 Task:  Click on Hockey In the Cross-Check Hockey League click on  Pick Sheet Your name Elizabeth Johnson Team name Texas Stars and  Email softage.8@softage.net Period 1 - 3 Point Game New Jersey Devils Period 1 - 2 Point Game Montreal Canadiens Period 1 - 1 Point Game Minnesota Wild Period 2 - 3 Point Game Los Angeles Kings Period 2 - 2 Point Game Florida Panthers Period 2 - 1 Point Game Edmonton Oilers Period 3 - 3 Point Game Detroit Red Wings Period 3 - 2 Point Game Dallas Stars Period 3 - 1 Point Game Columbus Blue Jackets Submit pick sheet
Action: Mouse moved to (766, 293)
Screenshot: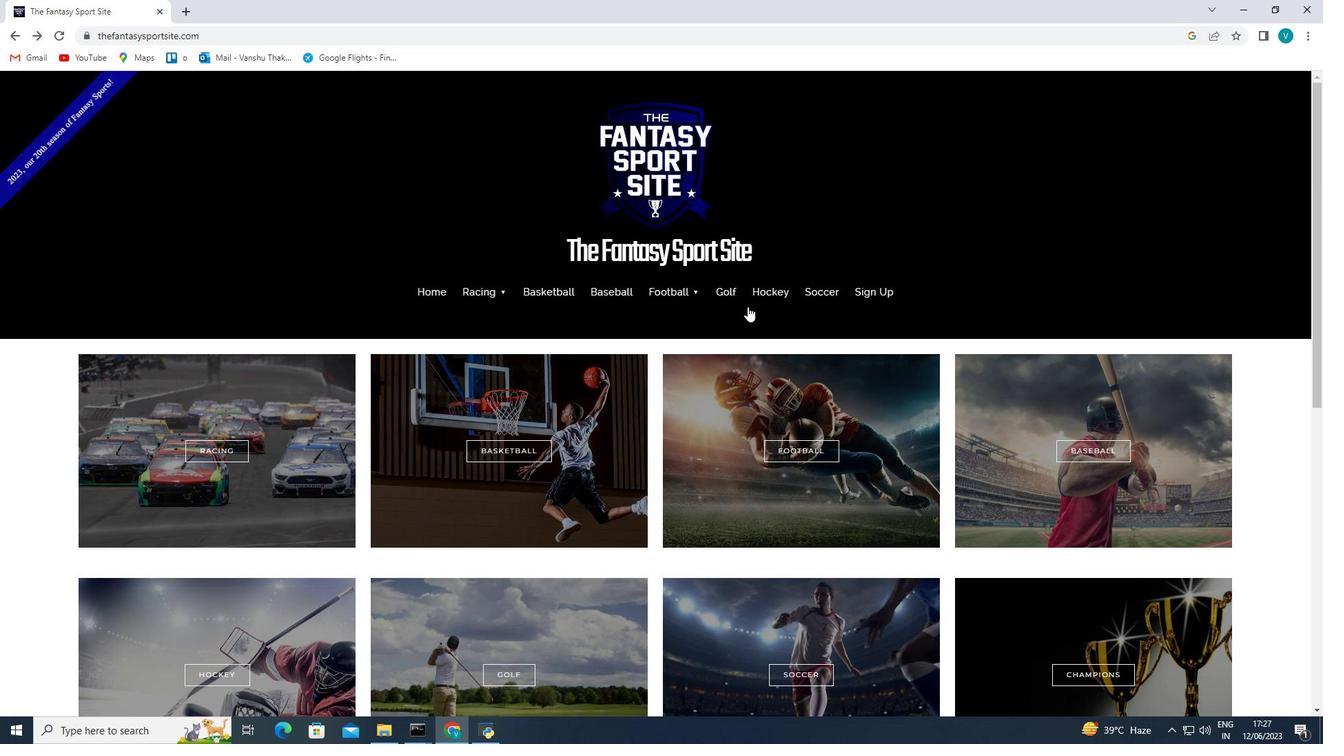 
Action: Mouse pressed left at (766, 293)
Screenshot: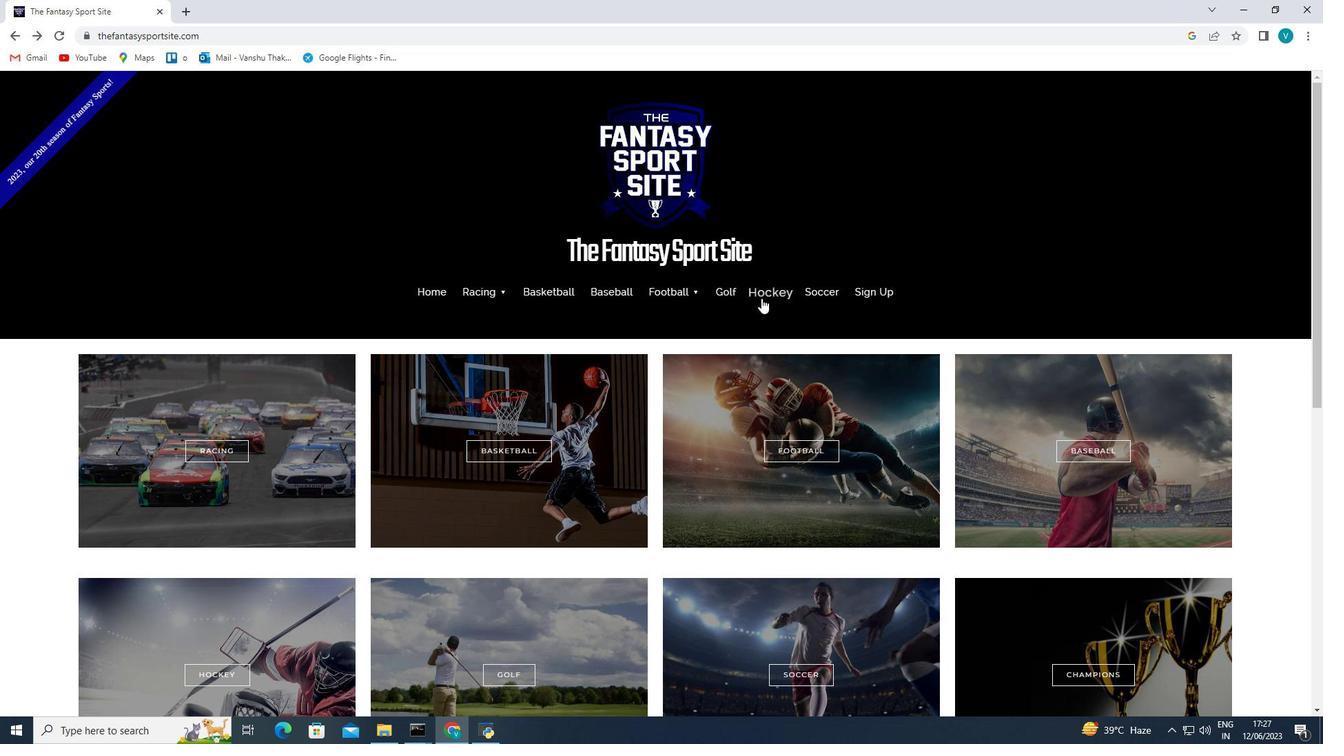 
Action: Mouse moved to (750, 374)
Screenshot: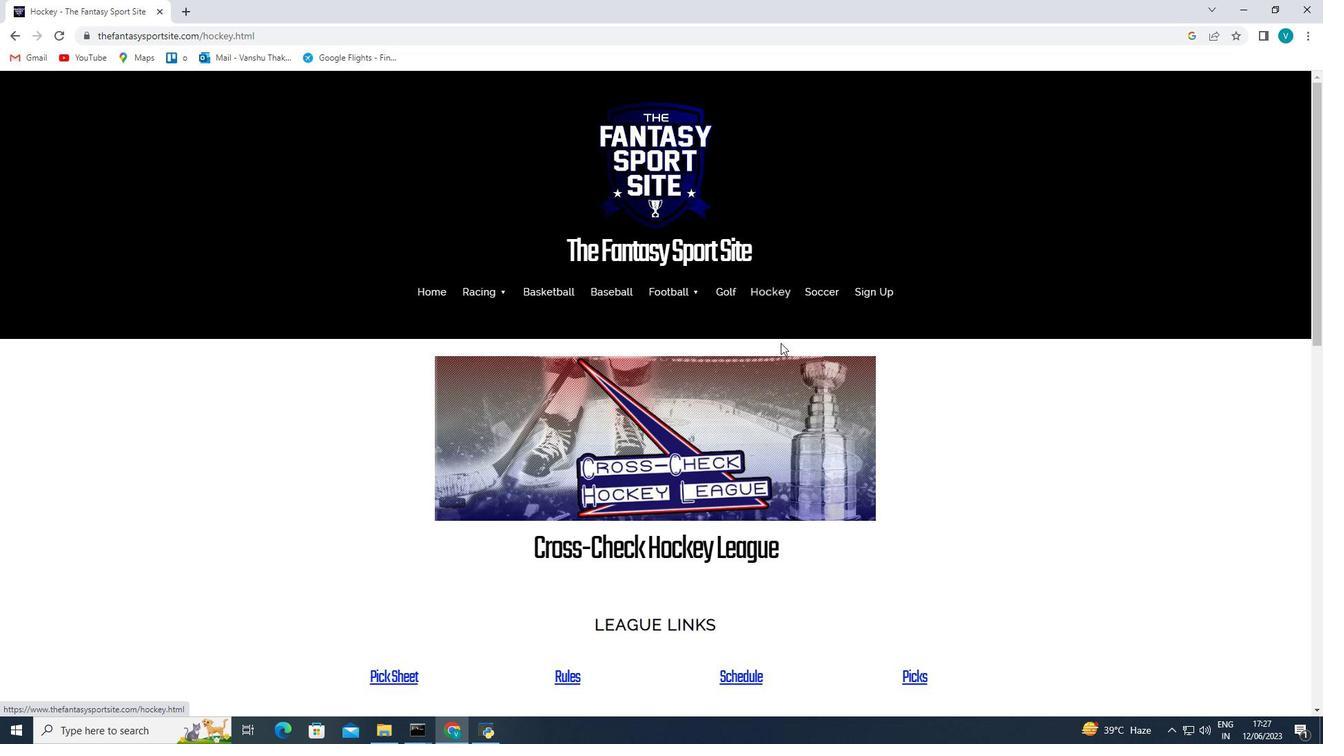 
Action: Mouse scrolled (750, 373) with delta (0, 0)
Screenshot: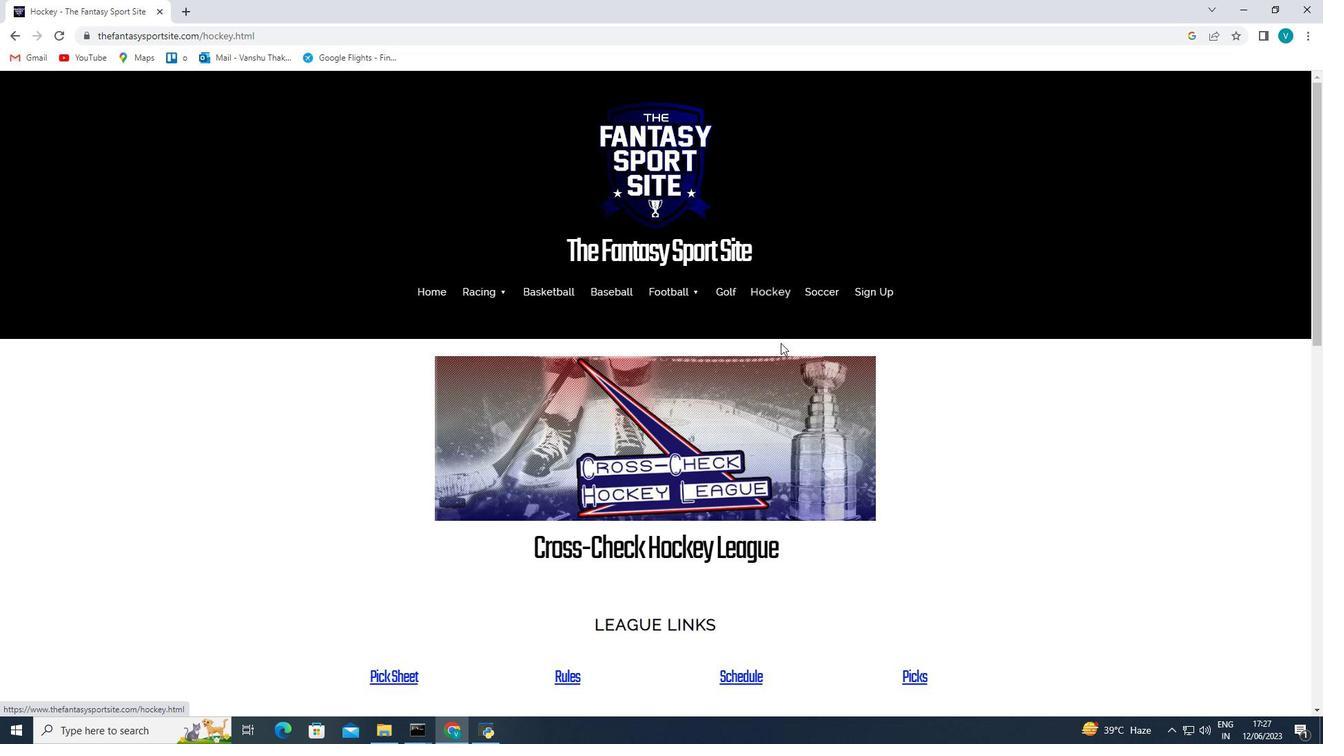 
Action: Mouse moved to (382, 606)
Screenshot: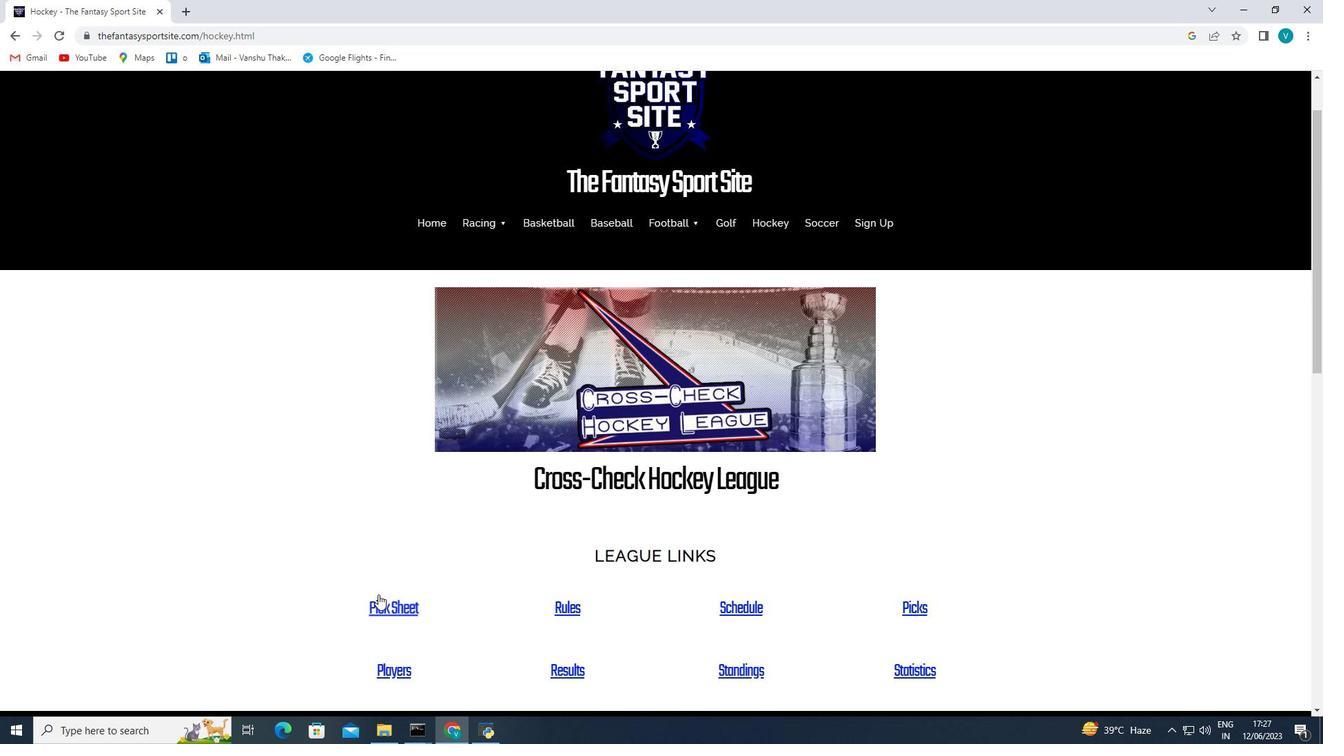 
Action: Mouse pressed left at (382, 606)
Screenshot: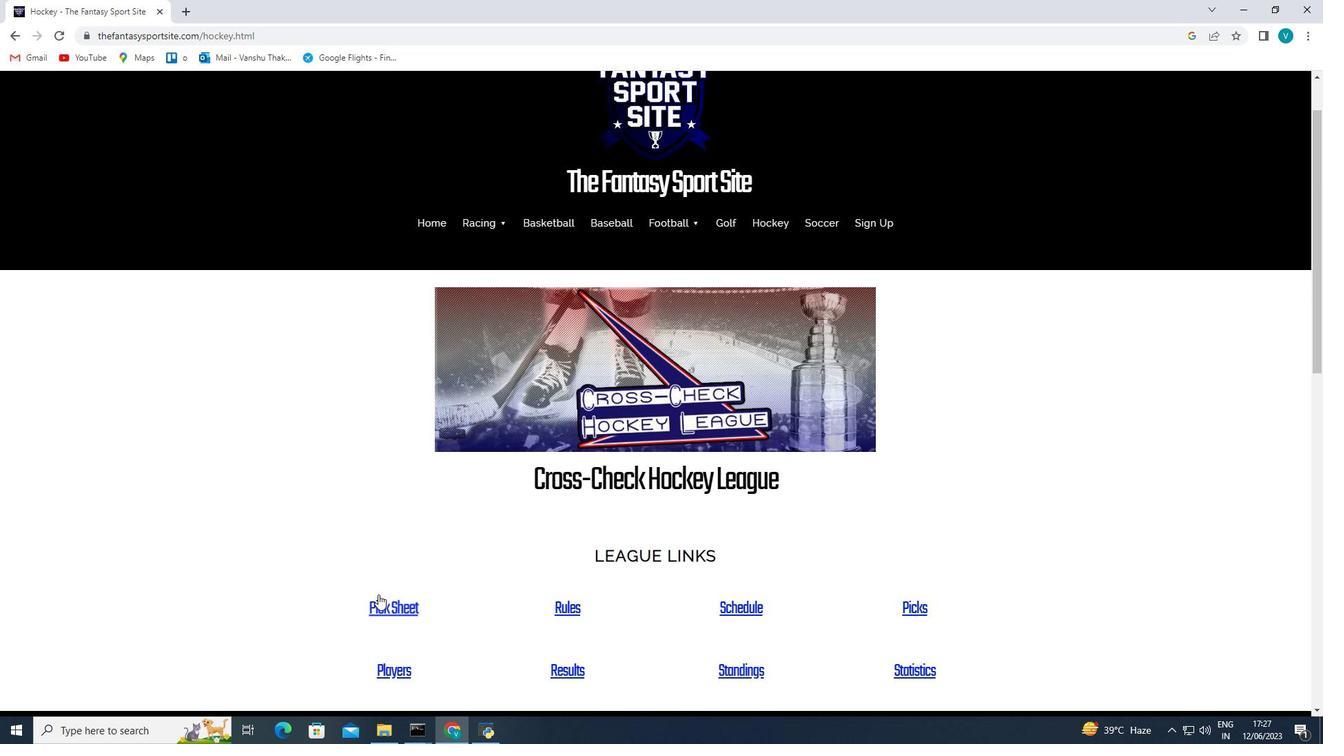 
Action: Mouse moved to (815, 400)
Screenshot: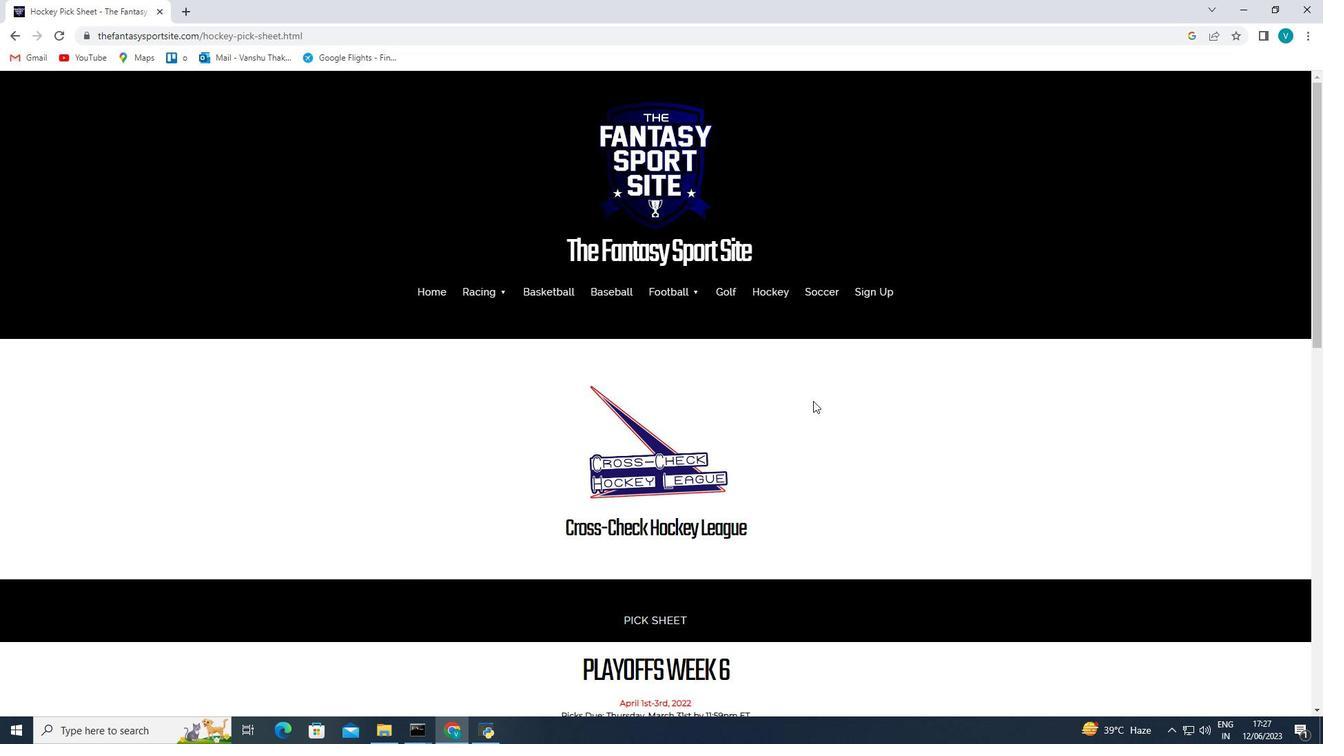 
Action: Mouse scrolled (815, 399) with delta (0, 0)
Screenshot: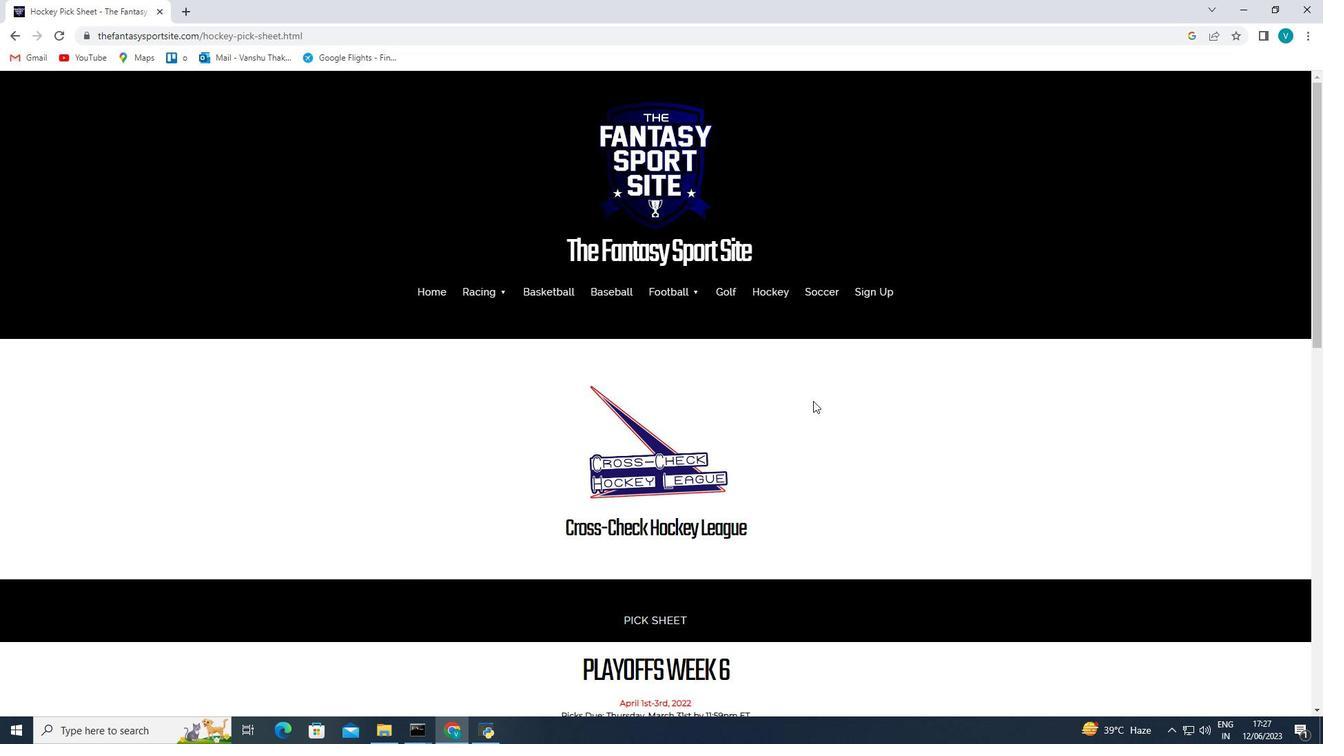 
Action: Mouse moved to (817, 399)
Screenshot: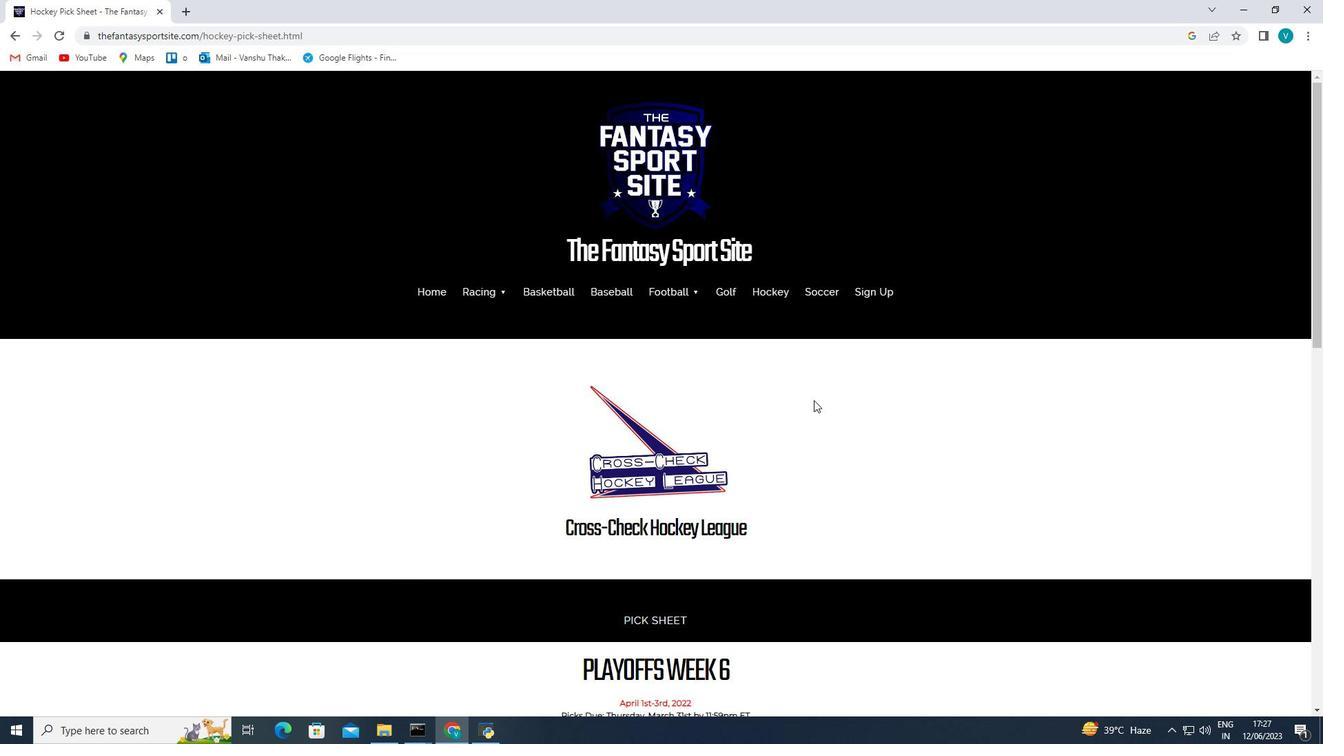 
Action: Mouse scrolled (817, 399) with delta (0, 0)
Screenshot: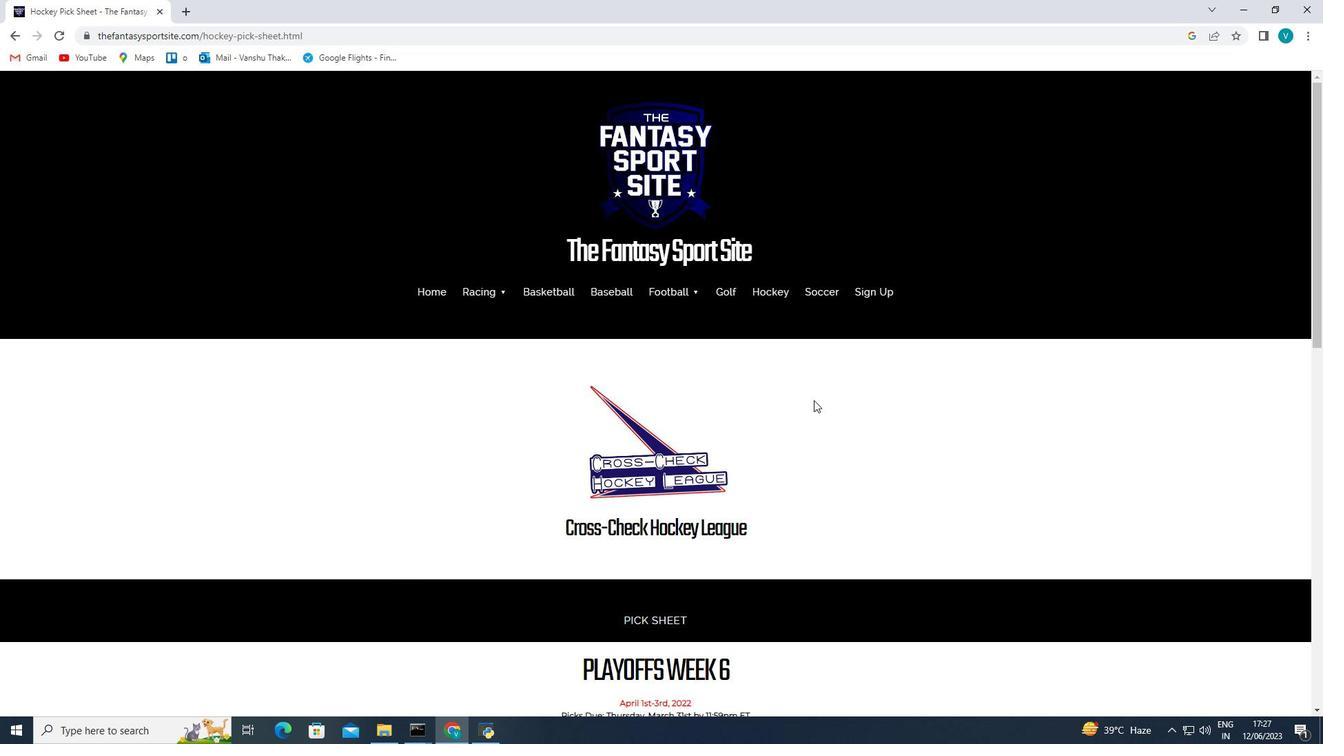 
Action: Mouse moved to (819, 399)
Screenshot: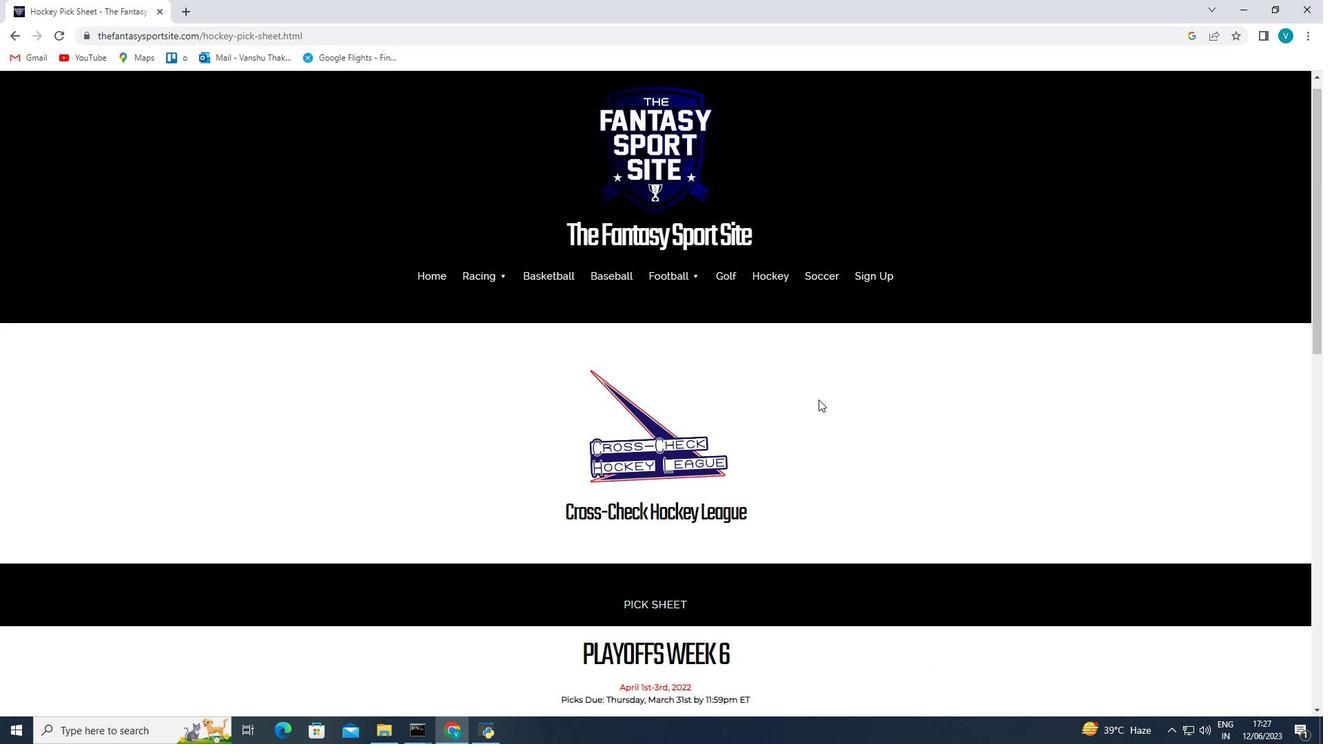 
Action: Mouse scrolled (819, 398) with delta (0, 0)
Screenshot: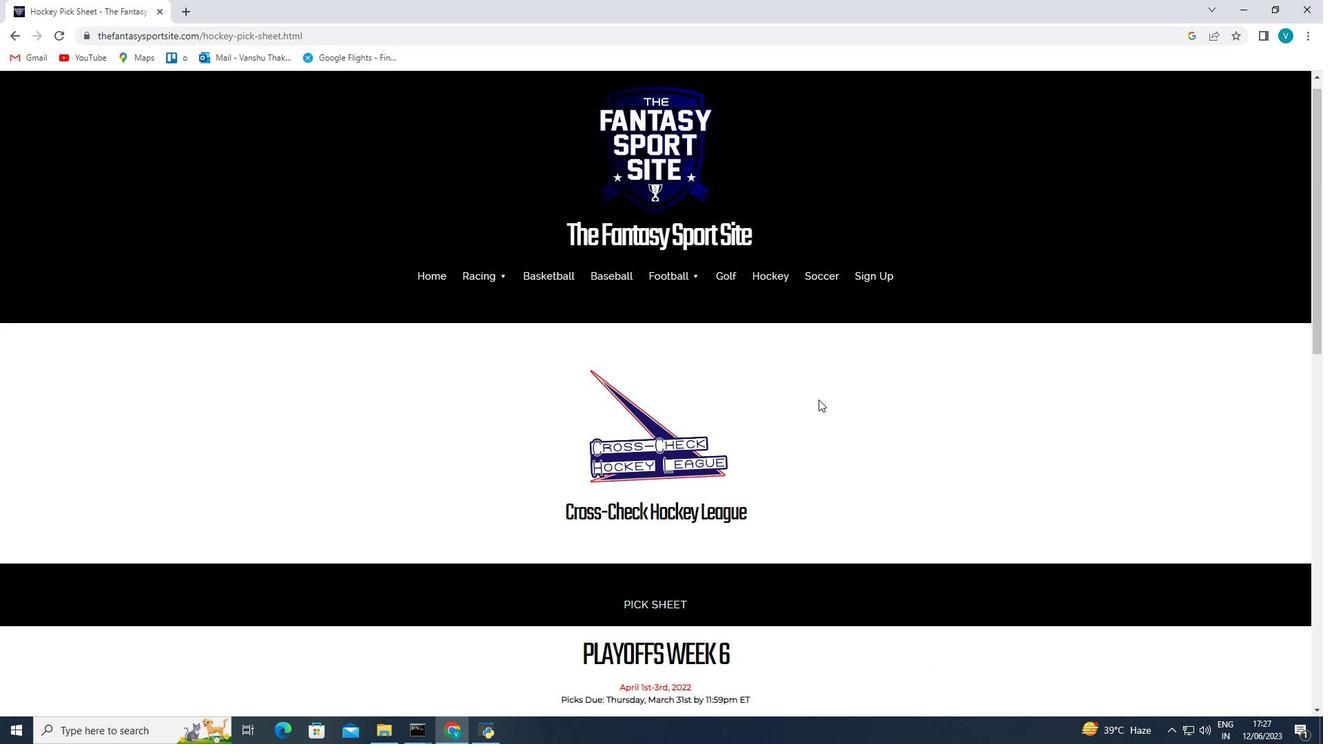 
Action: Mouse moved to (821, 399)
Screenshot: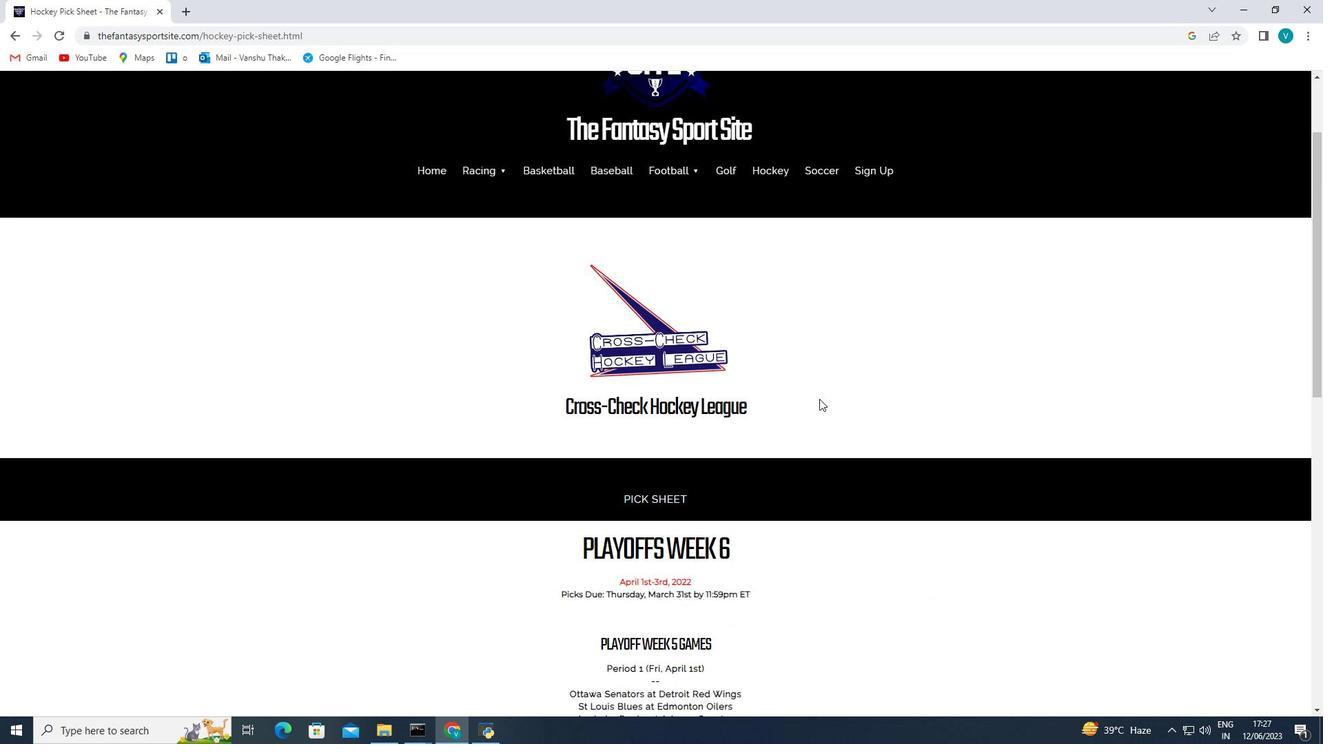 
Action: Mouse scrolled (821, 398) with delta (0, 0)
Screenshot: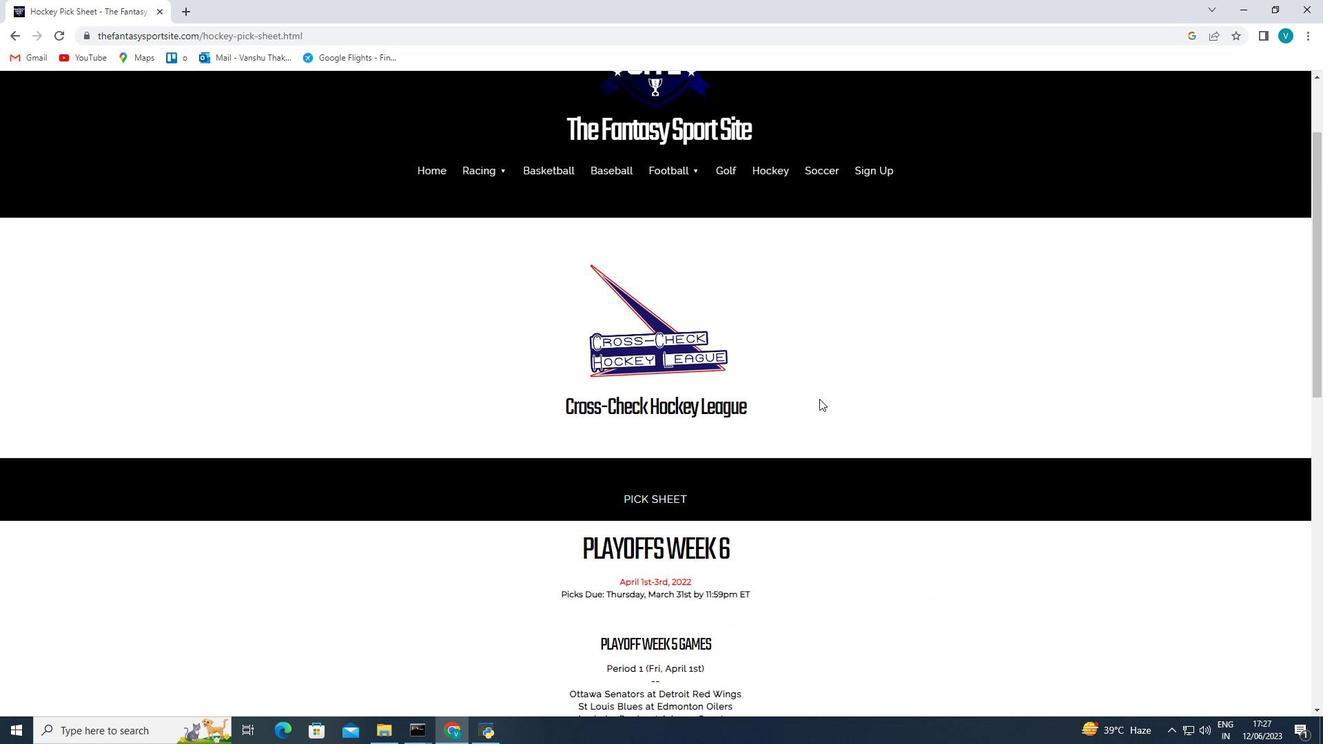 
Action: Mouse moved to (821, 399)
Screenshot: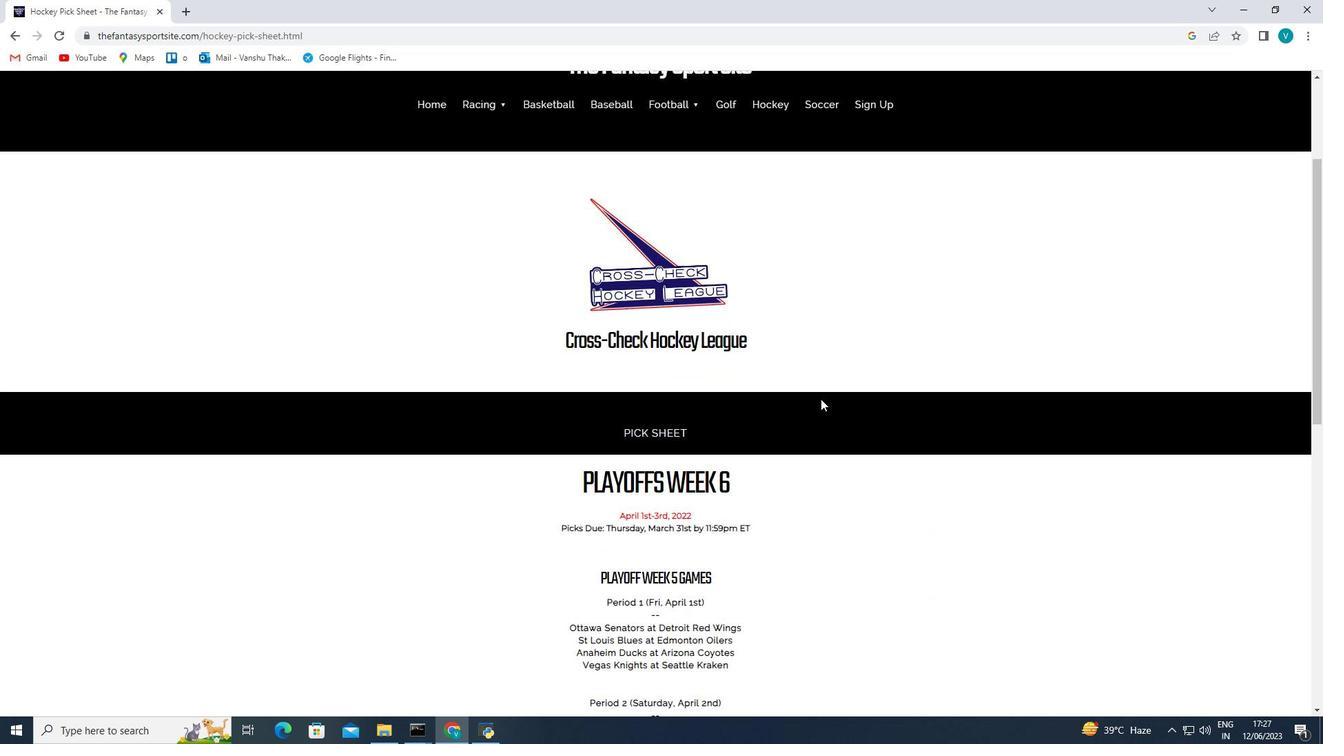 
Action: Mouse scrolled (821, 398) with delta (0, 0)
Screenshot: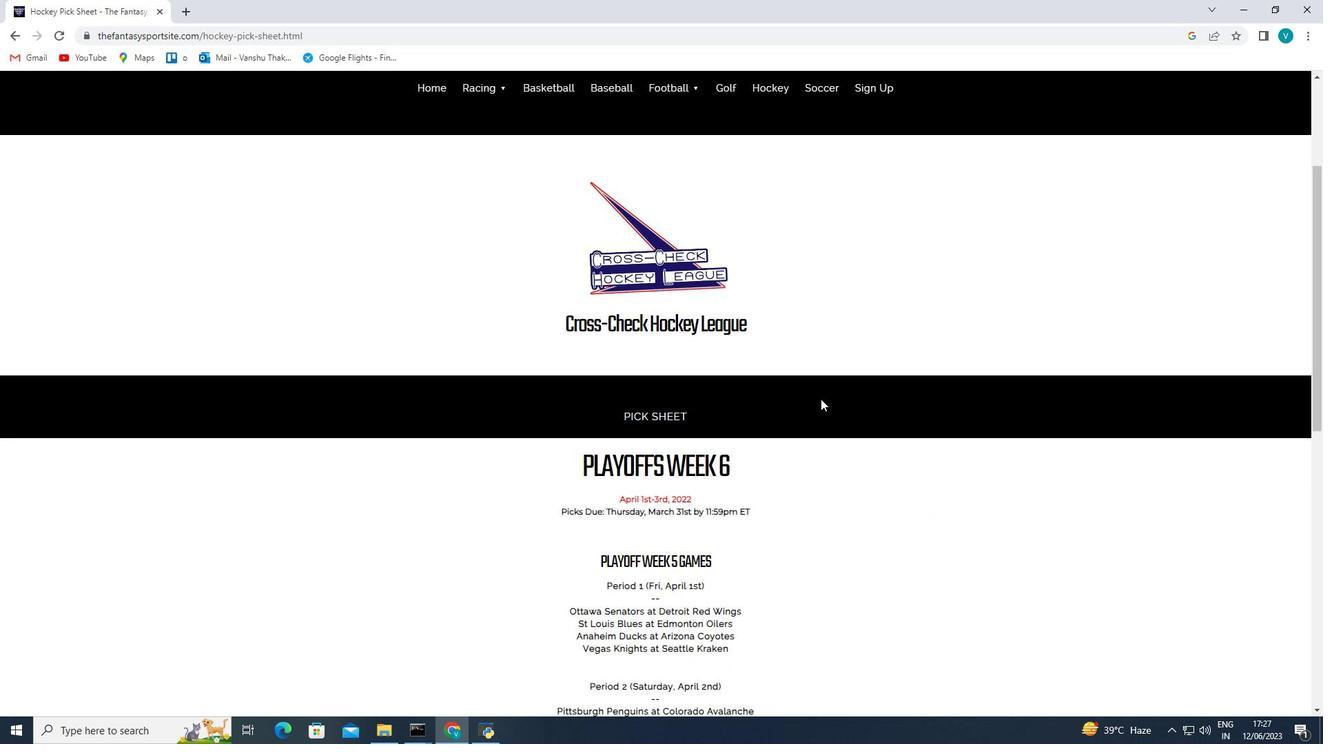 
Action: Mouse moved to (823, 399)
Screenshot: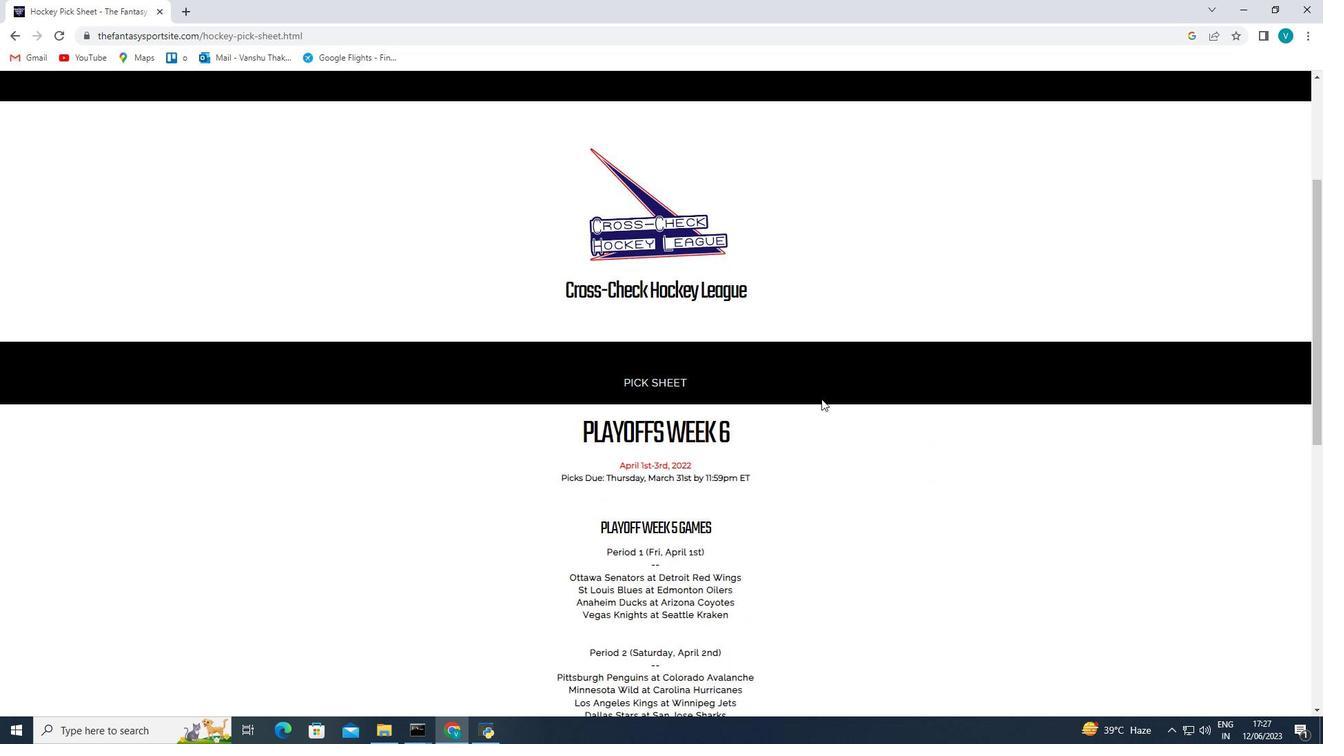 
Action: Mouse scrolled (823, 398) with delta (0, 0)
Screenshot: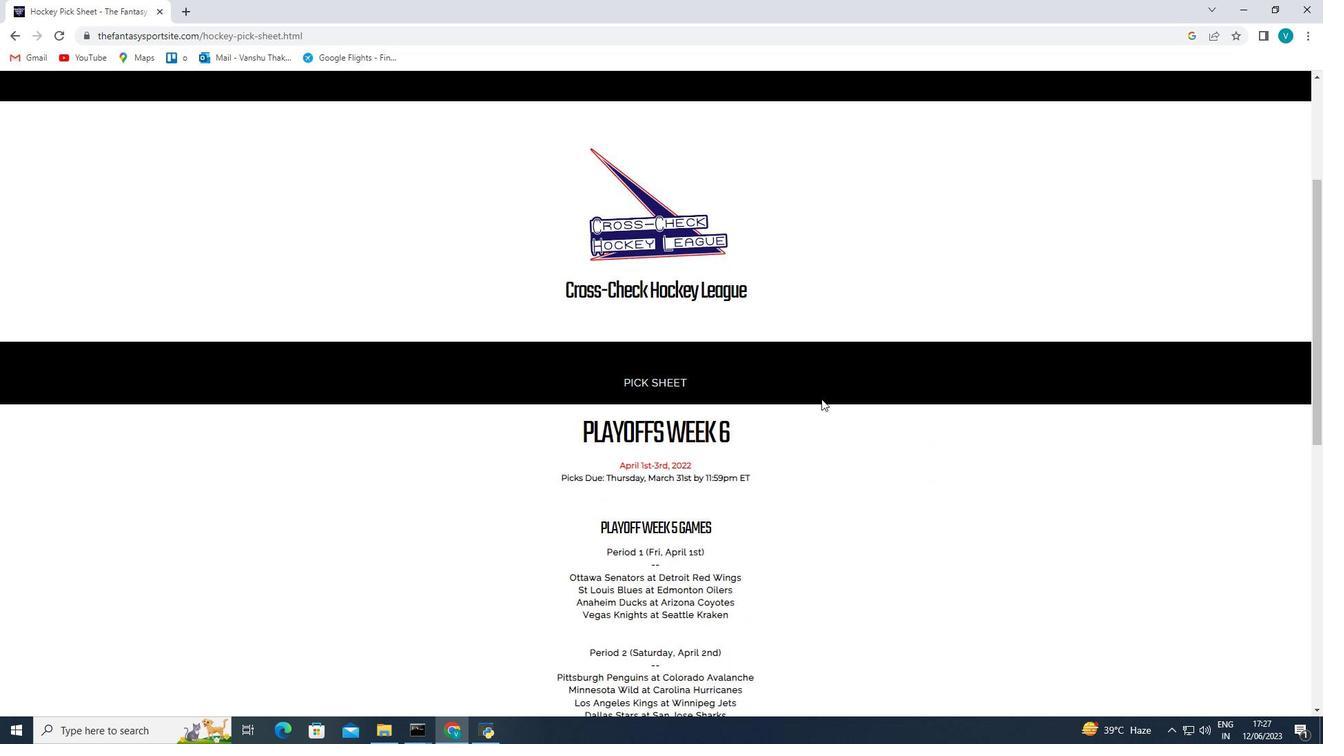 
Action: Mouse moved to (824, 399)
Screenshot: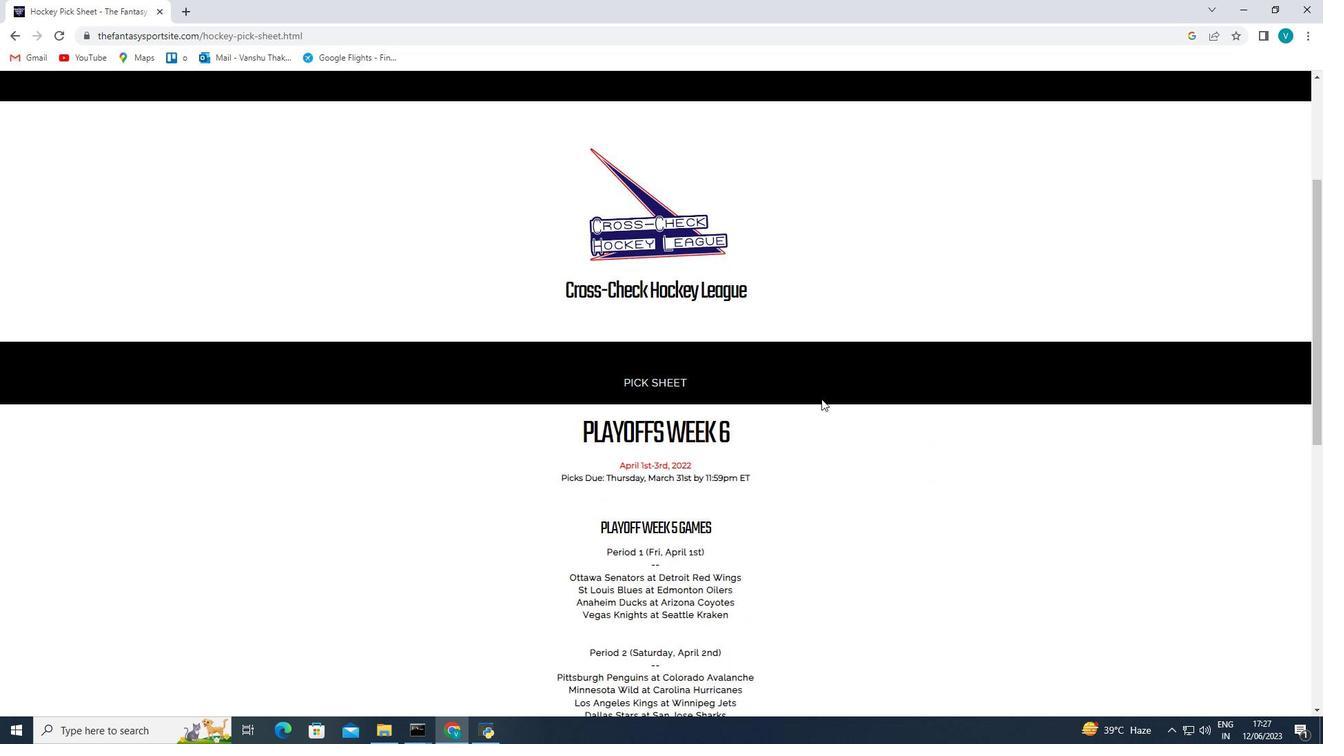 
Action: Mouse scrolled (824, 399) with delta (0, 0)
Screenshot: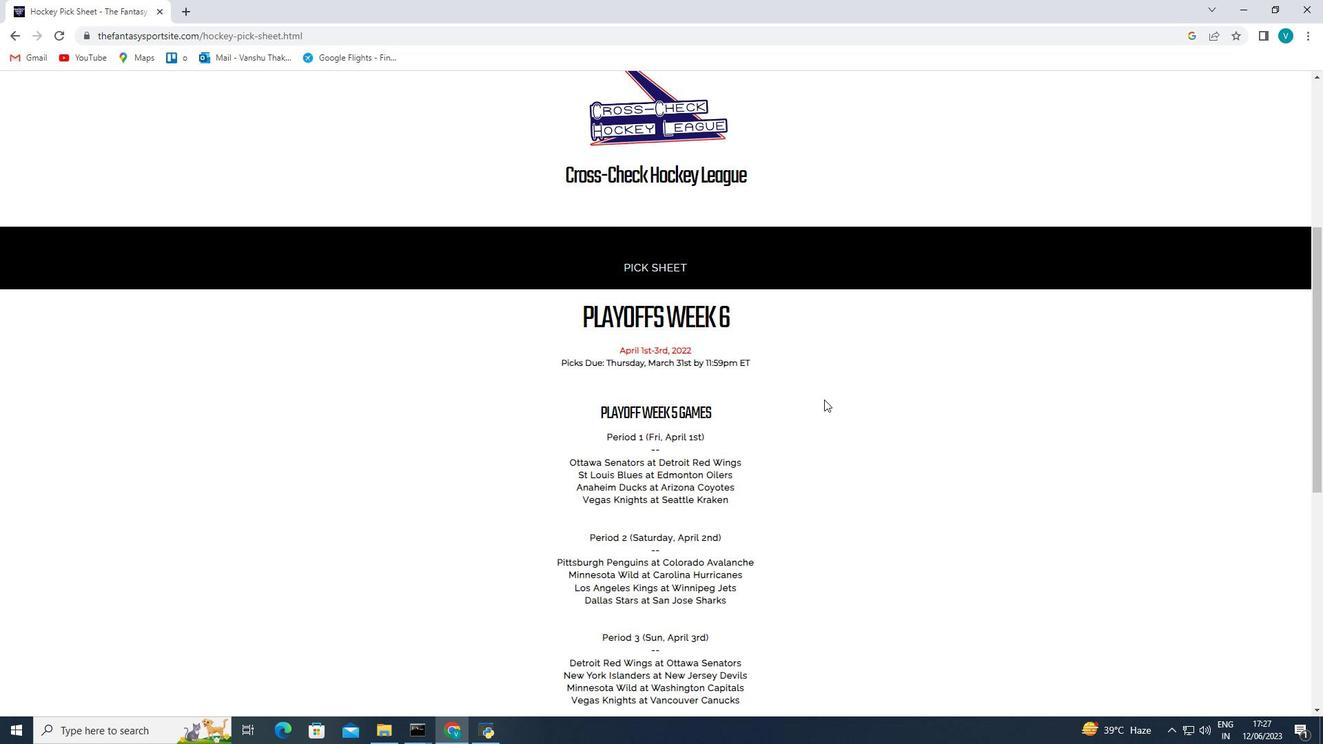 
Action: Mouse scrolled (824, 399) with delta (0, 0)
Screenshot: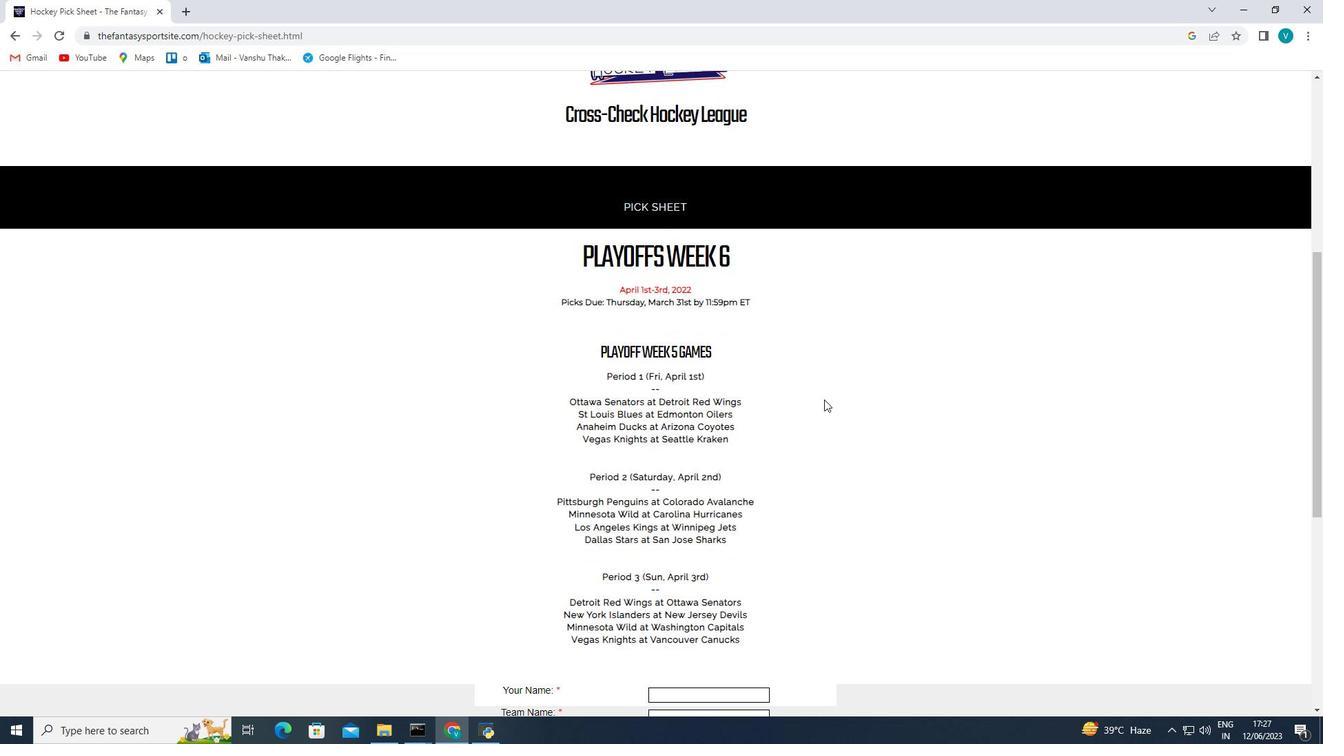 
Action: Mouse scrolled (824, 399) with delta (0, 0)
Screenshot: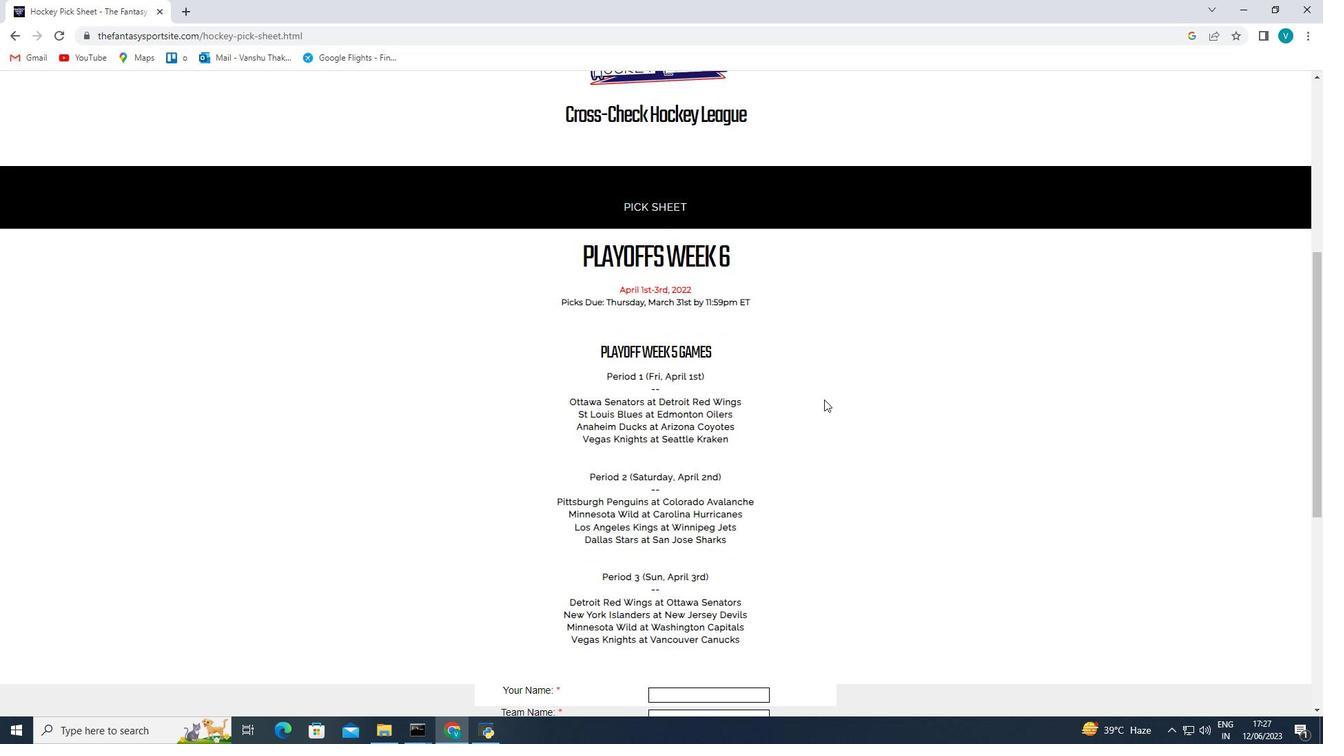 
Action: Mouse scrolled (824, 399) with delta (0, 0)
Screenshot: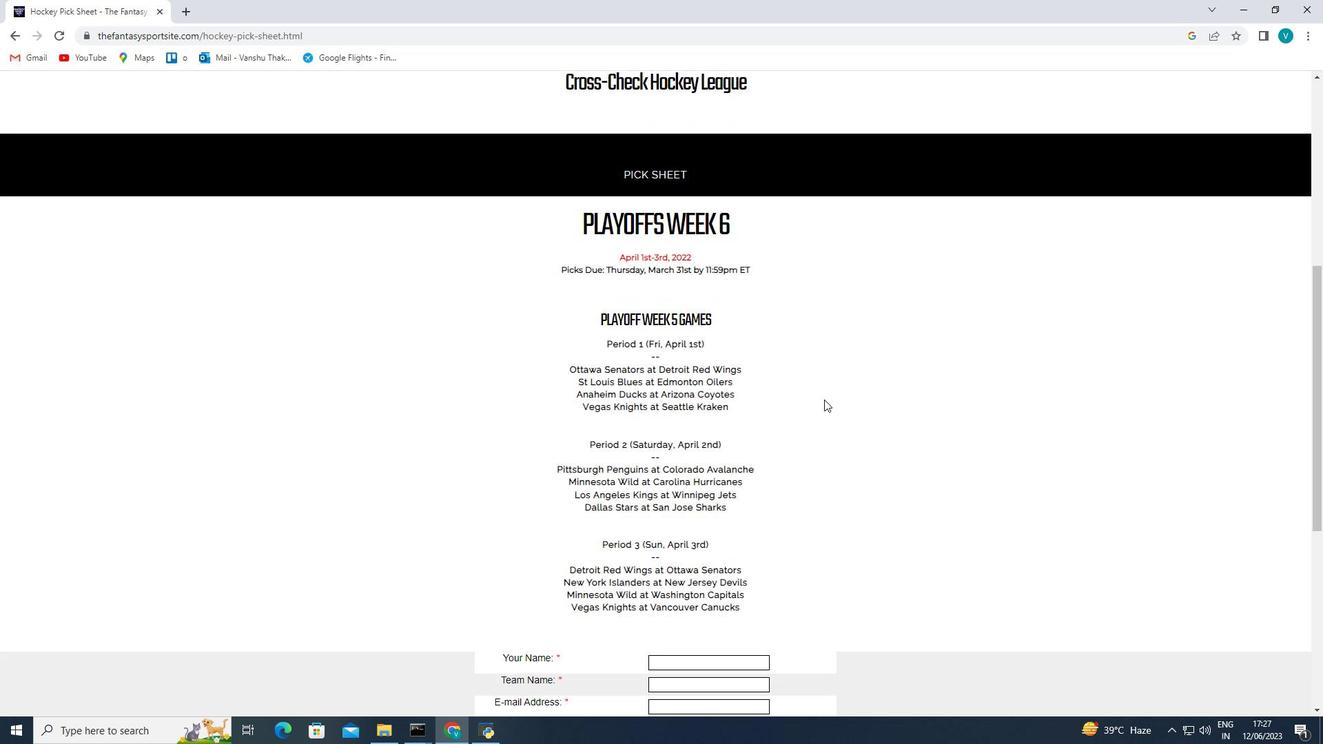 
Action: Mouse moved to (824, 399)
Screenshot: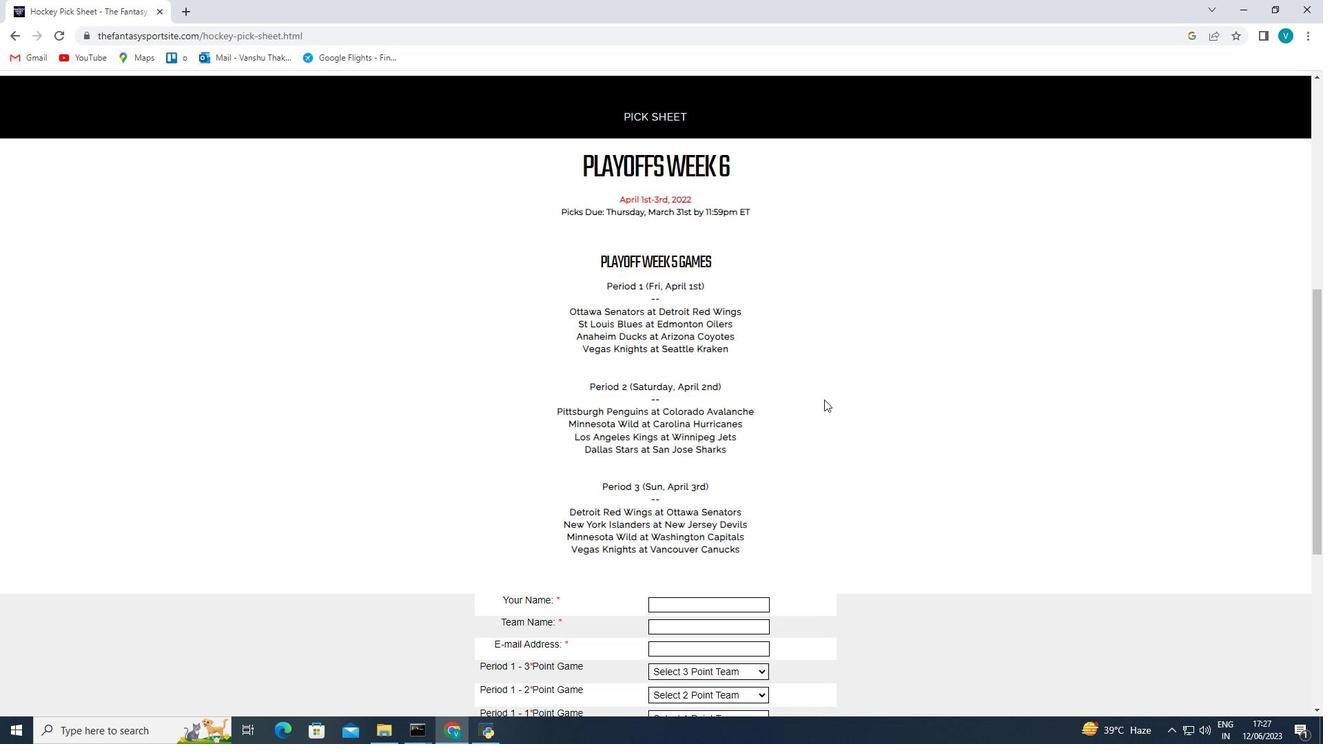 
Action: Mouse scrolled (824, 399) with delta (0, 0)
Screenshot: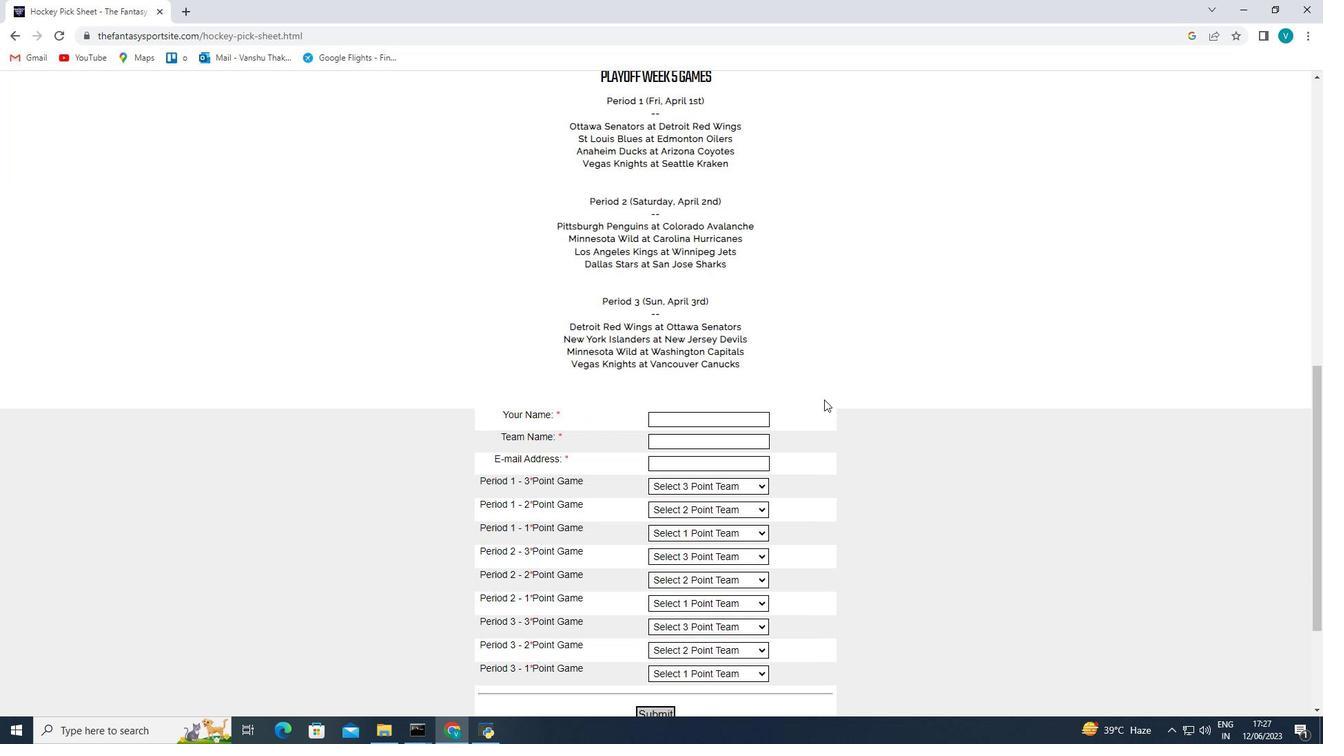
Action: Mouse moved to (696, 352)
Screenshot: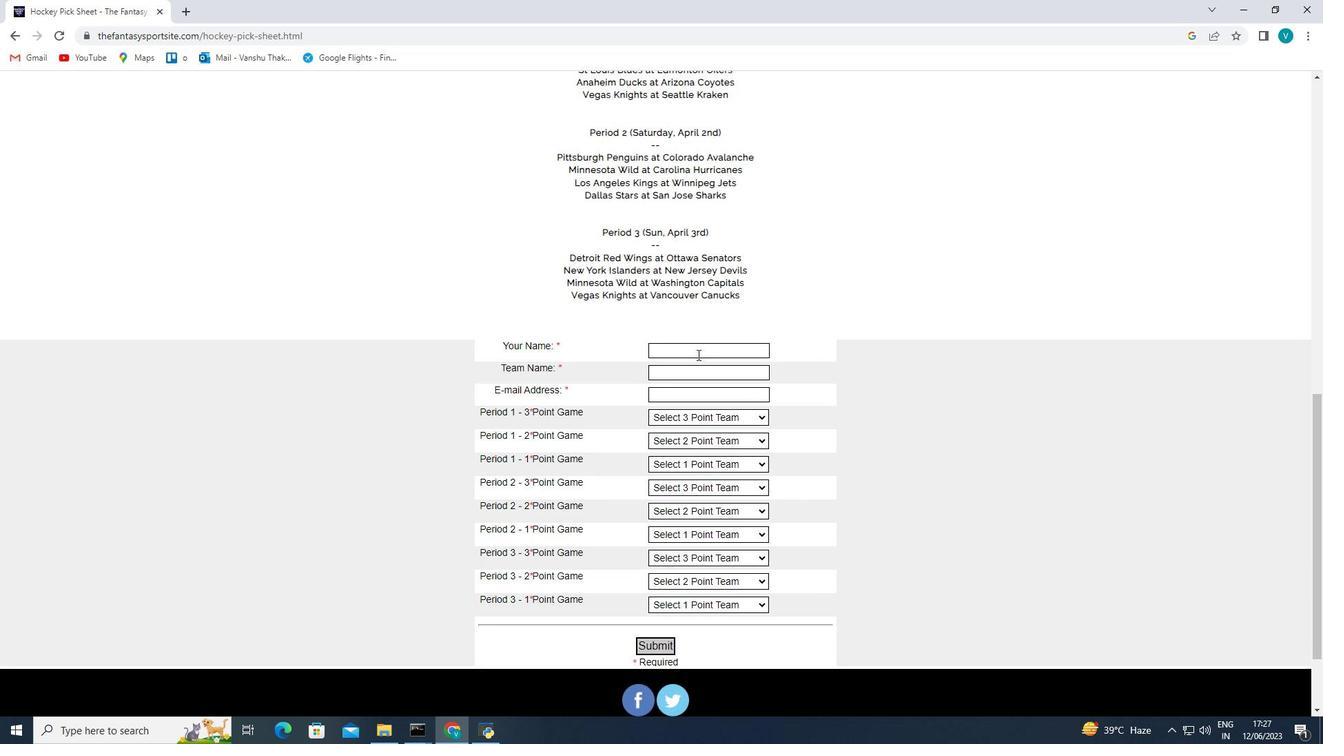 
Action: Mouse pressed left at (696, 352)
Screenshot: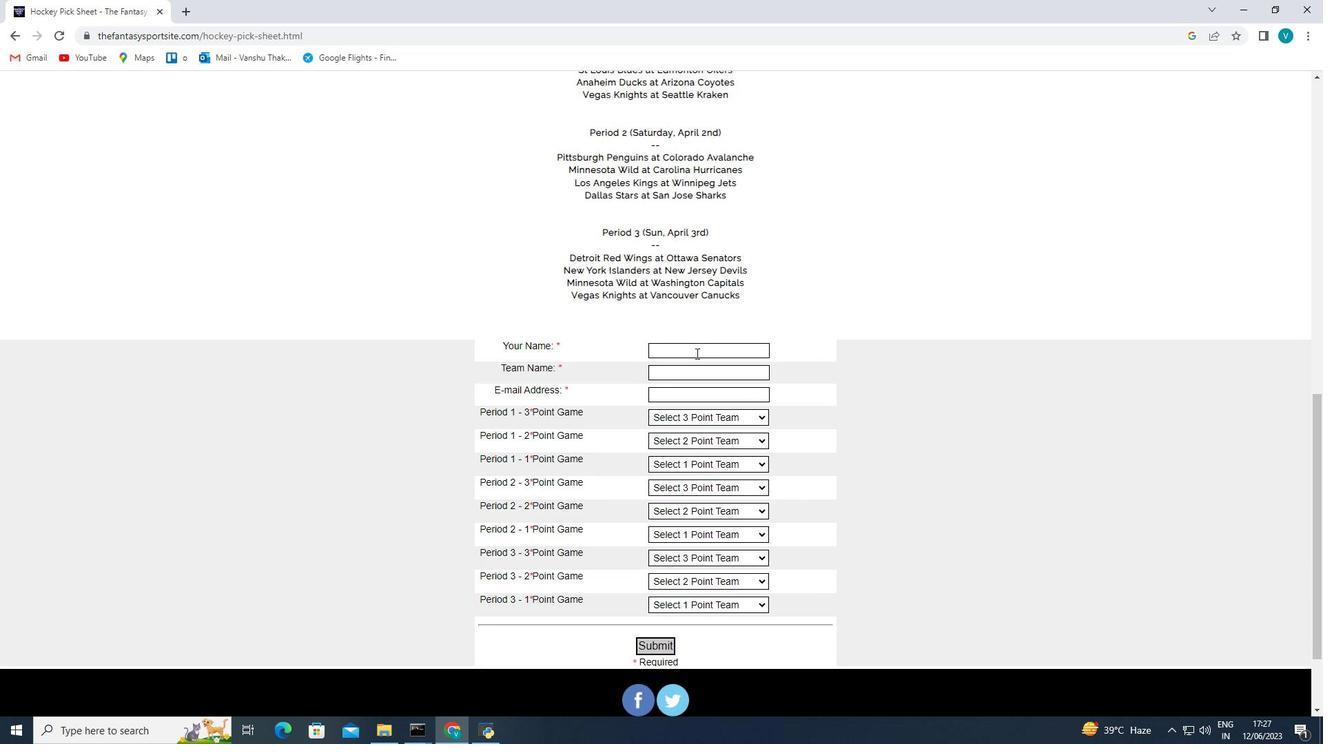 
Action: Key pressed <Key.shift>Elizabeth<Key.space><Key.shift>Johnson
Screenshot: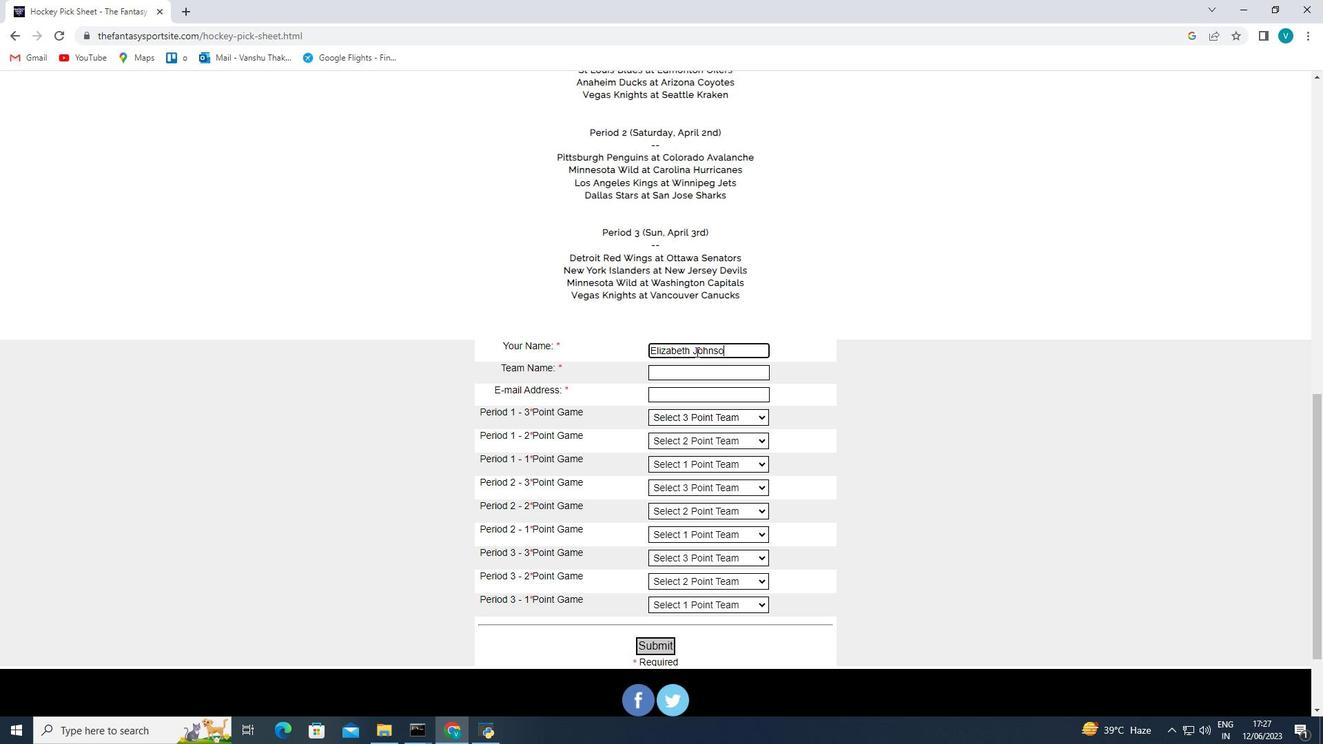 
Action: Mouse moved to (695, 367)
Screenshot: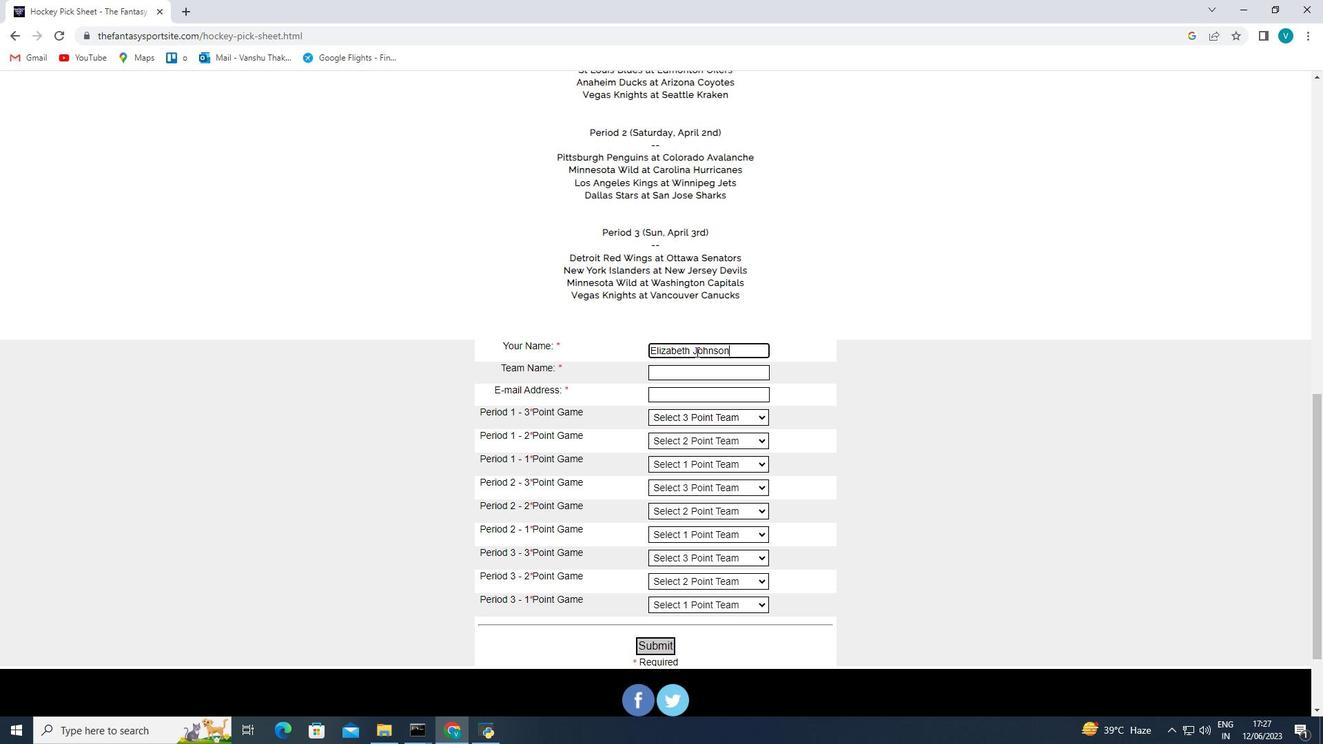 
Action: Mouse pressed left at (695, 367)
Screenshot: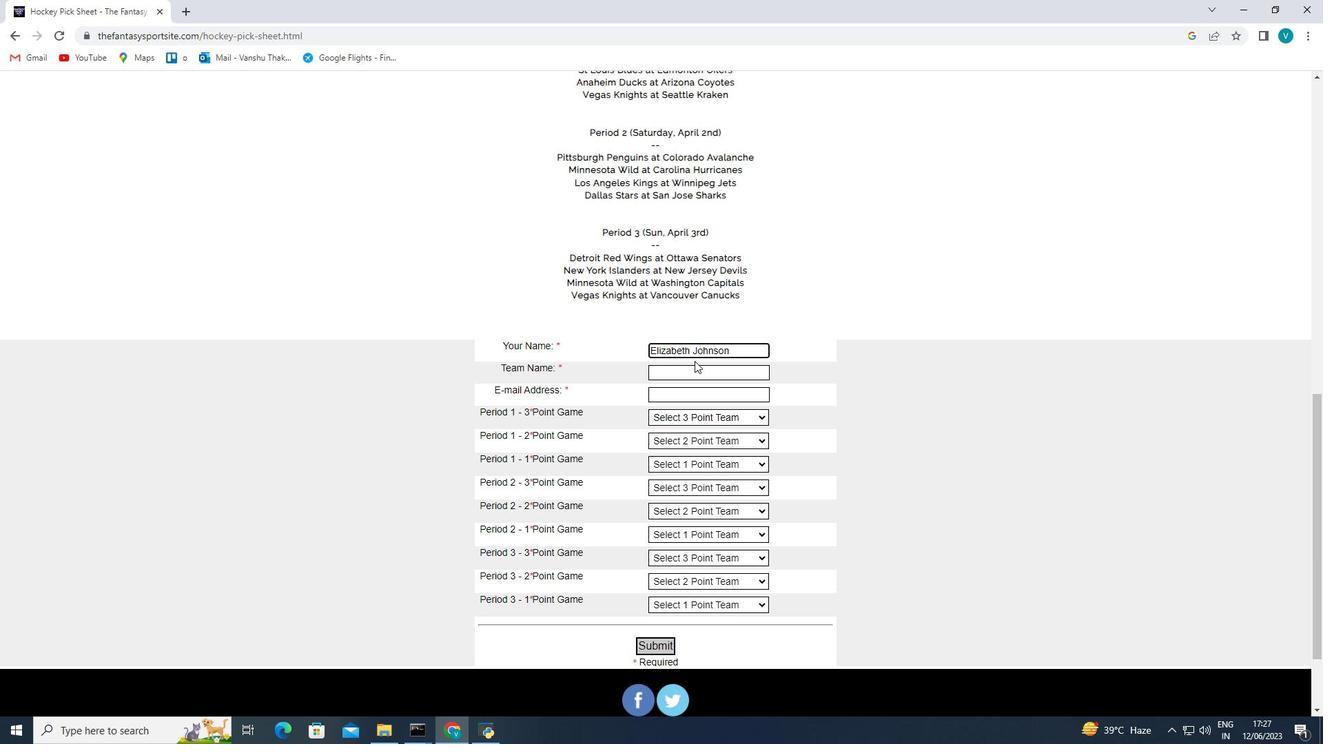 
Action: Key pressed <Key.shift>Texas<Key.space><Key.shift>Satrs
Screenshot: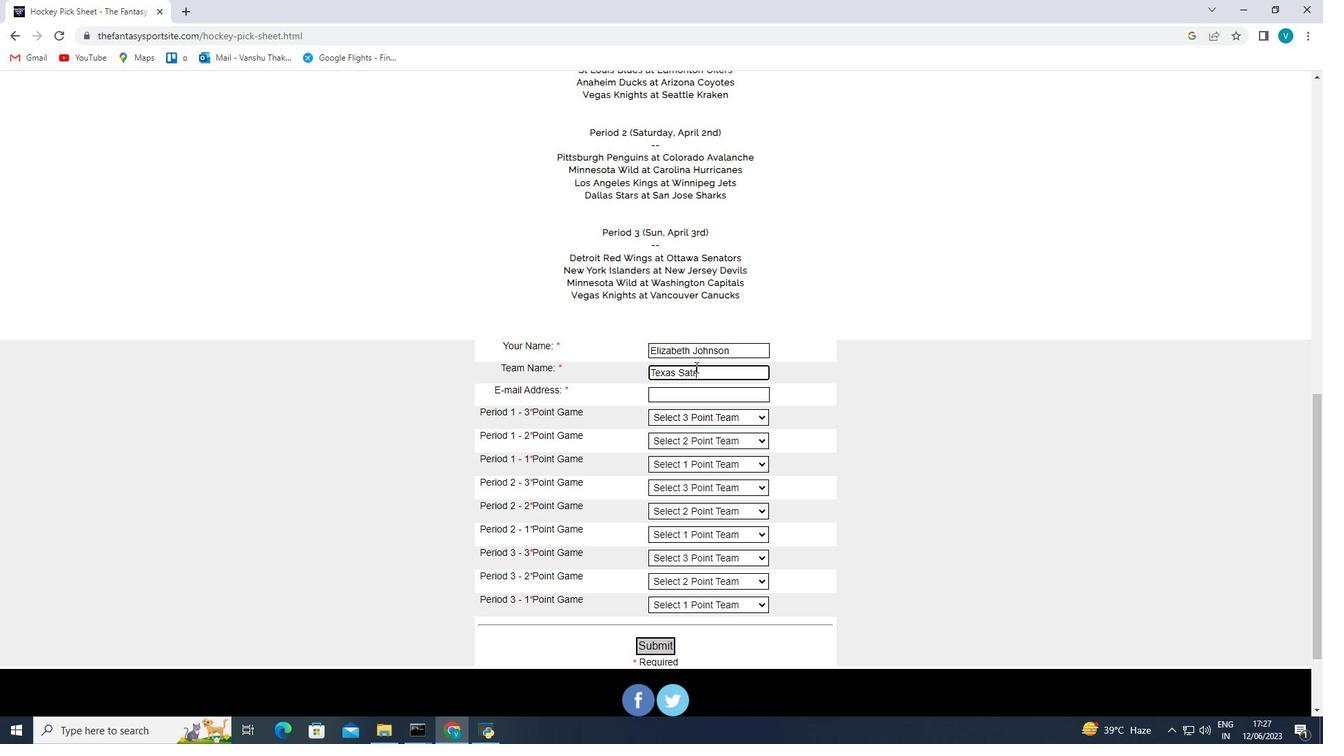 
Action: Mouse moved to (735, 386)
Screenshot: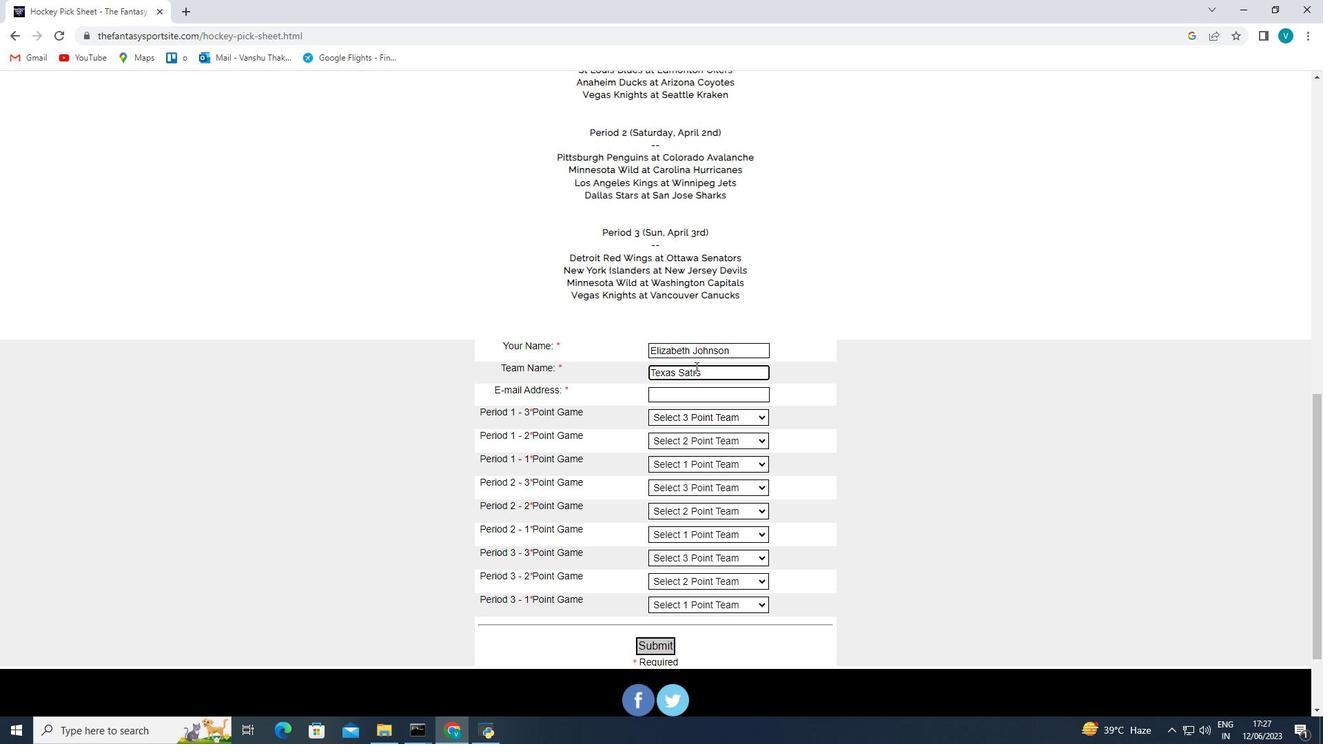 
Action: Key pressed <Key.backspace><Key.backspace><Key.backspace><Key.backspace>tars
Screenshot: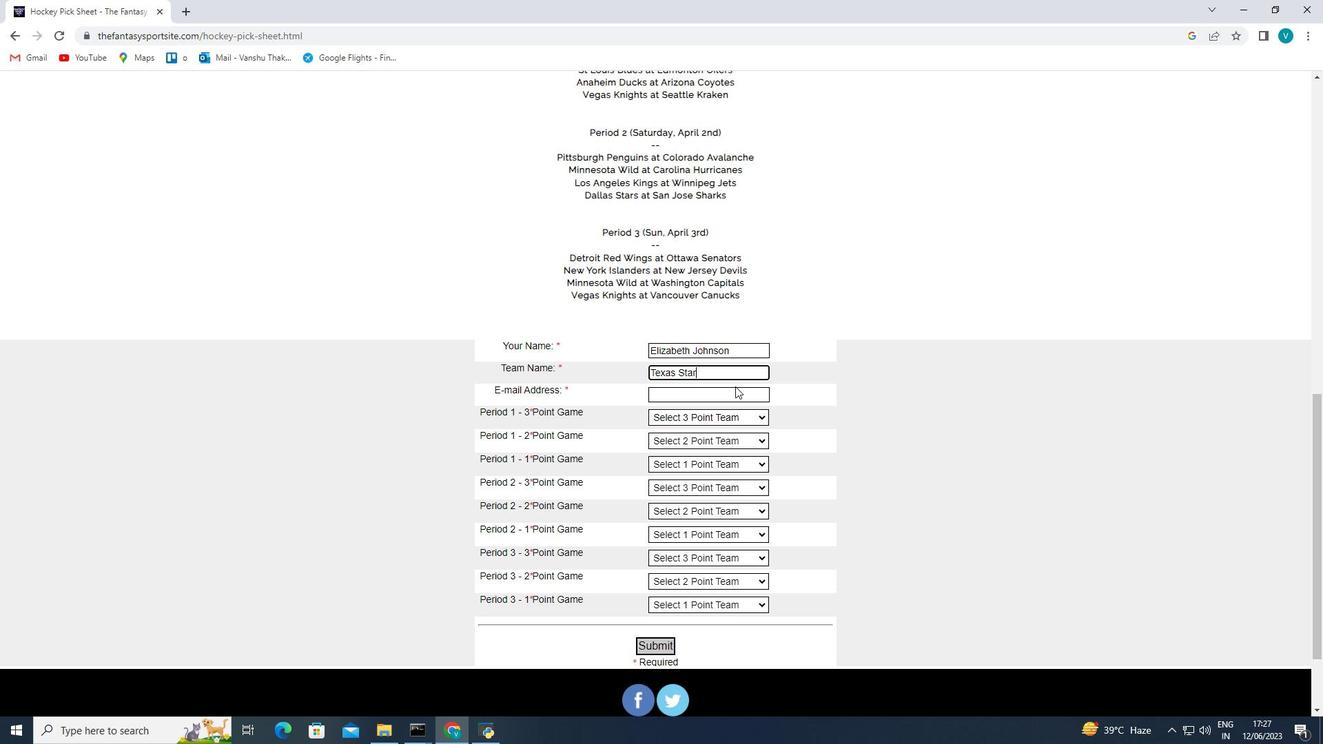 
Action: Mouse moved to (727, 394)
Screenshot: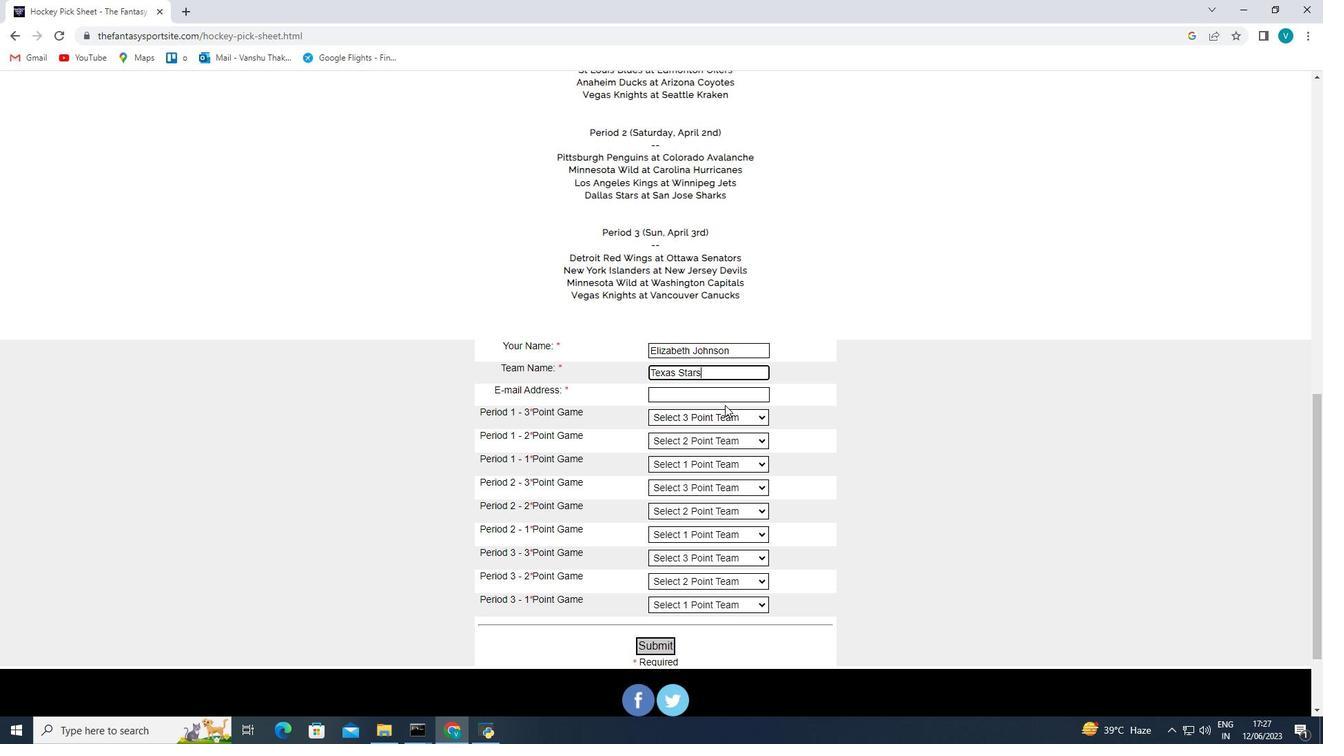 
Action: Mouse pressed left at (727, 394)
Screenshot: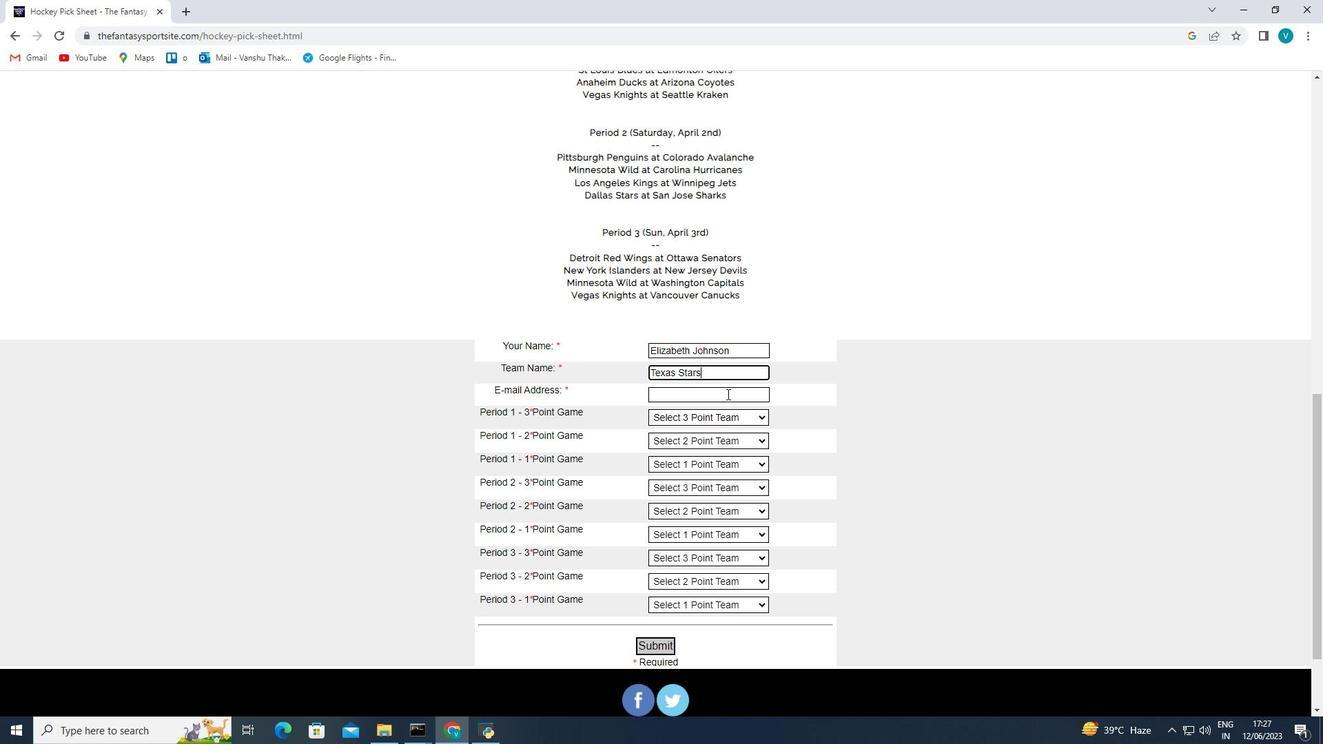 
Action: Key pressed softage.8<Key.shift>@softahe
Screenshot: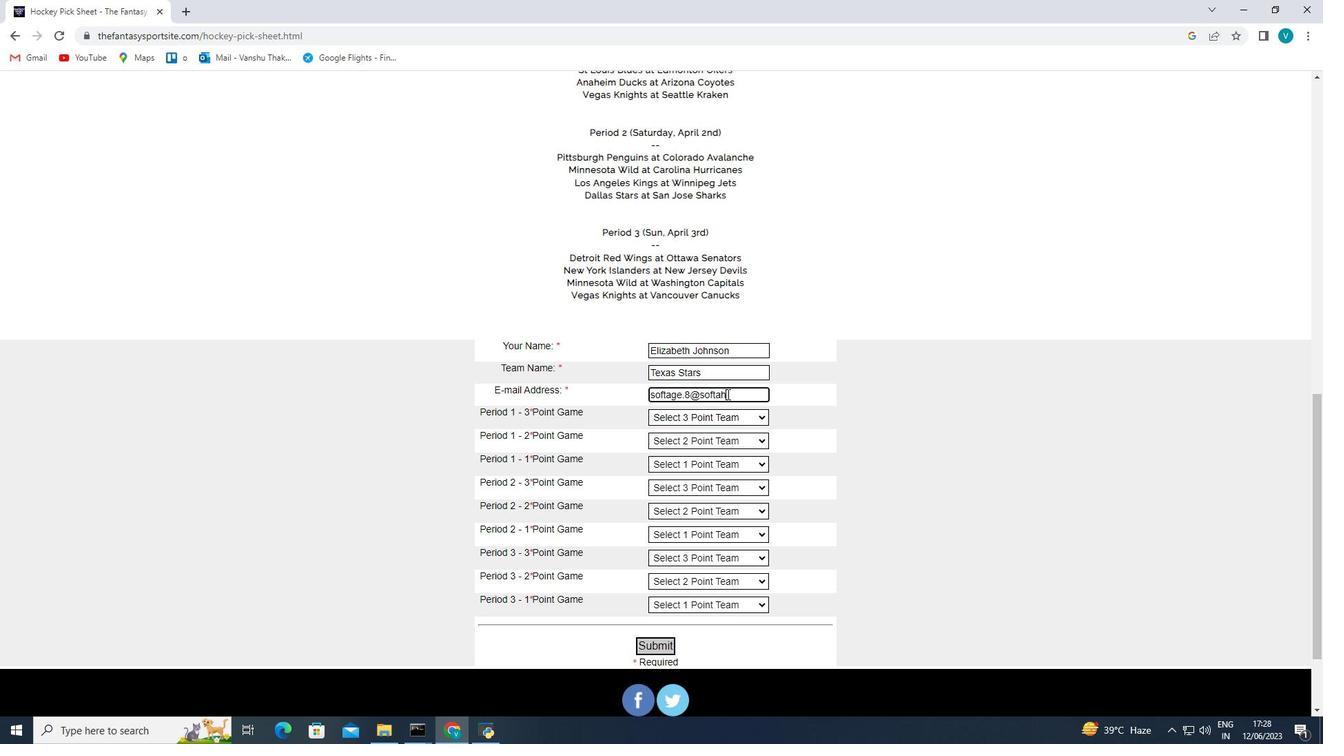 
Action: Mouse moved to (935, 275)
Screenshot: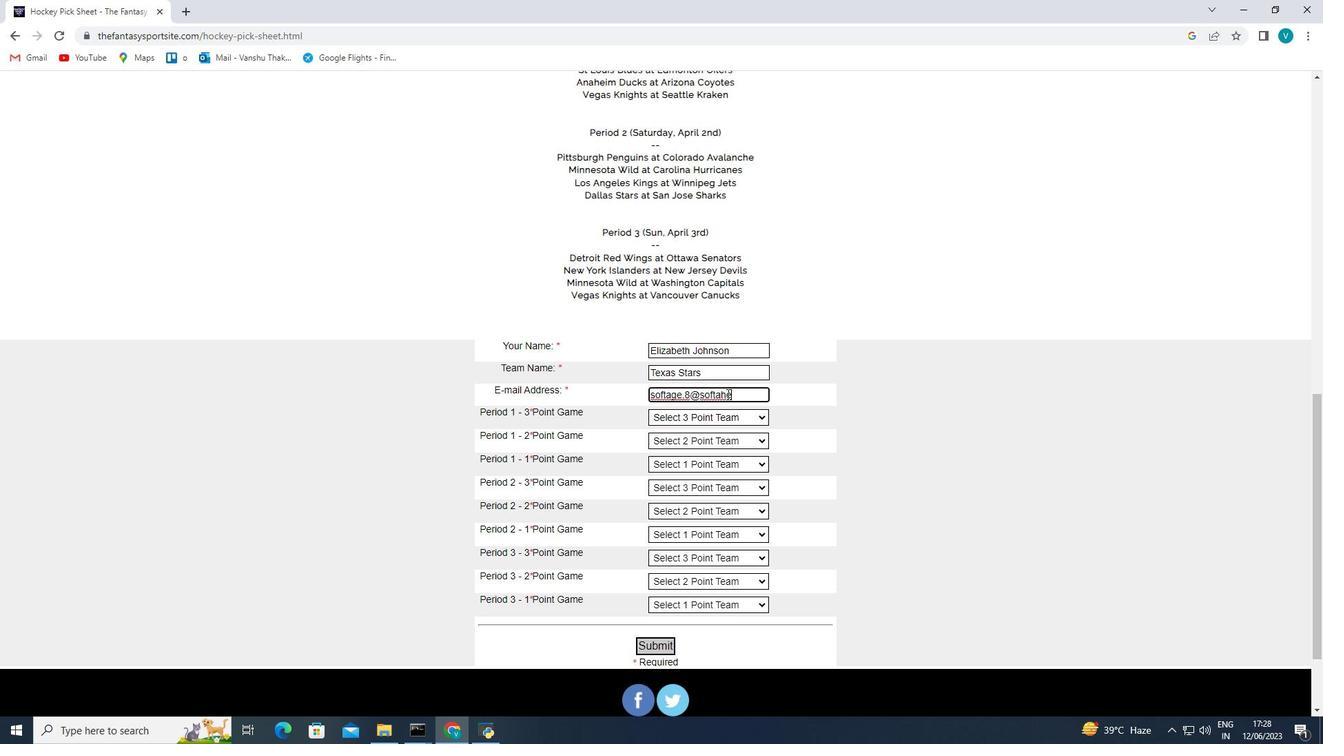 
Action: Key pressed <Key.backspace><Key.backspace>ge.net
Screenshot: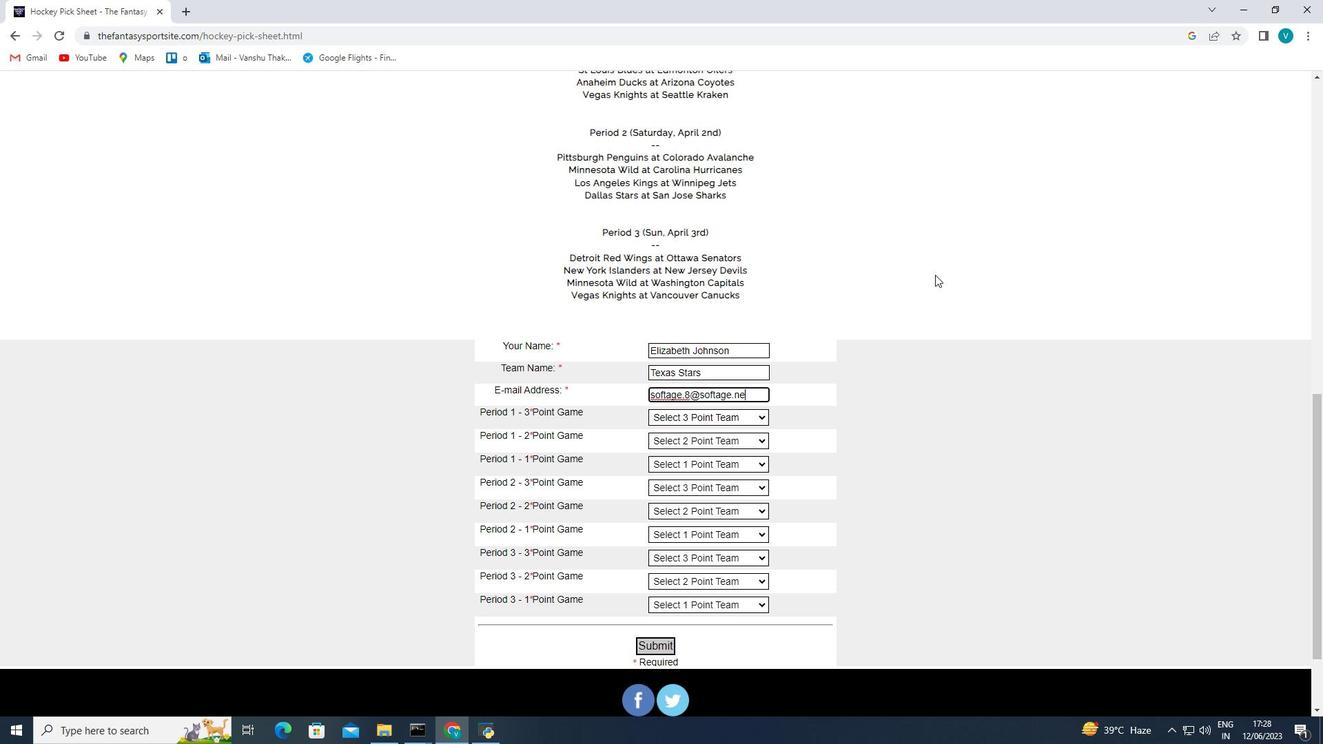 
Action: Mouse moved to (725, 419)
Screenshot: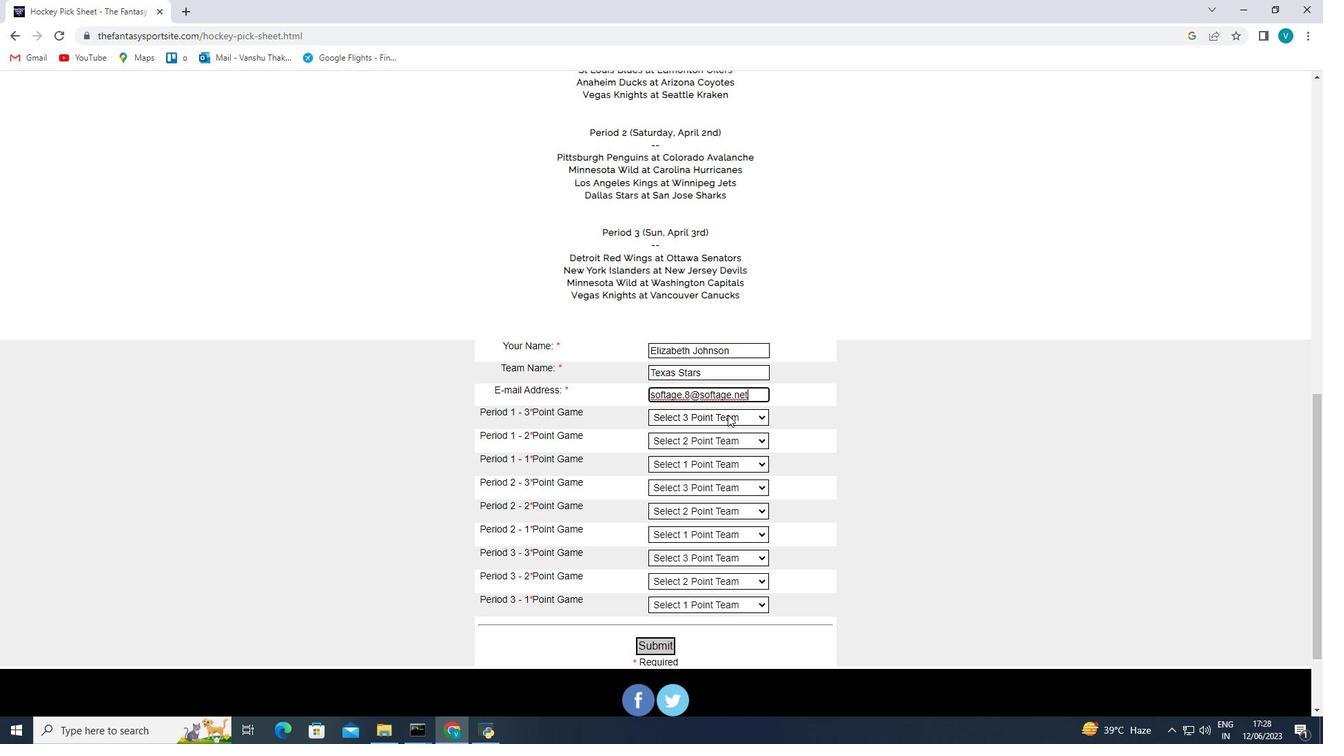 
Action: Mouse pressed left at (725, 419)
Screenshot: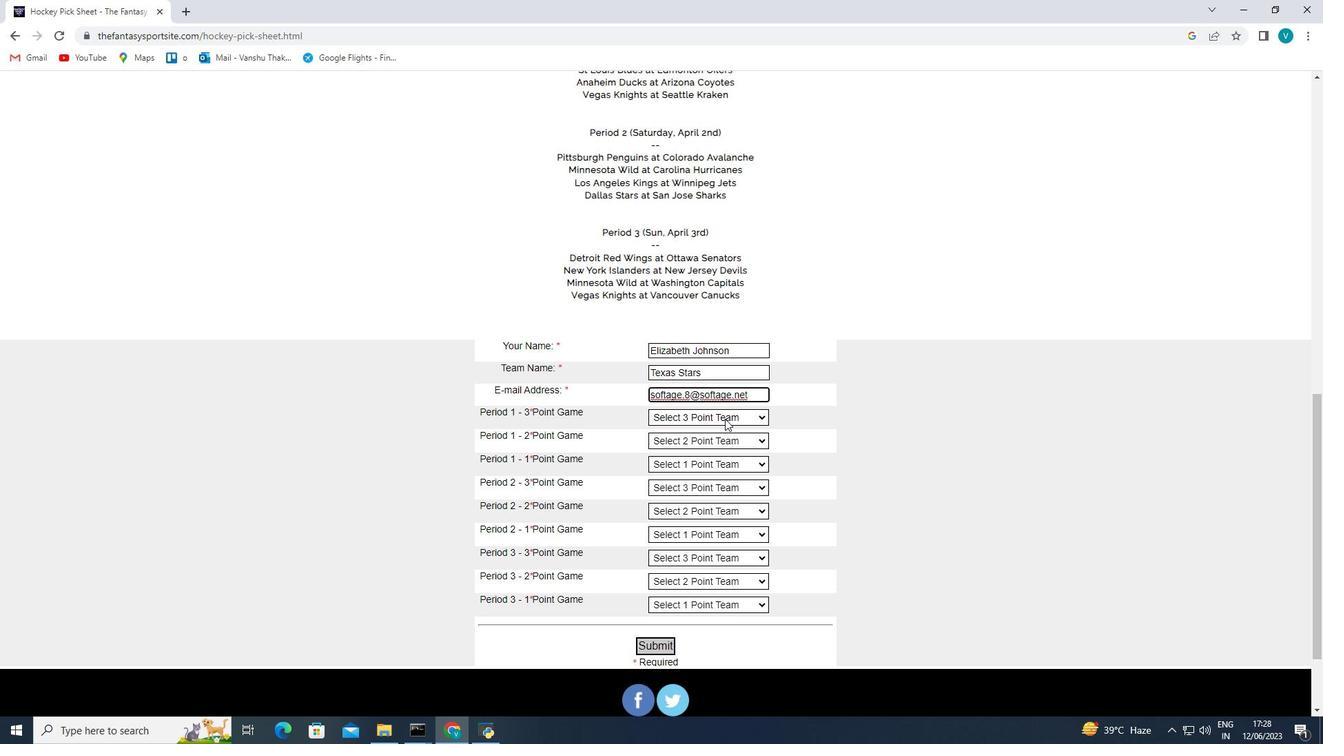 
Action: Mouse moved to (723, 646)
Screenshot: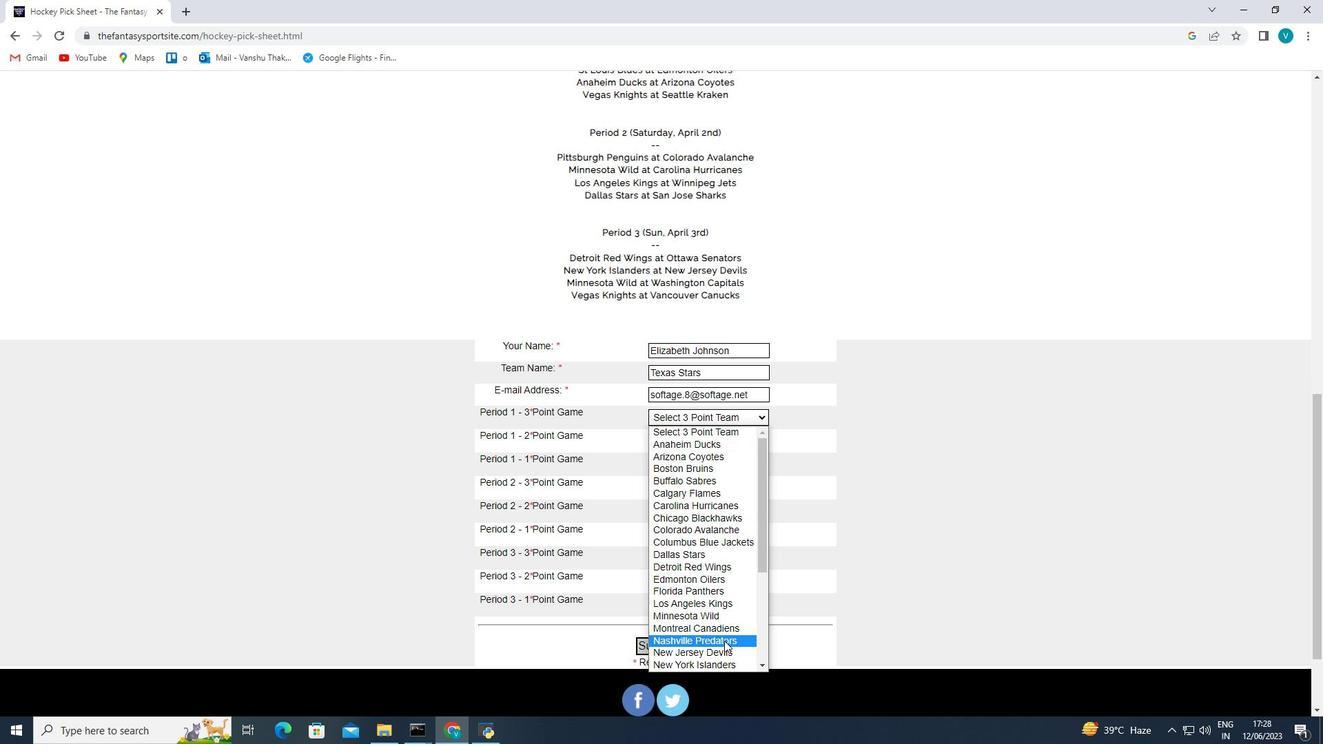 
Action: Mouse pressed left at (723, 646)
Screenshot: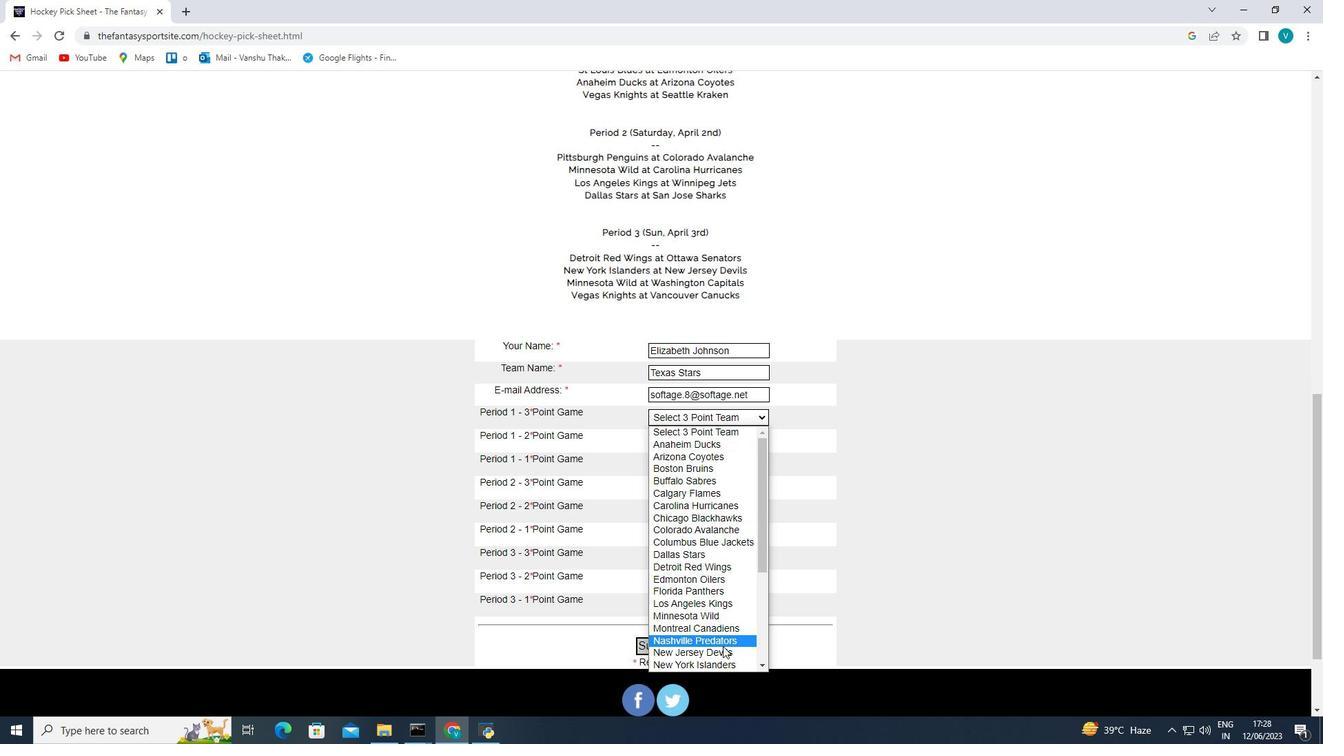 
Action: Mouse moved to (713, 444)
Screenshot: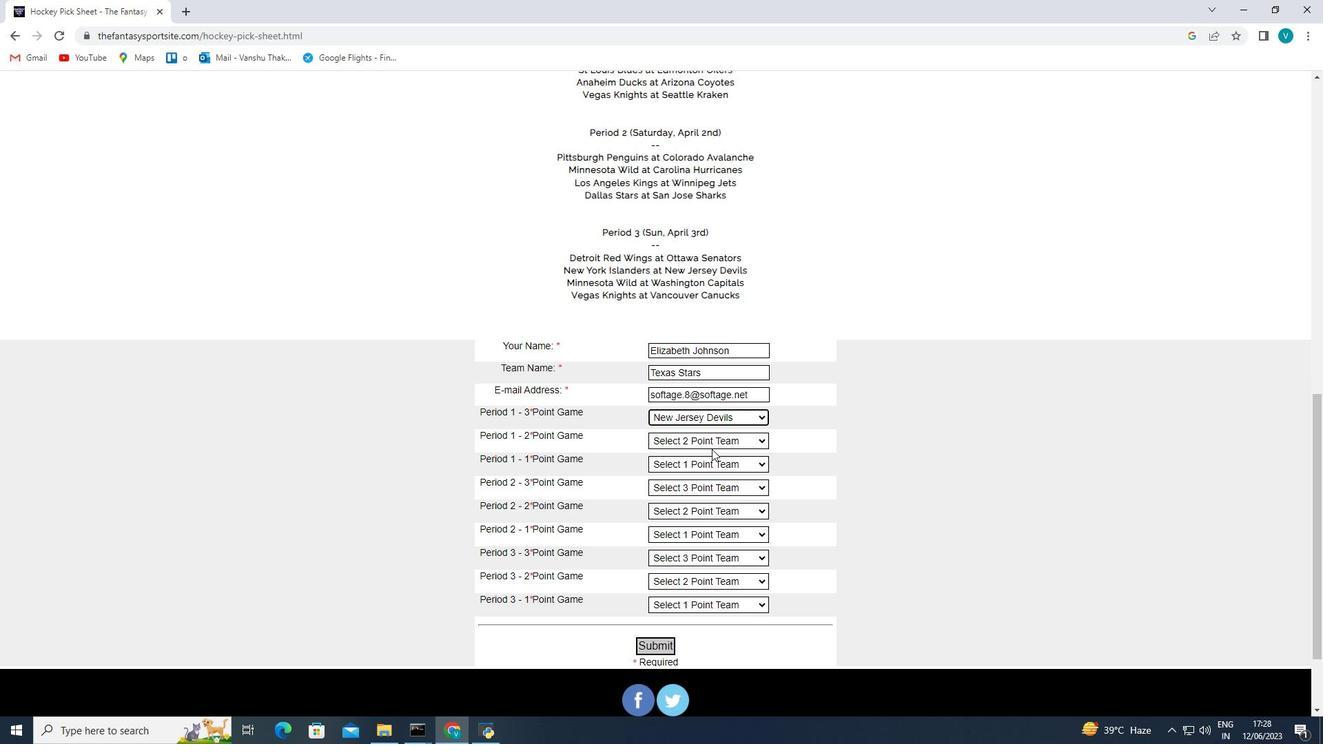 
Action: Mouse pressed left at (713, 444)
Screenshot: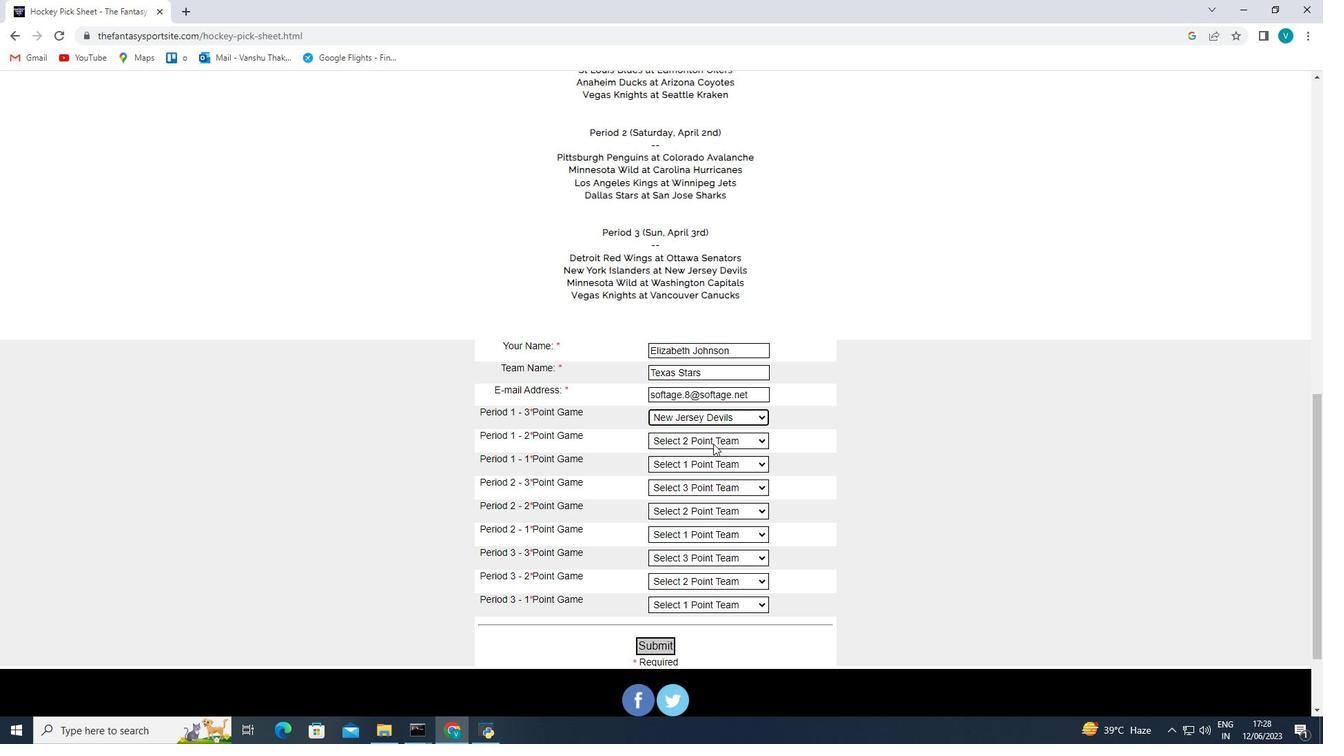 
Action: Mouse moved to (730, 648)
Screenshot: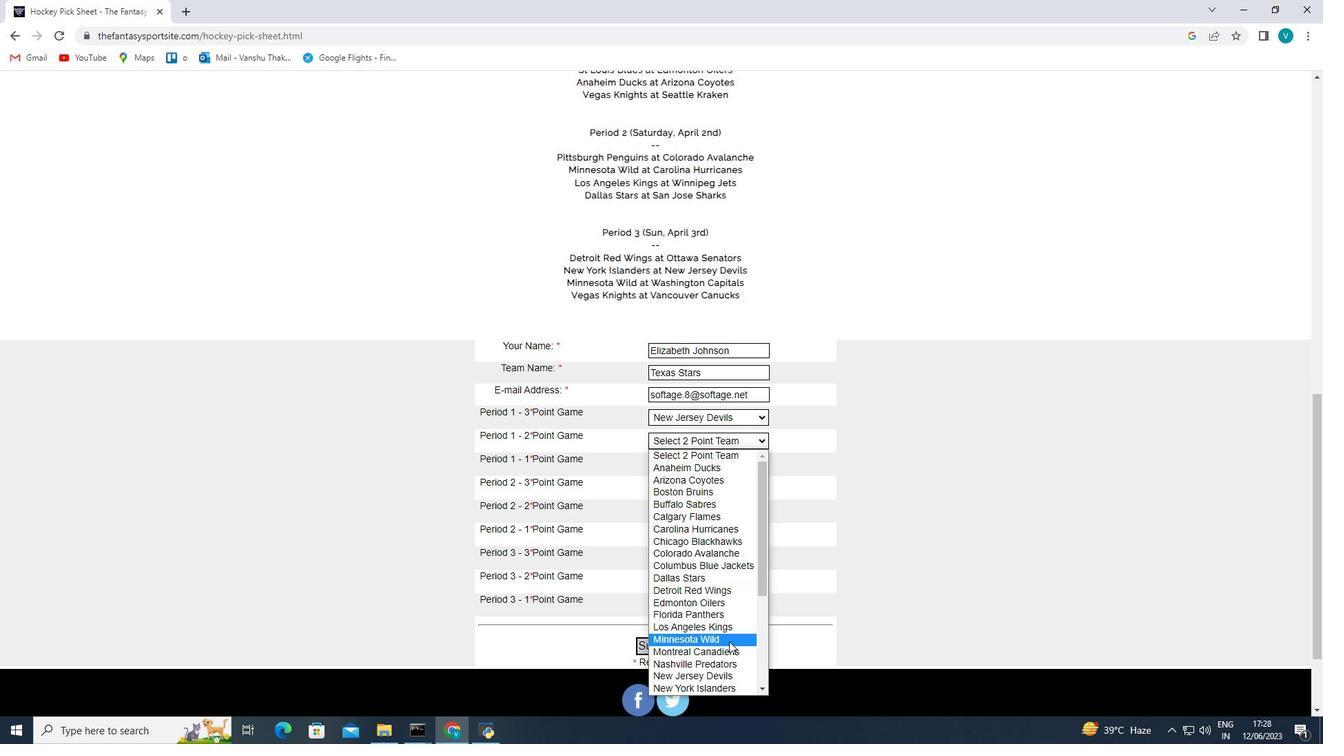
Action: Mouse pressed left at (730, 648)
Screenshot: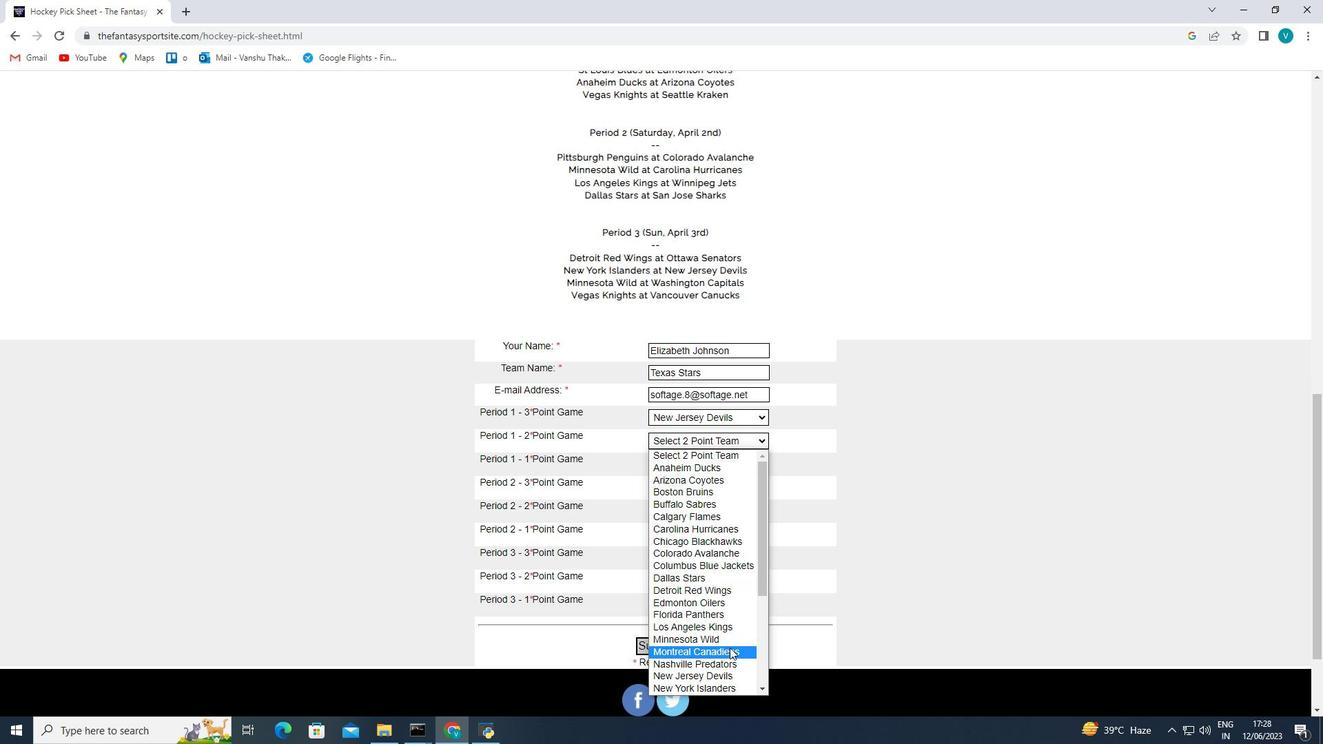 
Action: Mouse moved to (739, 465)
Screenshot: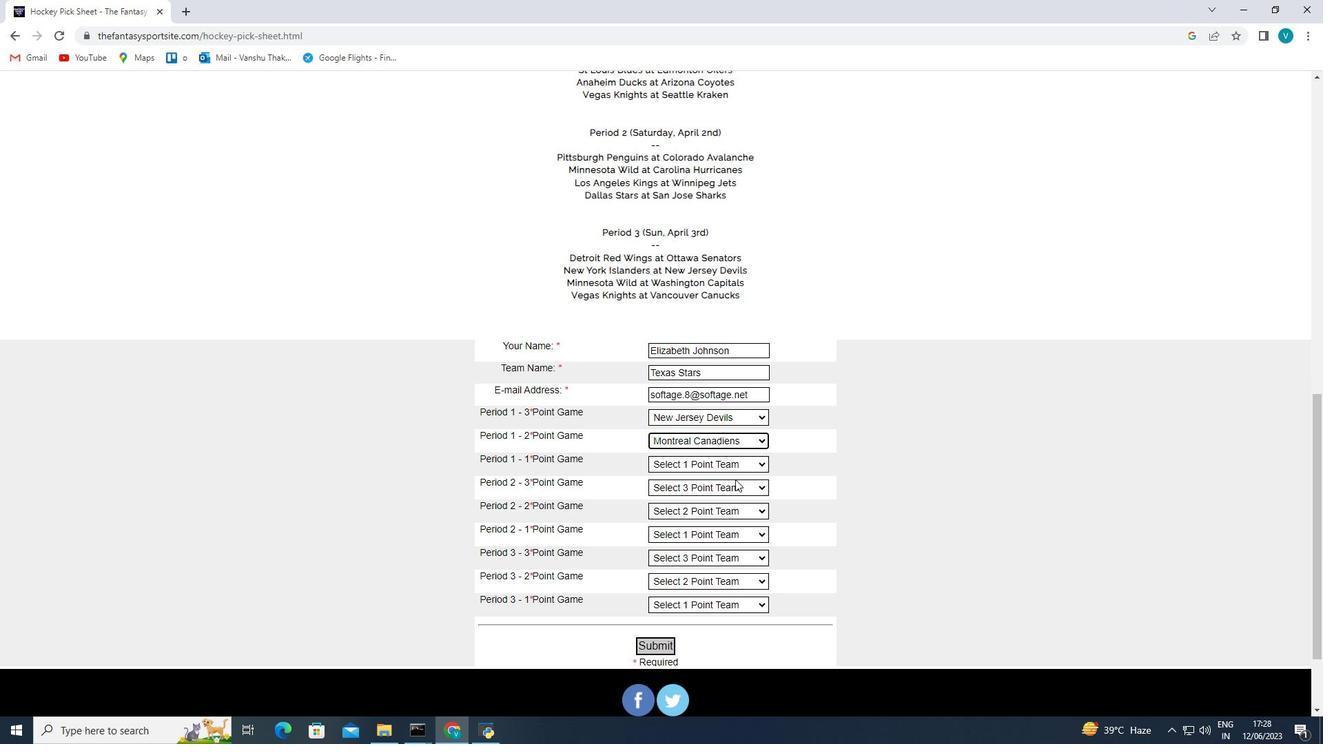 
Action: Mouse pressed left at (739, 465)
Screenshot: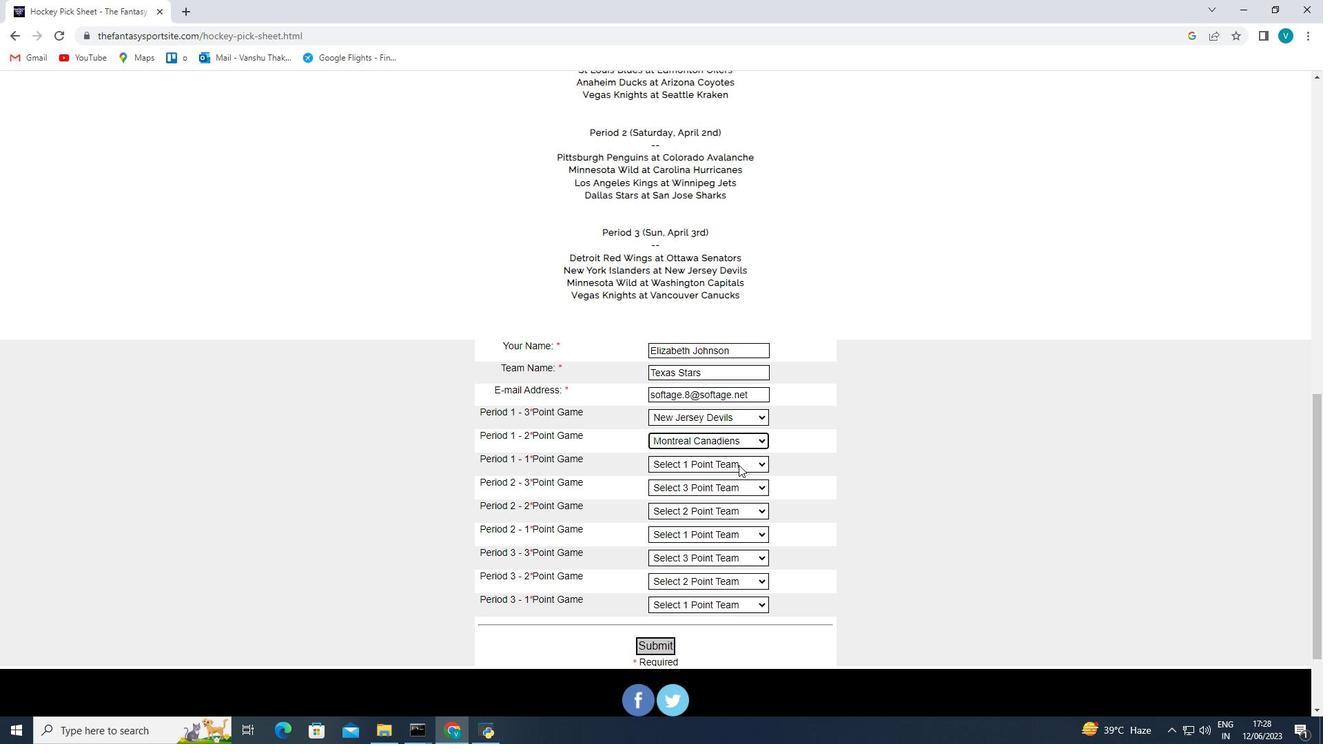 
Action: Mouse moved to (736, 388)
Screenshot: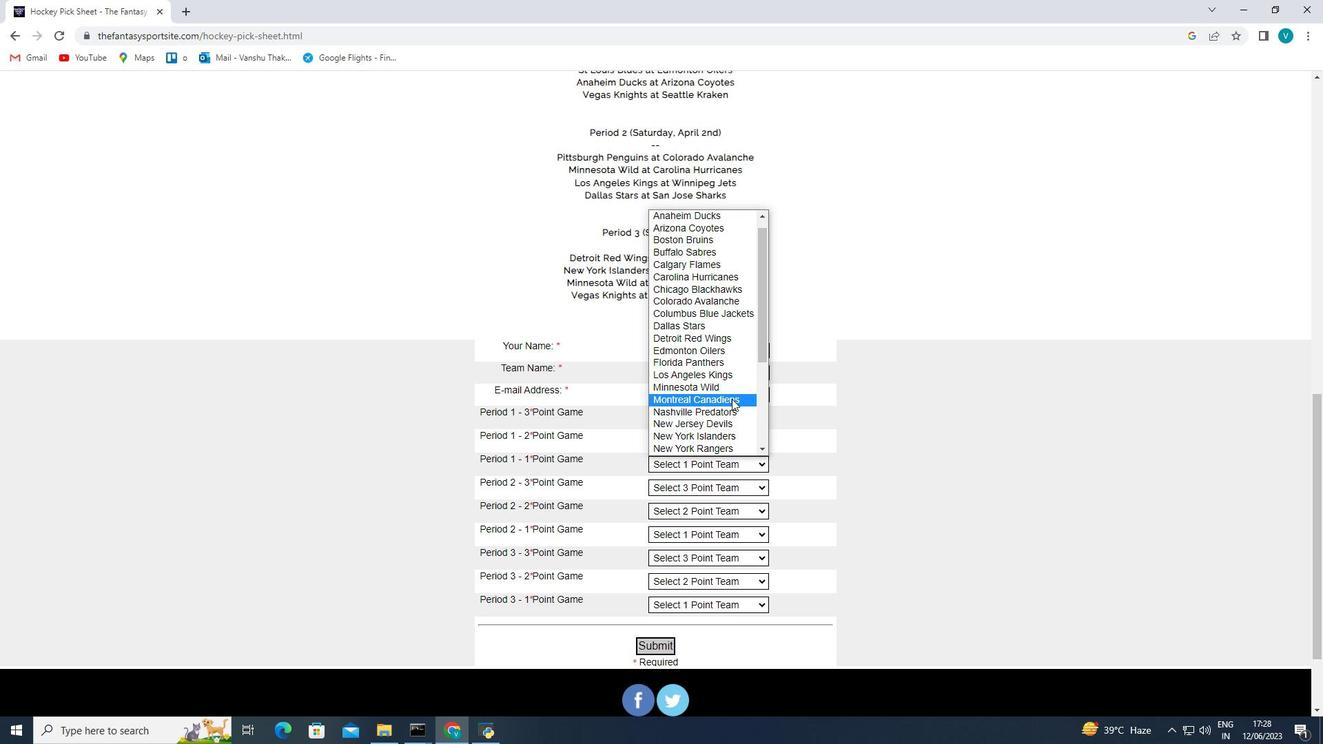 
Action: Mouse pressed left at (736, 388)
Screenshot: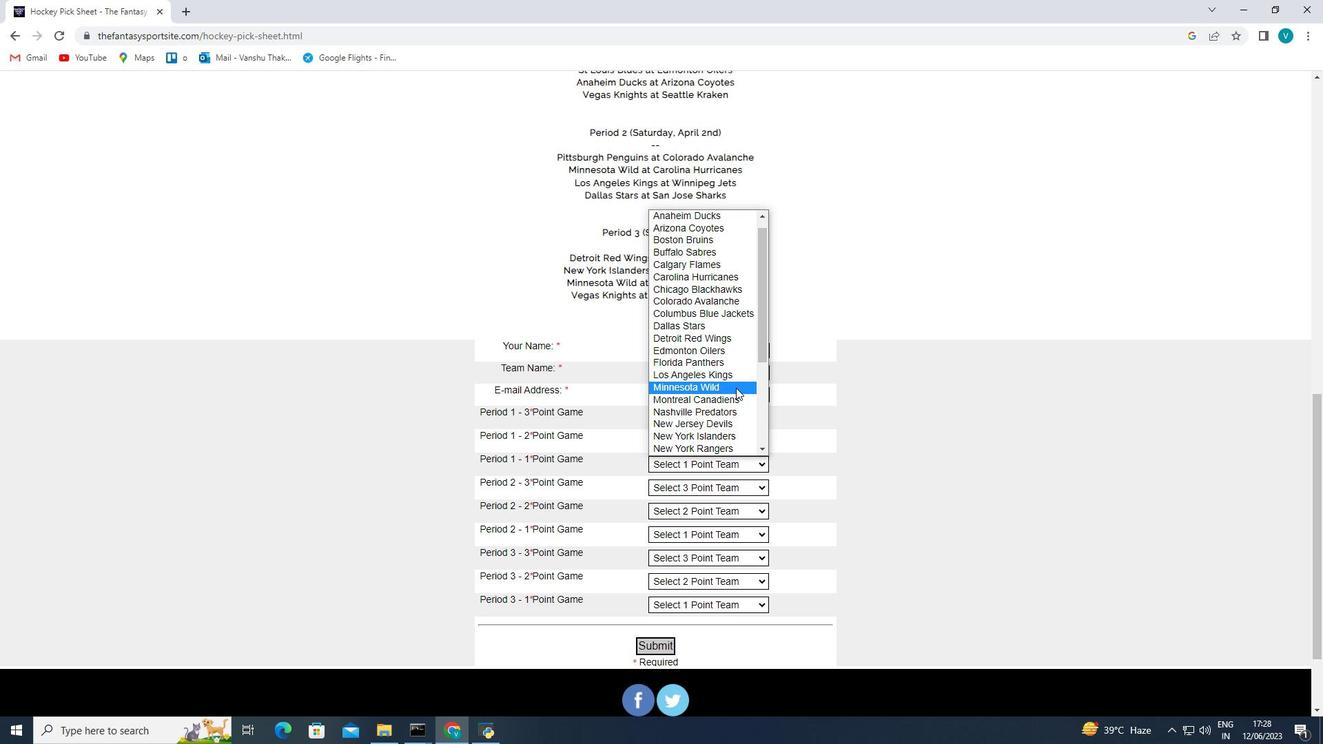 
Action: Mouse moved to (730, 482)
Screenshot: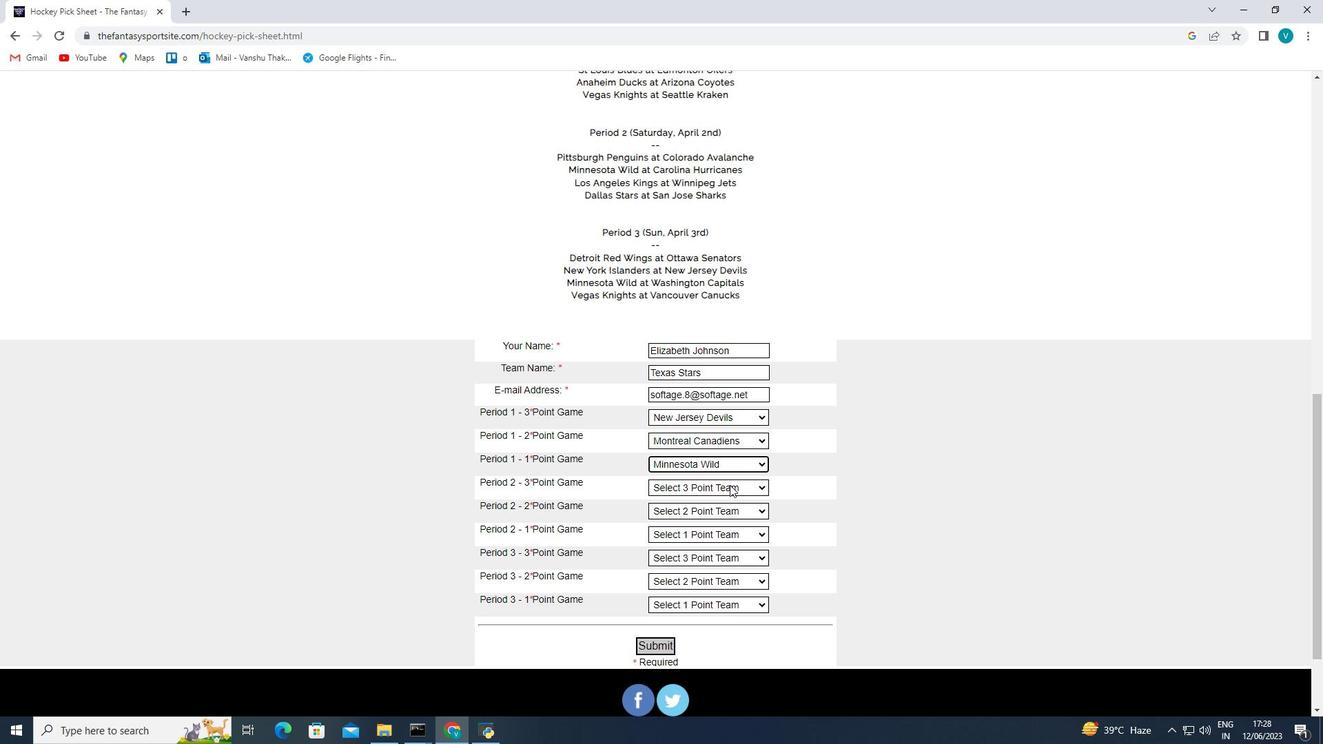 
Action: Mouse pressed left at (730, 482)
Screenshot: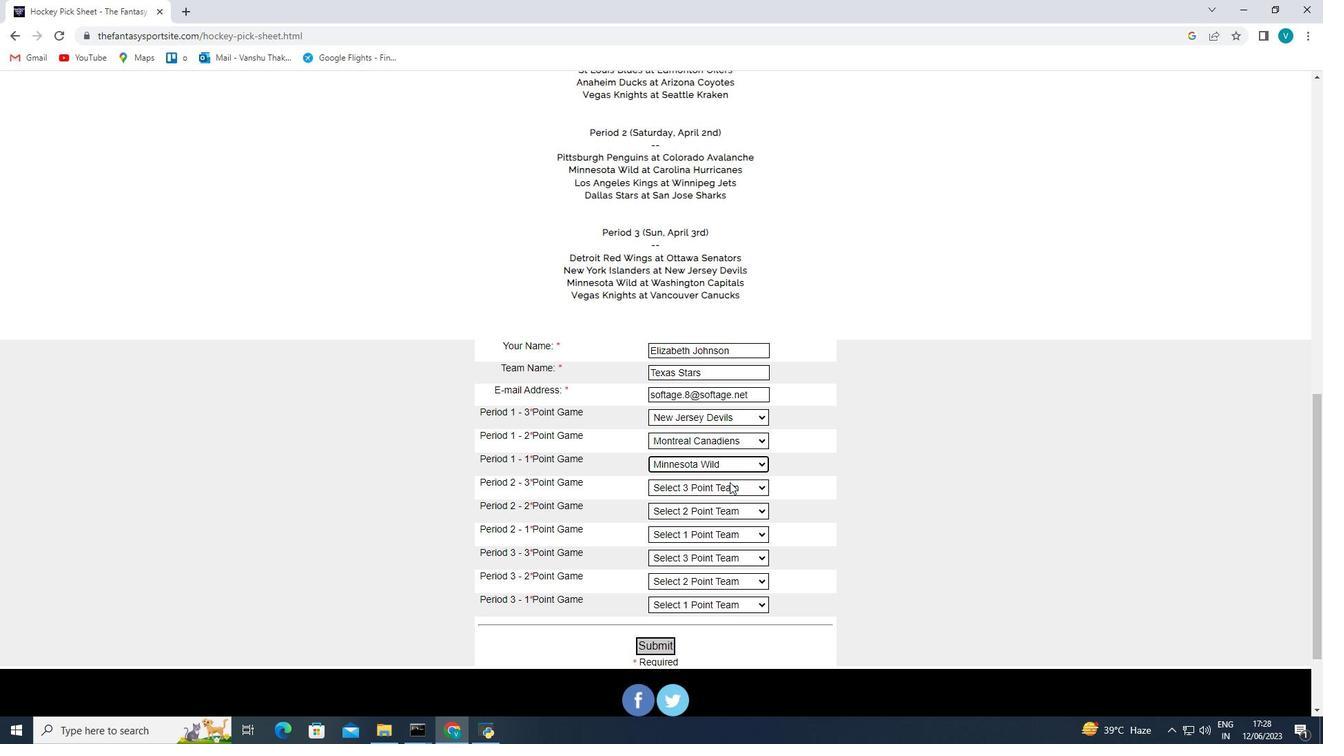 
Action: Mouse moved to (735, 401)
Screenshot: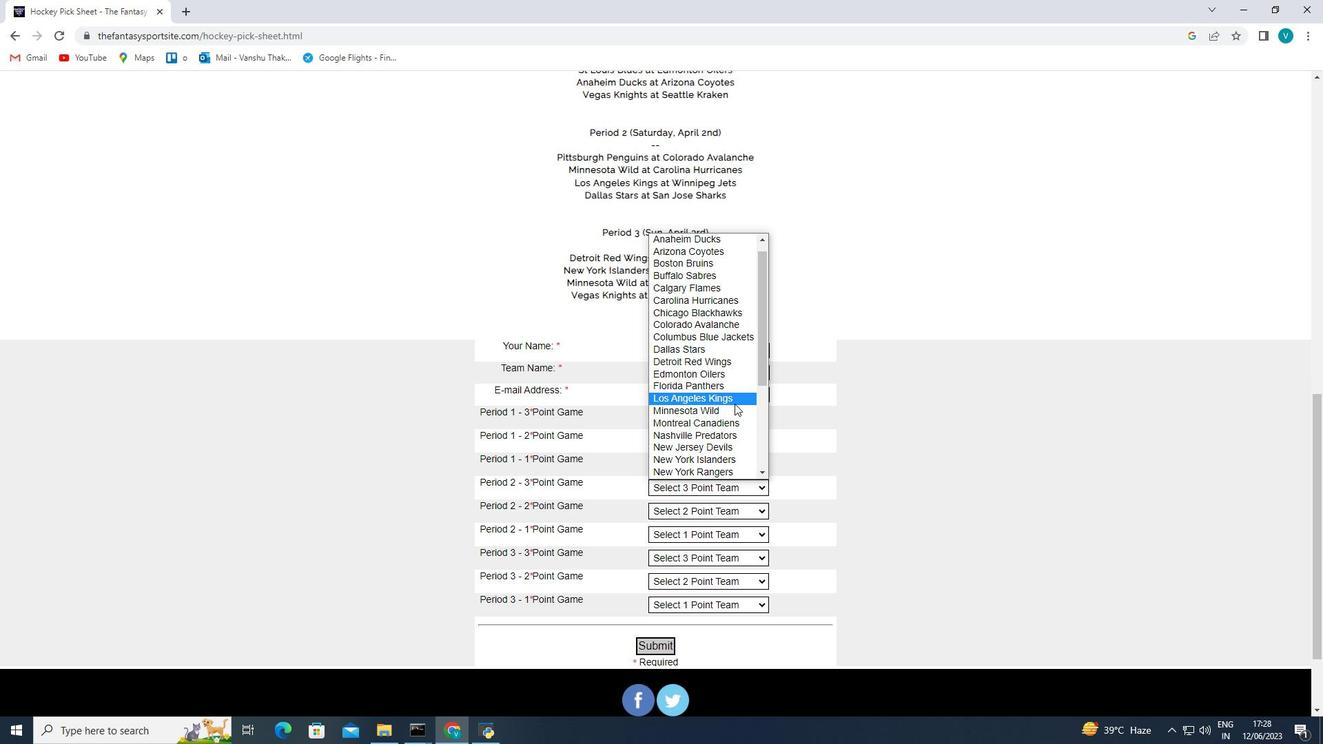 
Action: Mouse pressed left at (735, 401)
Screenshot: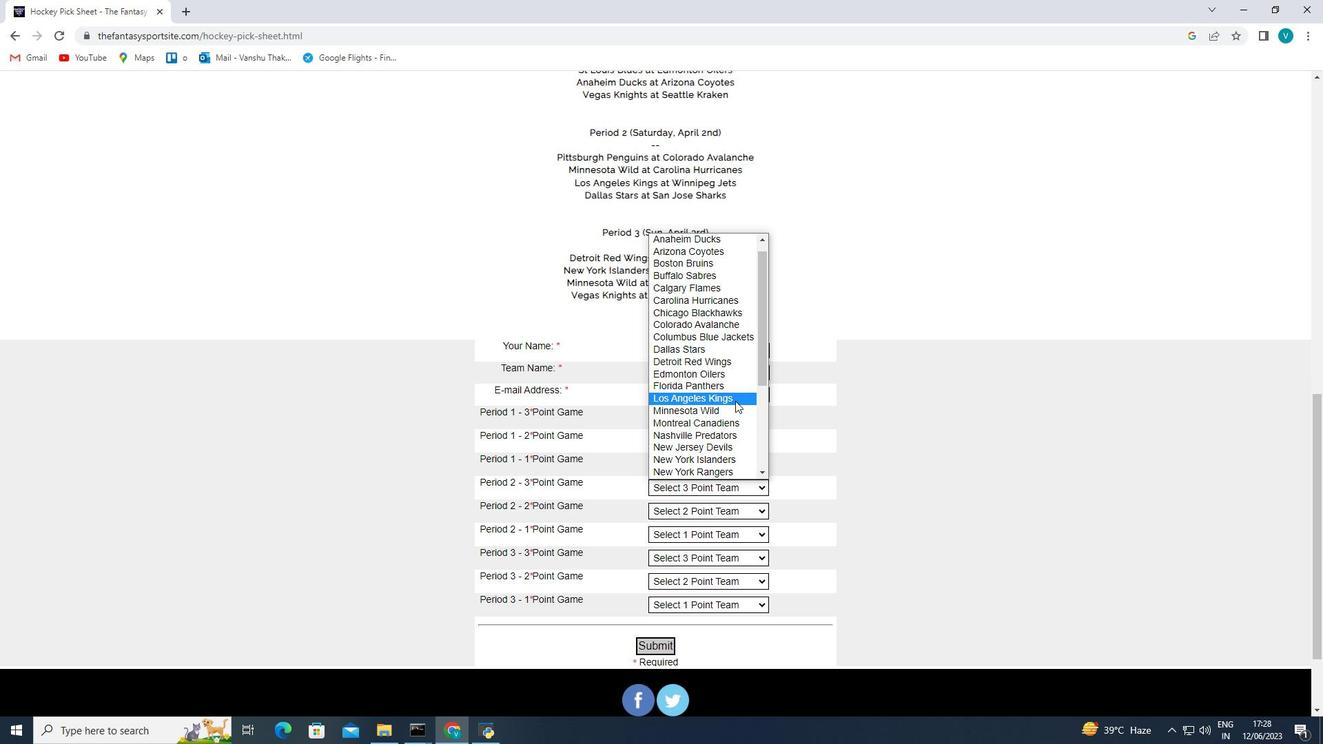 
Action: Mouse moved to (728, 515)
Screenshot: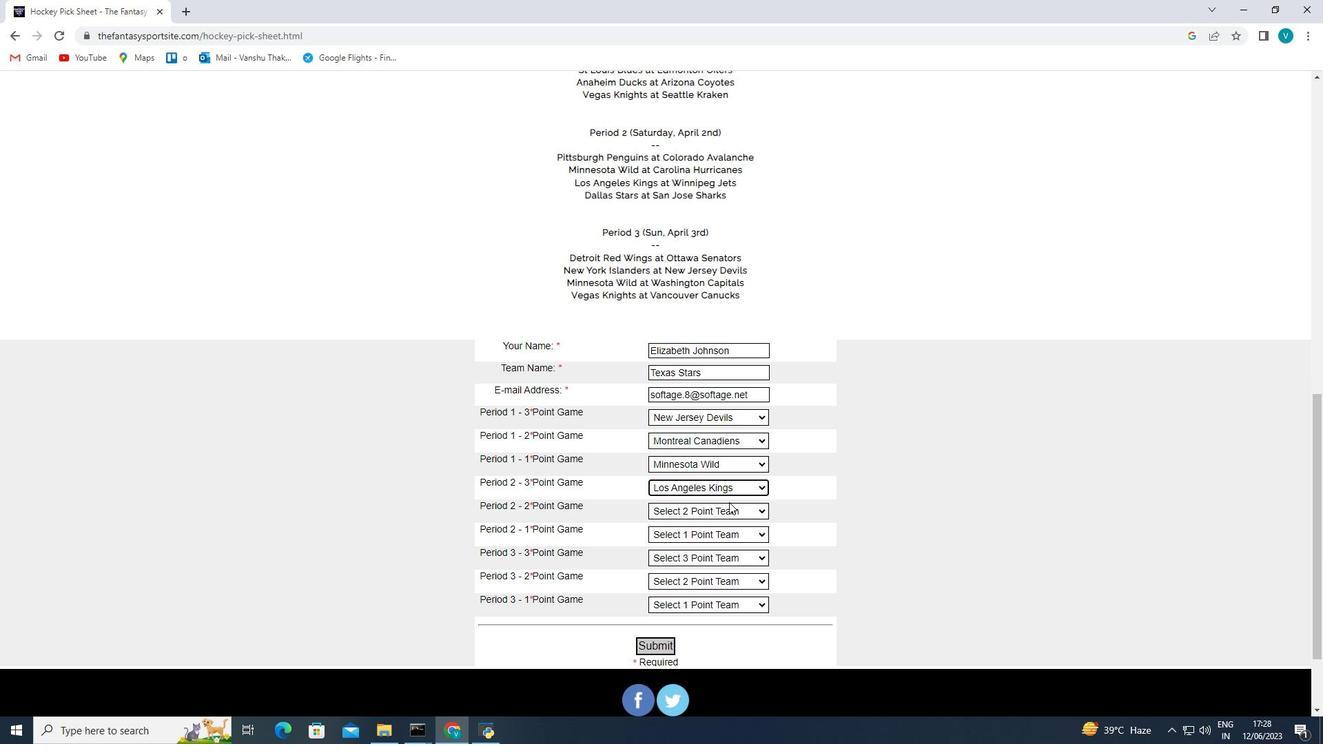
Action: Mouse pressed left at (728, 515)
Screenshot: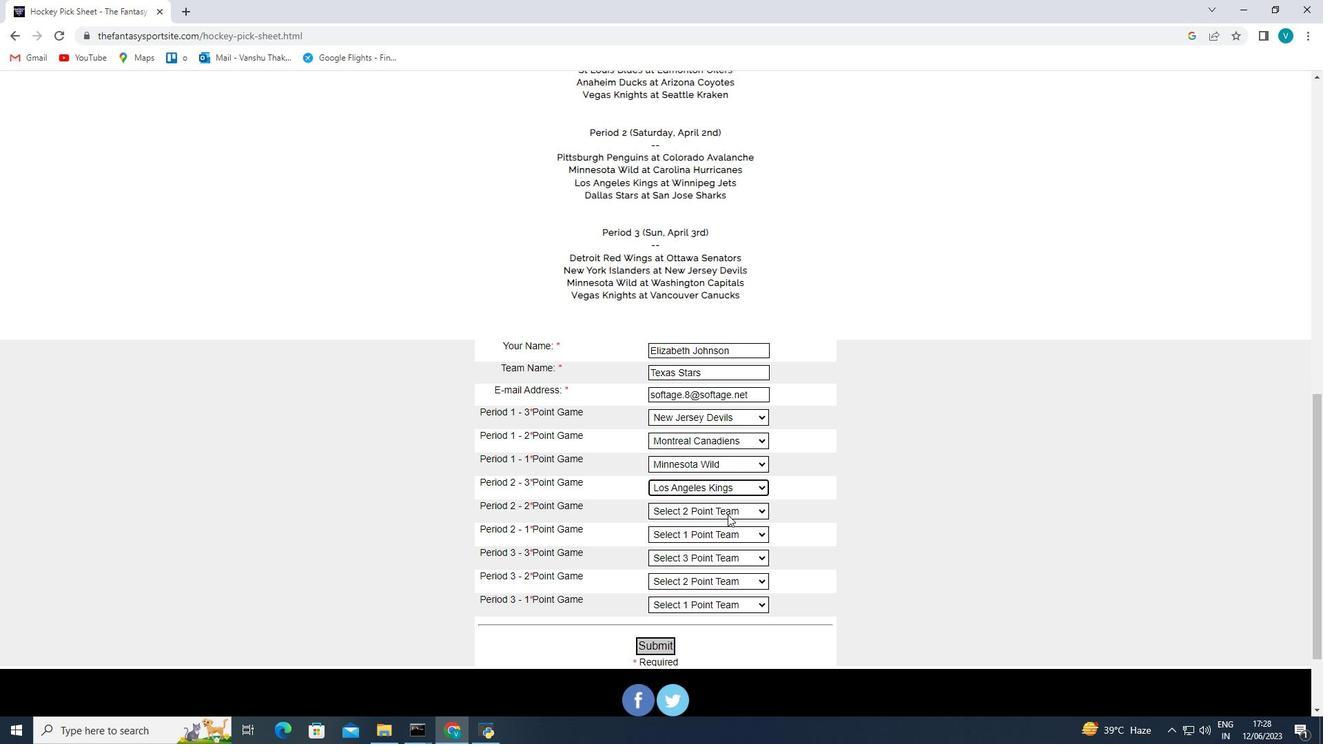 
Action: Mouse moved to (734, 423)
Screenshot: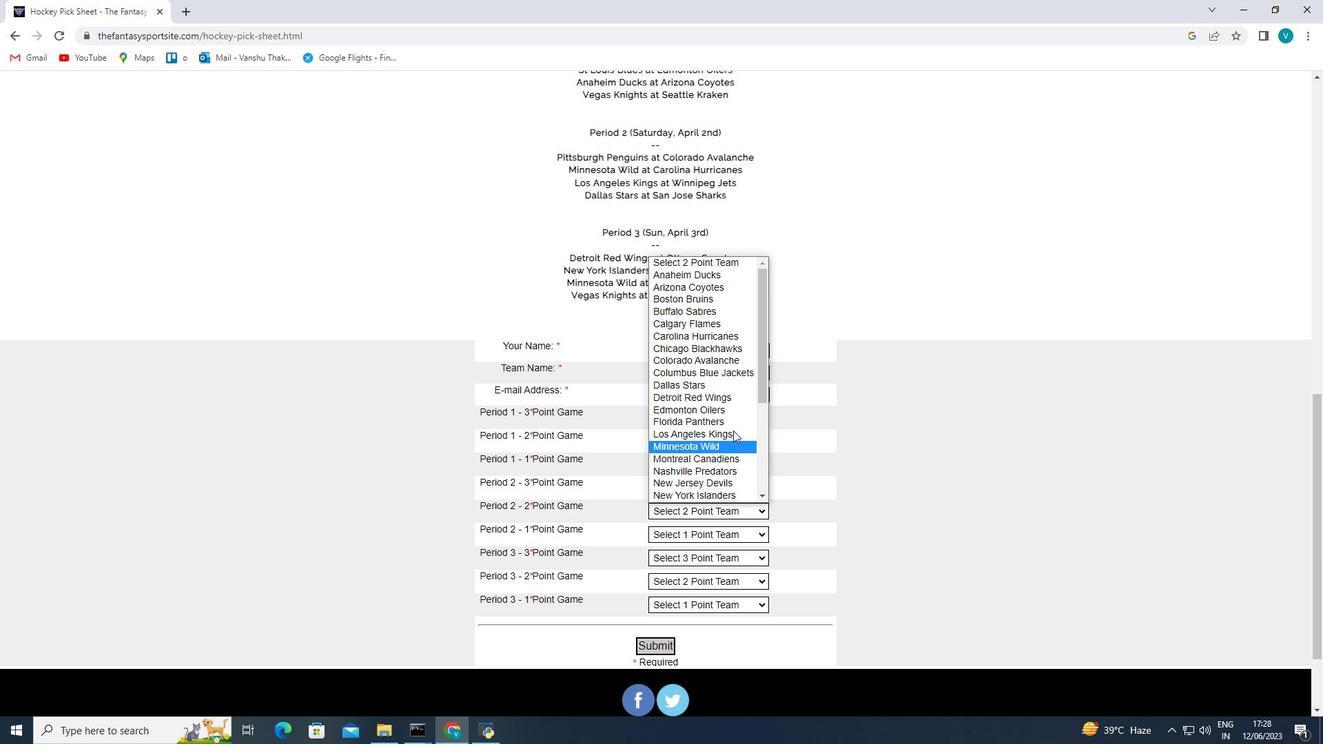 
Action: Mouse pressed left at (734, 423)
Screenshot: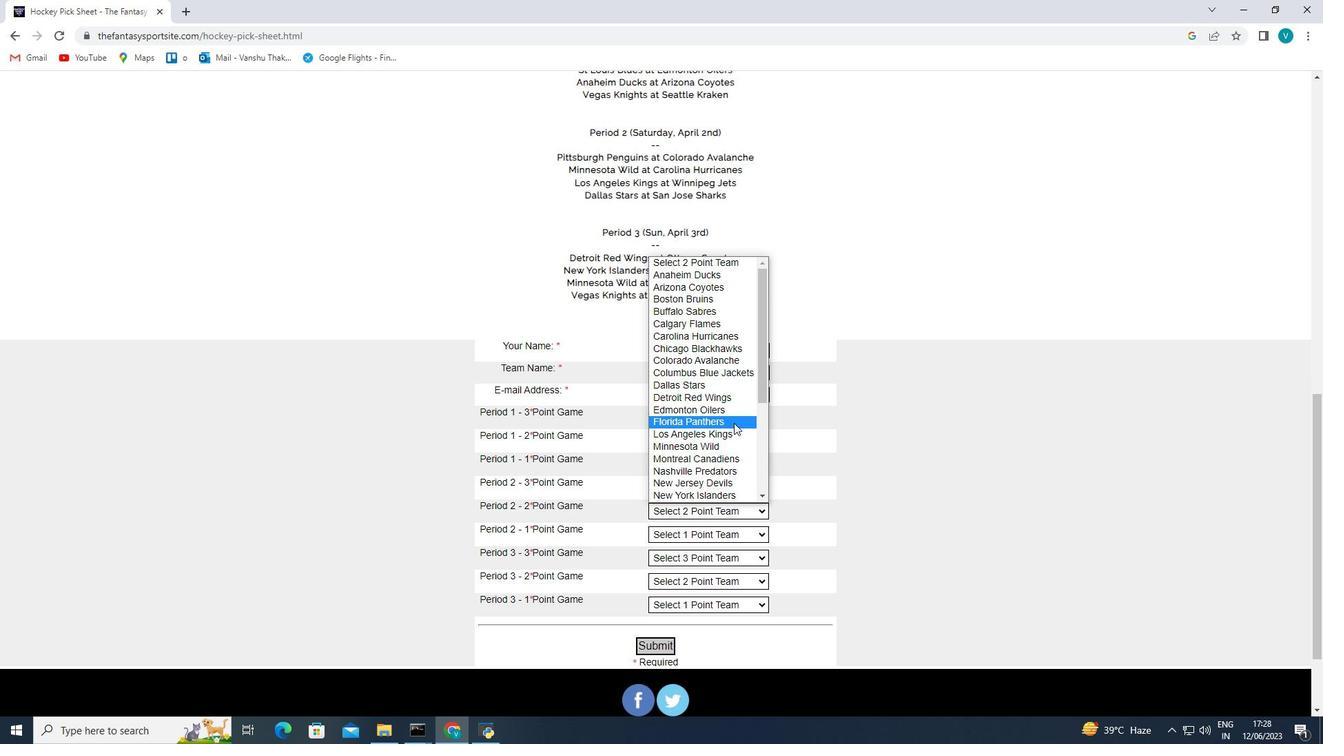 
Action: Mouse moved to (732, 529)
Screenshot: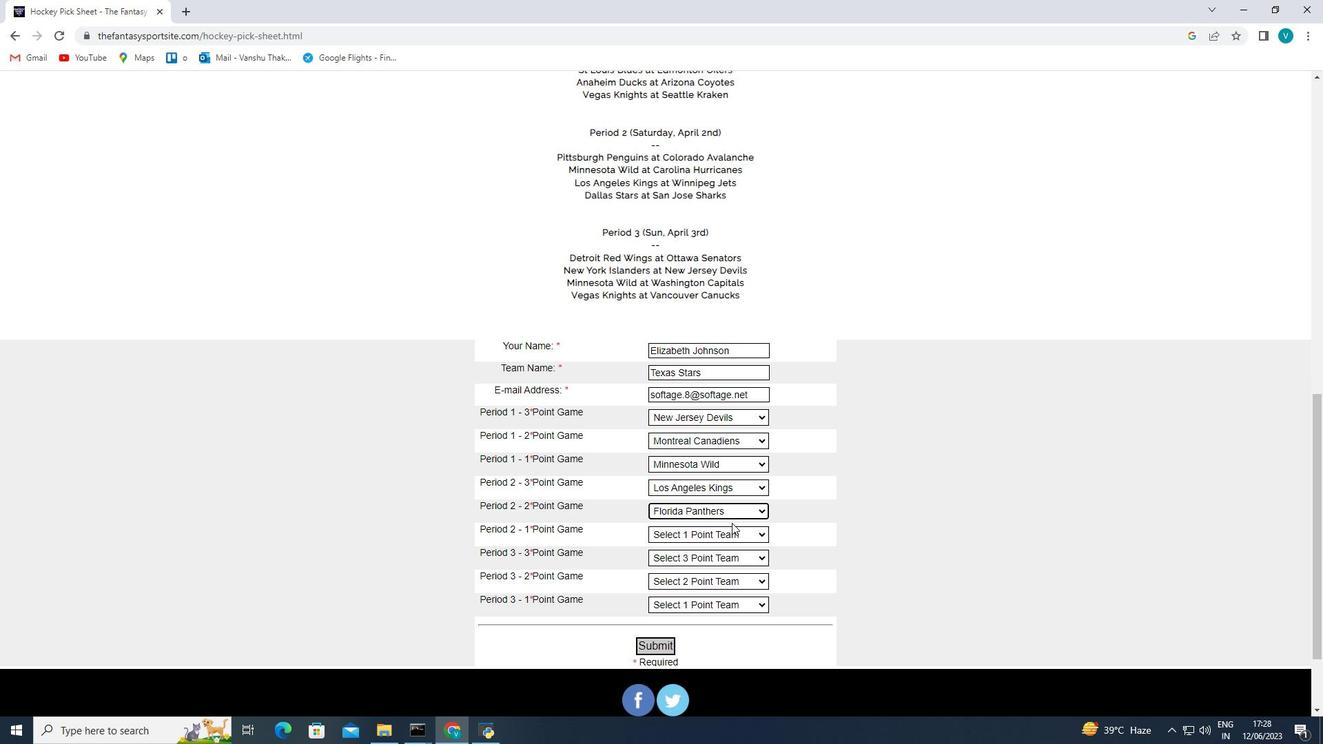 
Action: Mouse pressed left at (732, 529)
Screenshot: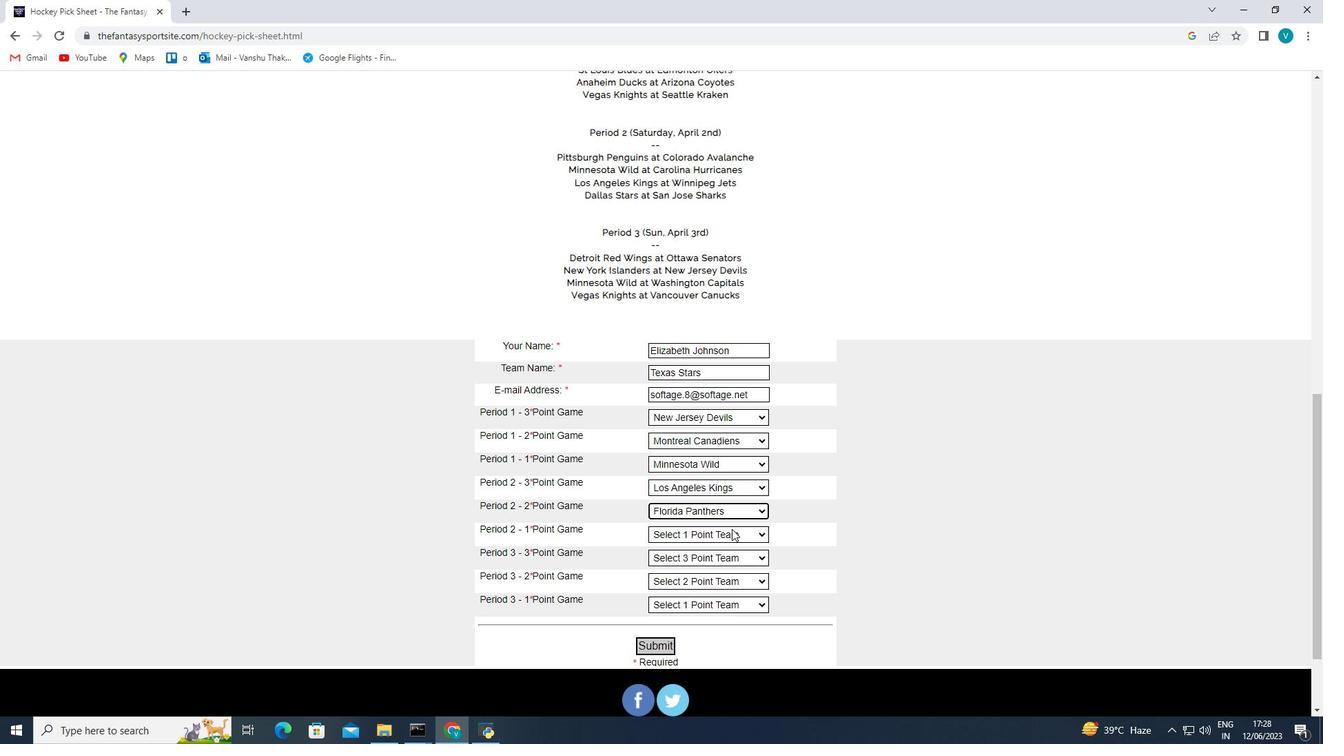 
Action: Mouse moved to (739, 410)
Screenshot: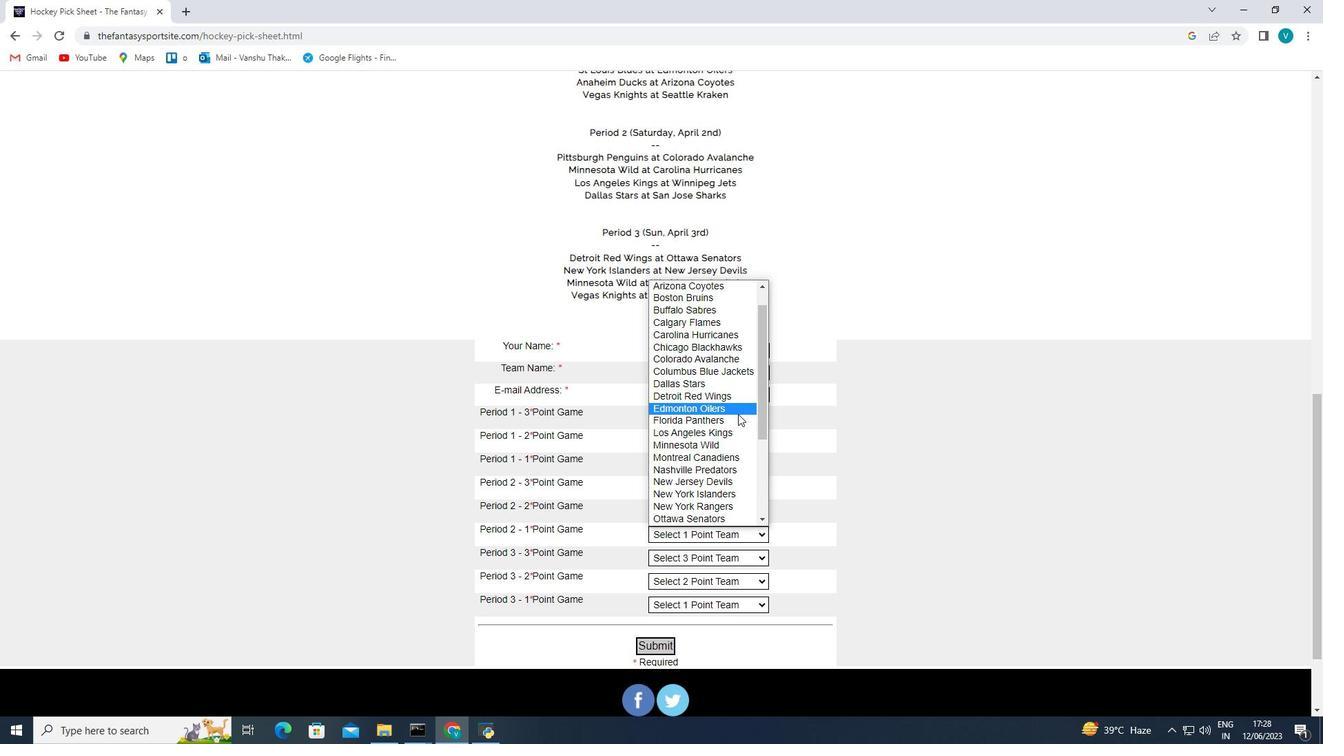 
Action: Mouse pressed left at (739, 410)
Screenshot: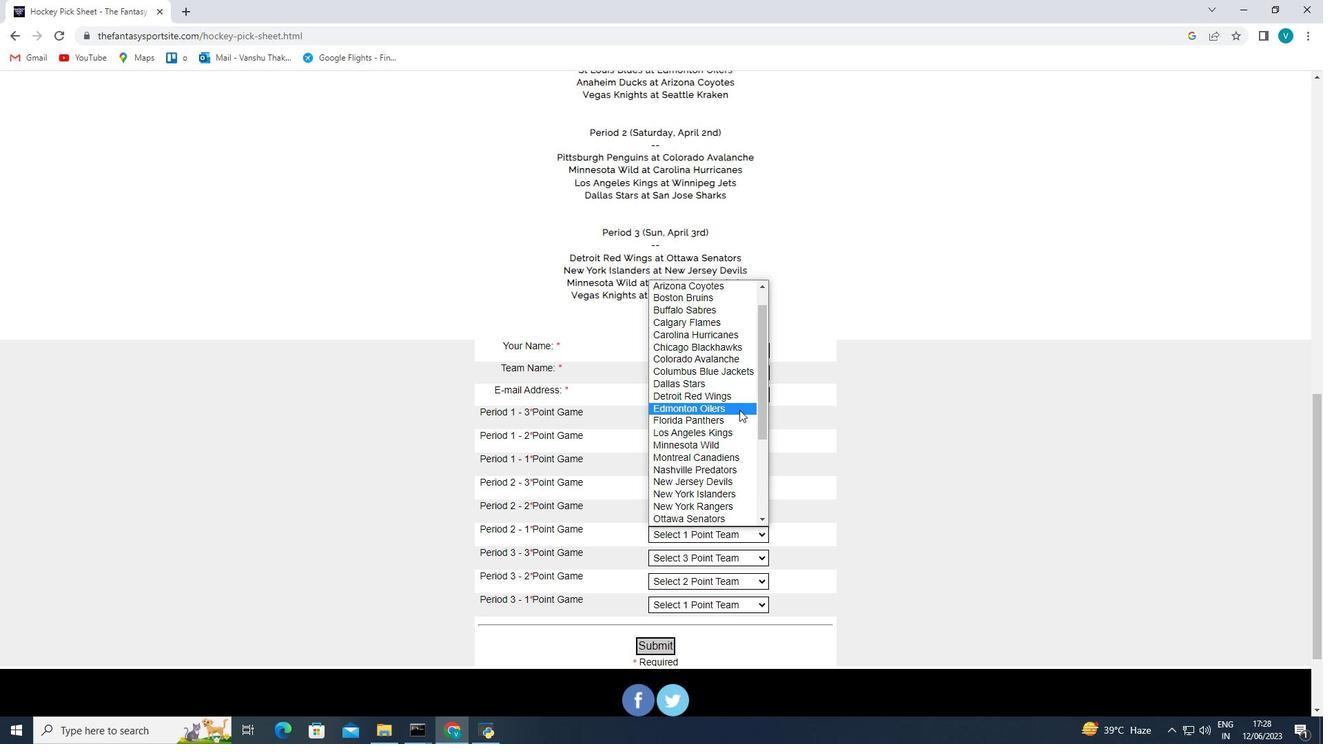 
Action: Mouse moved to (710, 562)
Screenshot: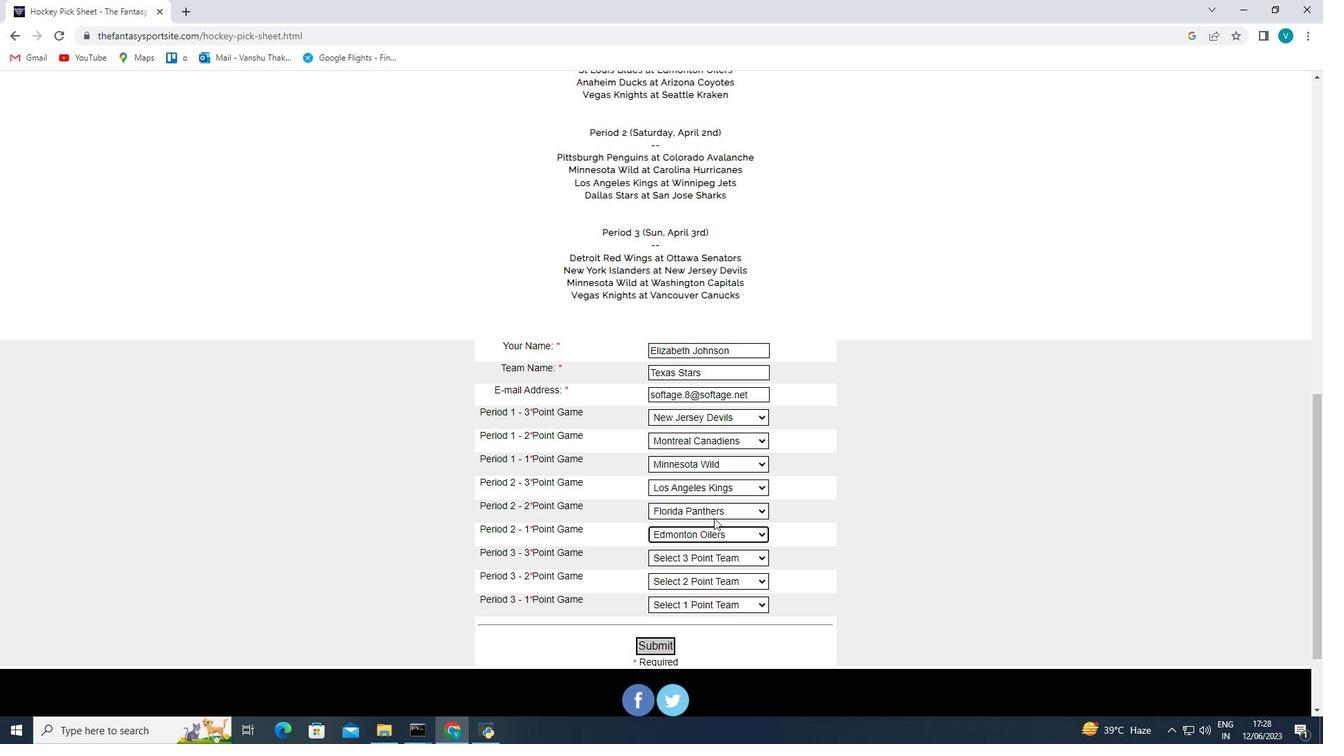 
Action: Mouse pressed left at (710, 562)
Screenshot: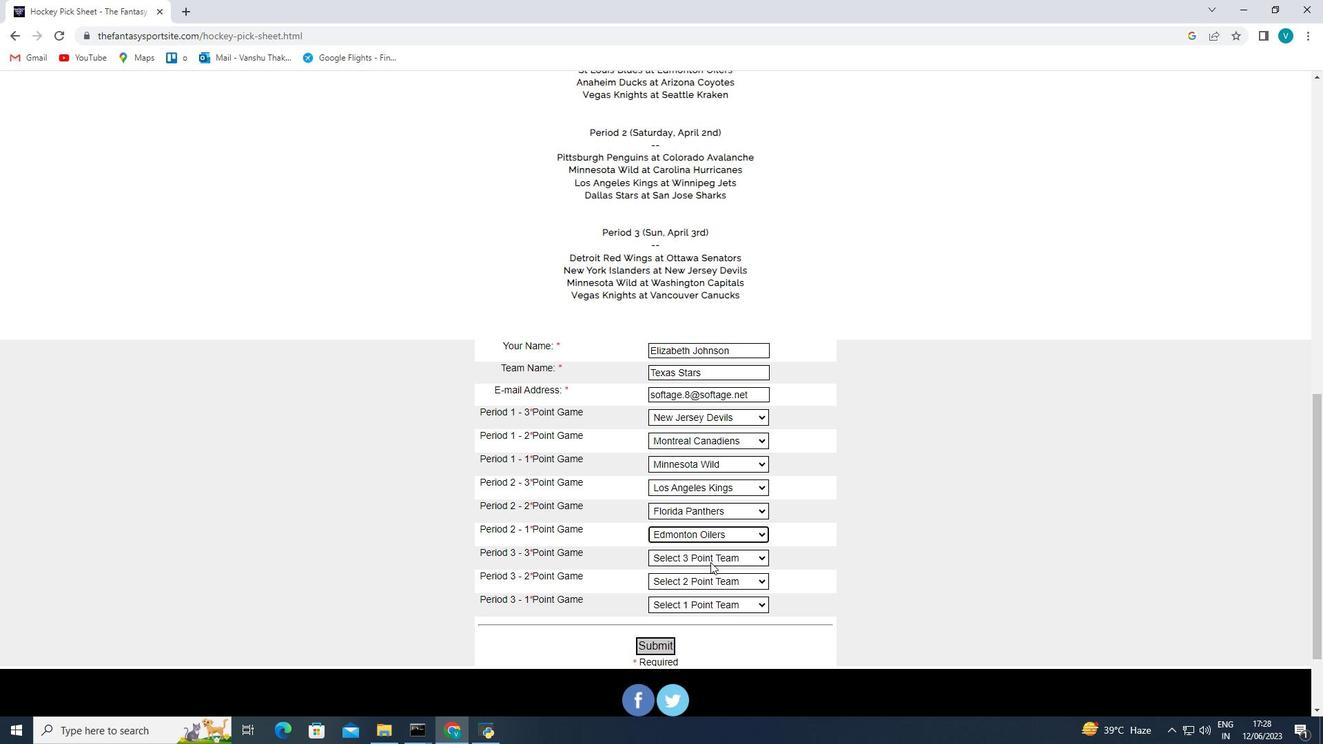 
Action: Mouse moved to (725, 422)
Screenshot: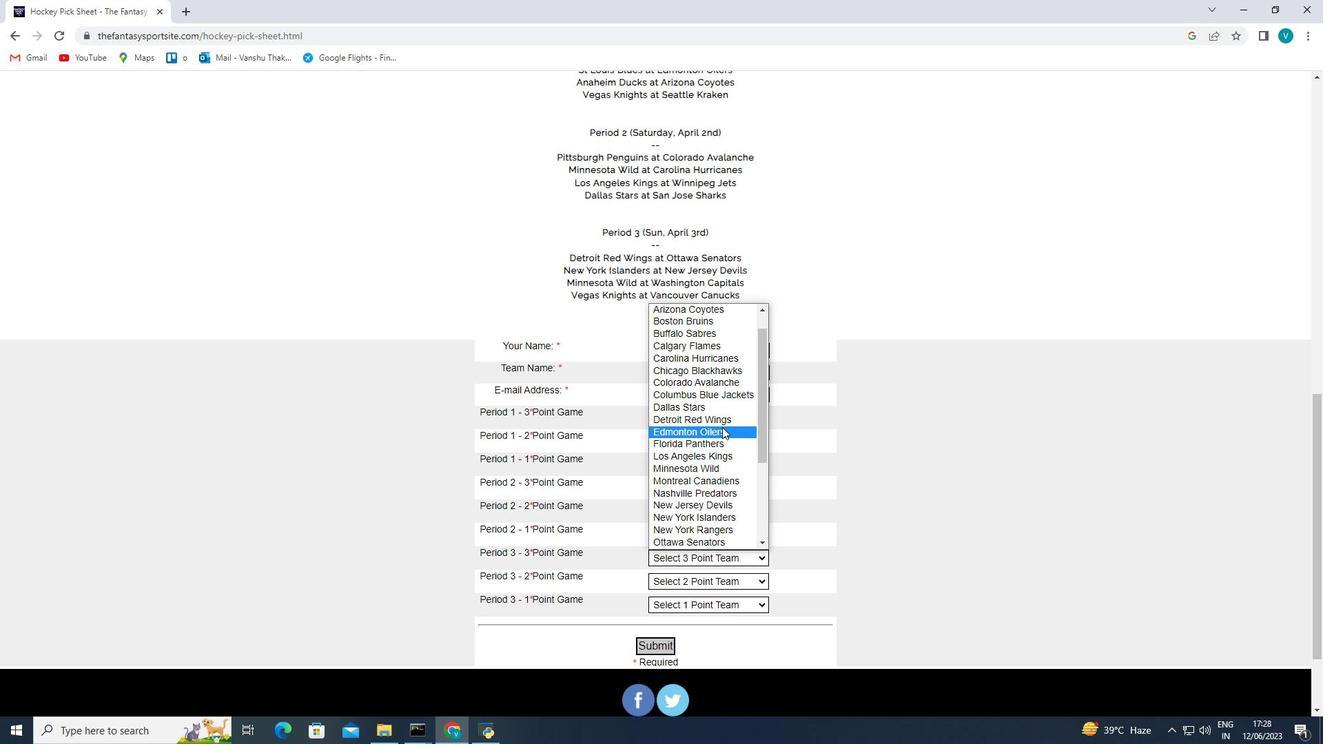 
Action: Mouse pressed left at (725, 422)
Screenshot: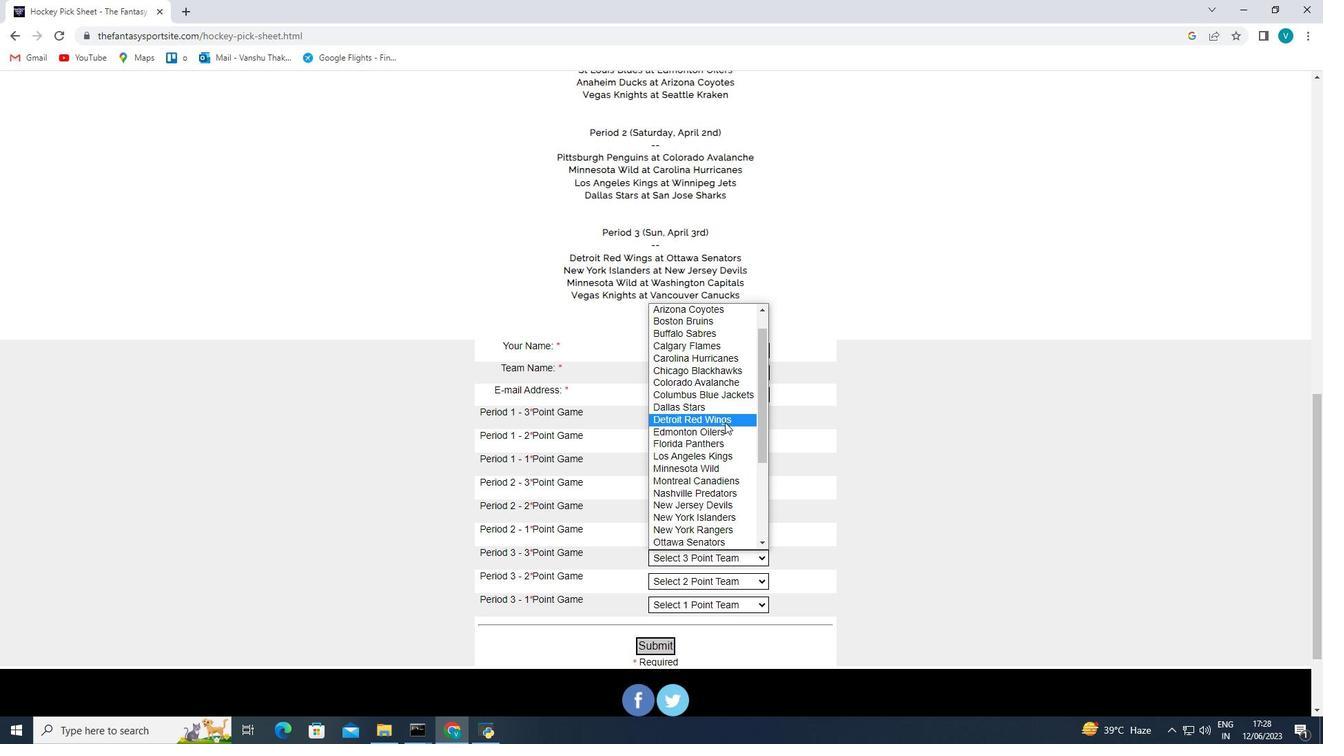 
Action: Mouse moved to (718, 577)
Screenshot: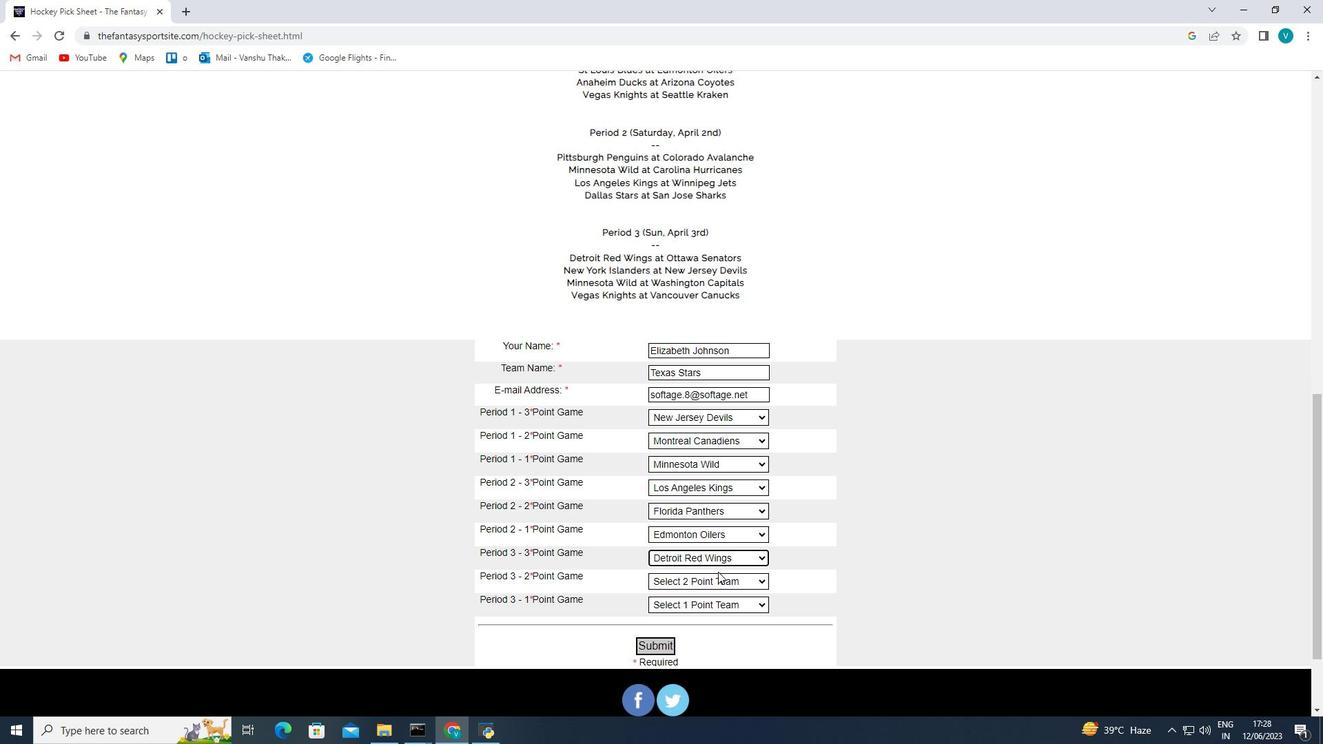 
Action: Mouse pressed left at (718, 577)
Screenshot: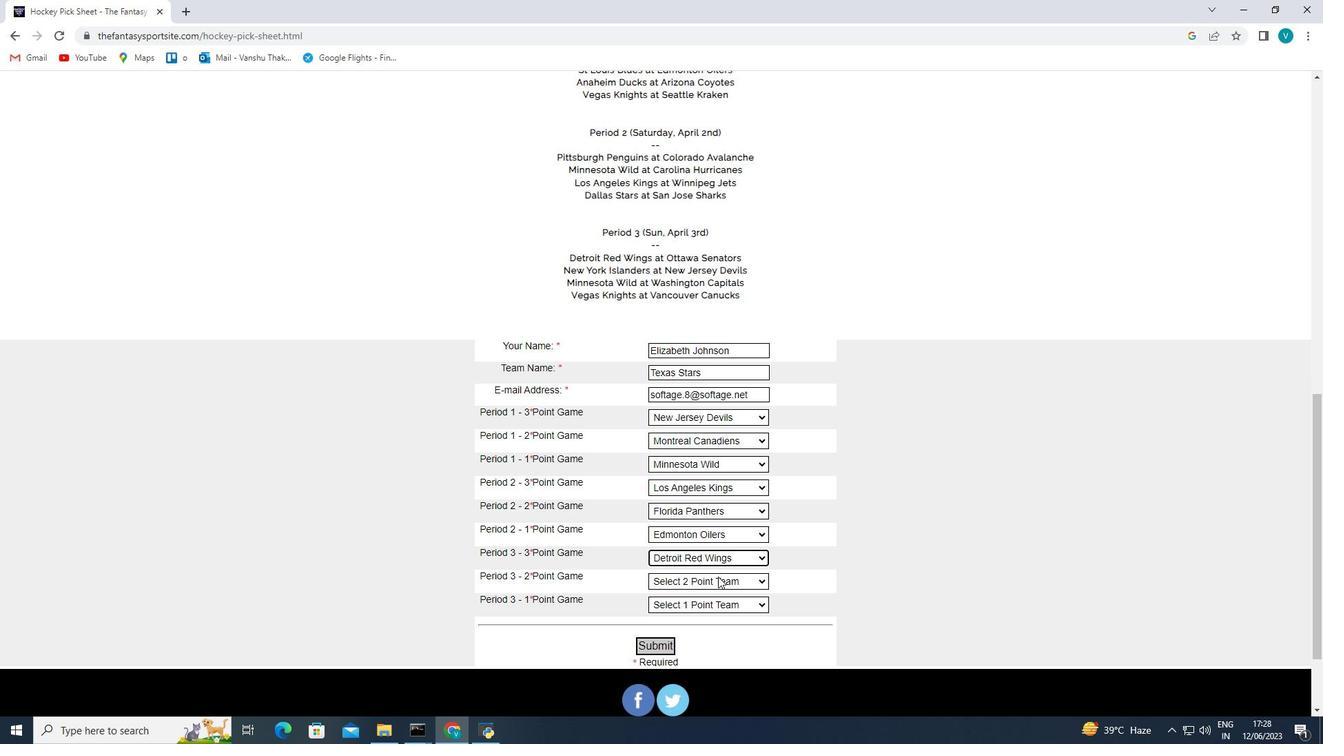 
Action: Mouse moved to (727, 458)
Screenshot: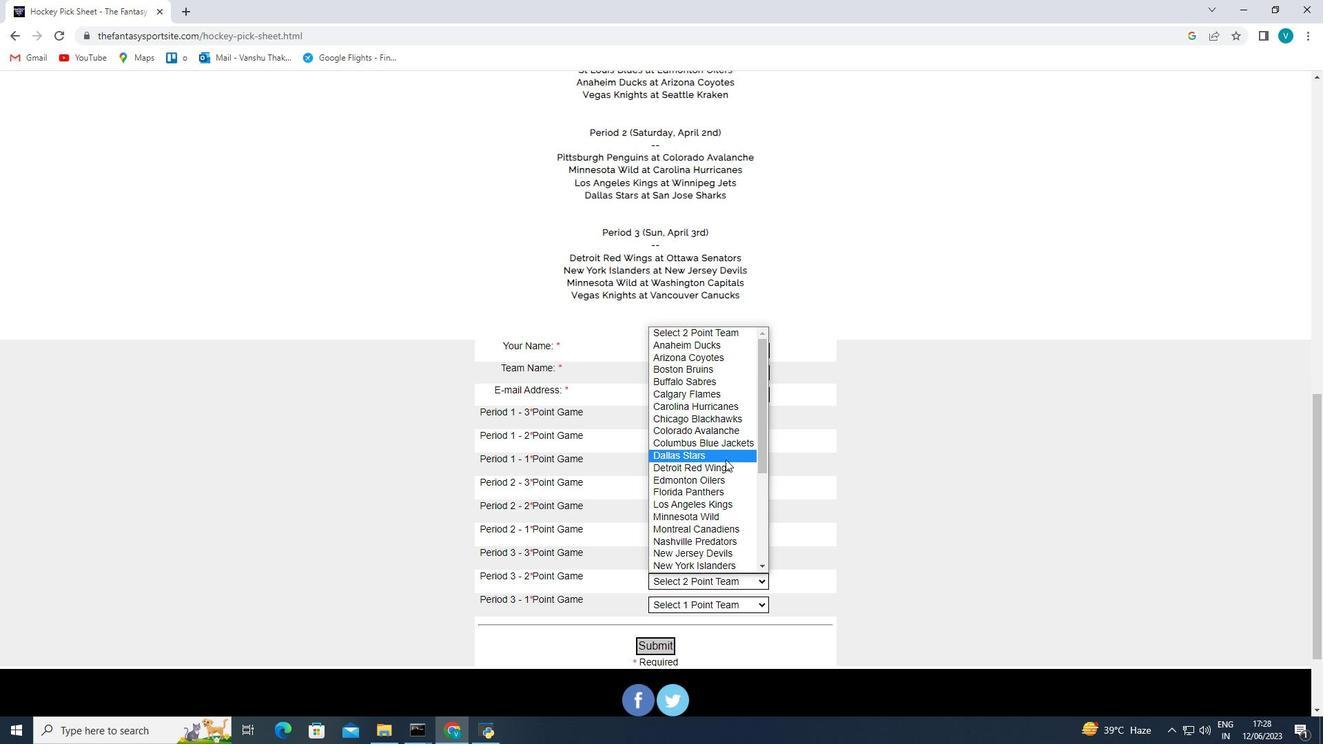 
Action: Mouse pressed left at (727, 458)
Screenshot: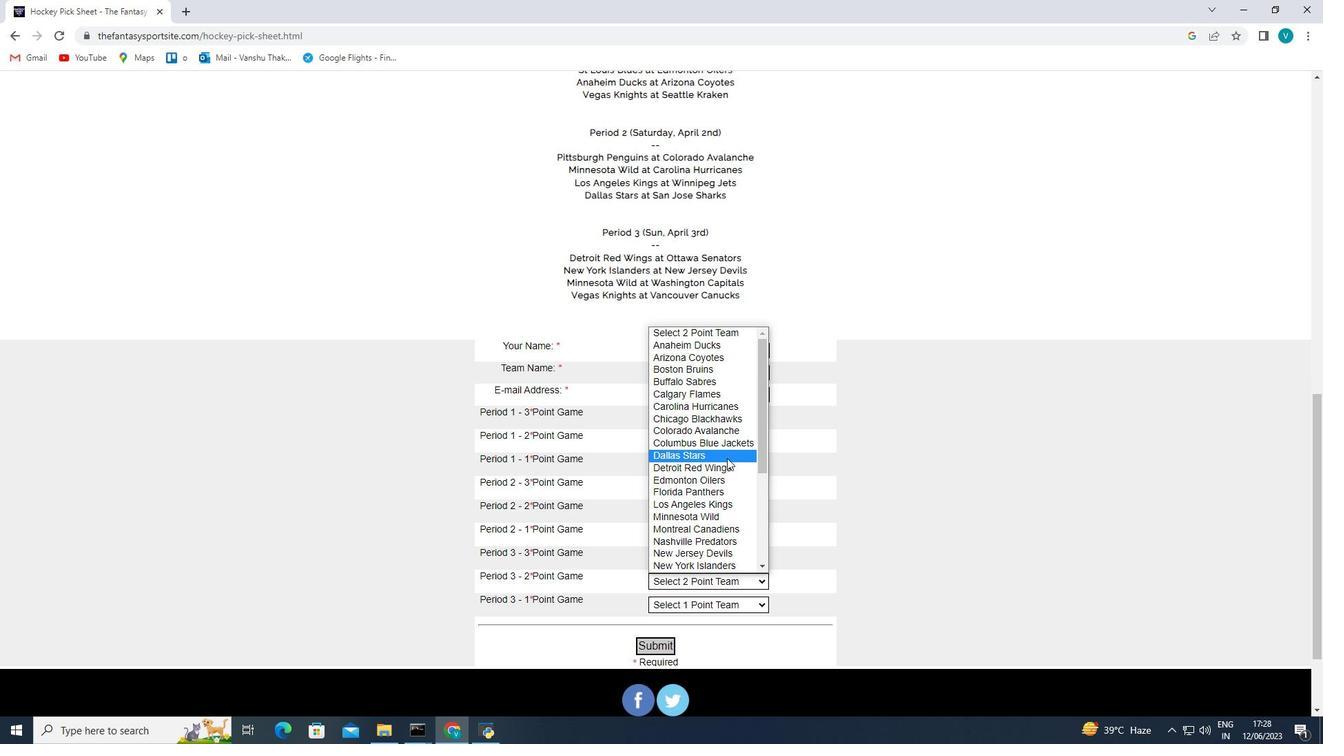 
Action: Mouse moved to (706, 610)
Screenshot: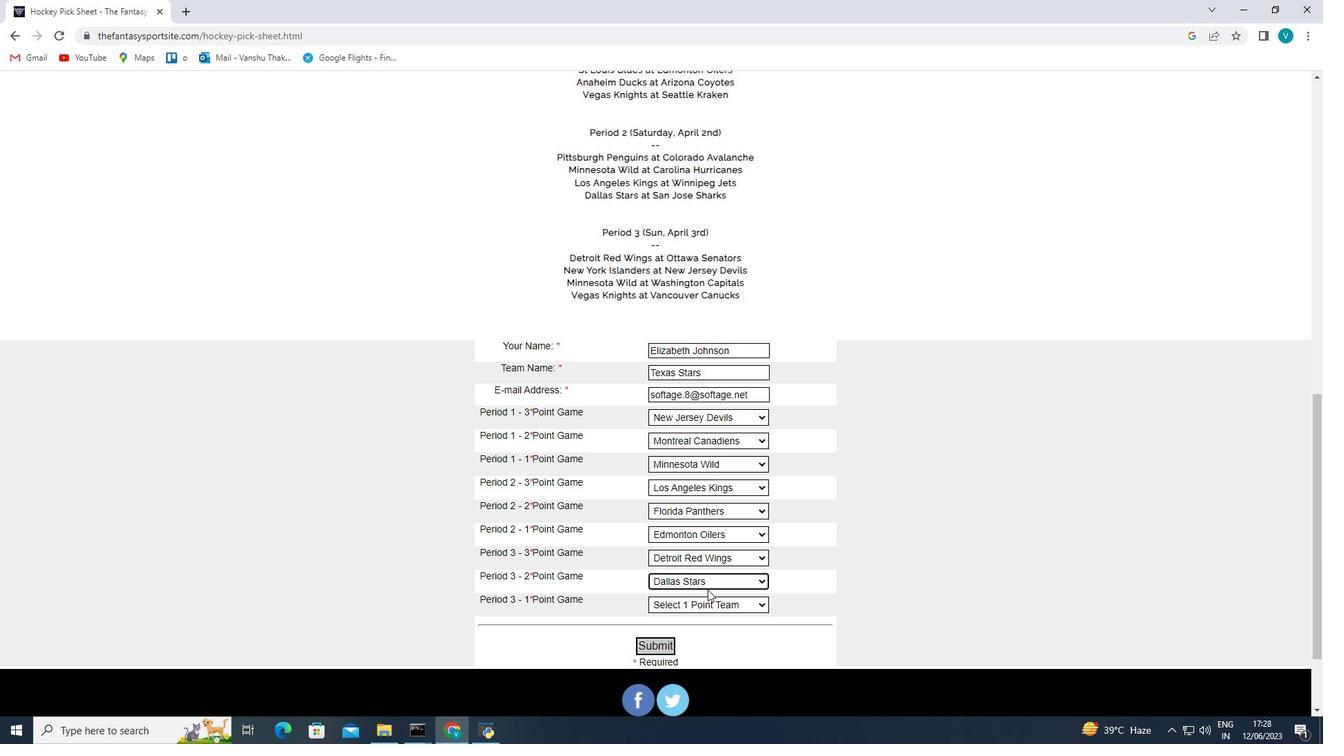 
Action: Mouse pressed left at (706, 610)
Screenshot: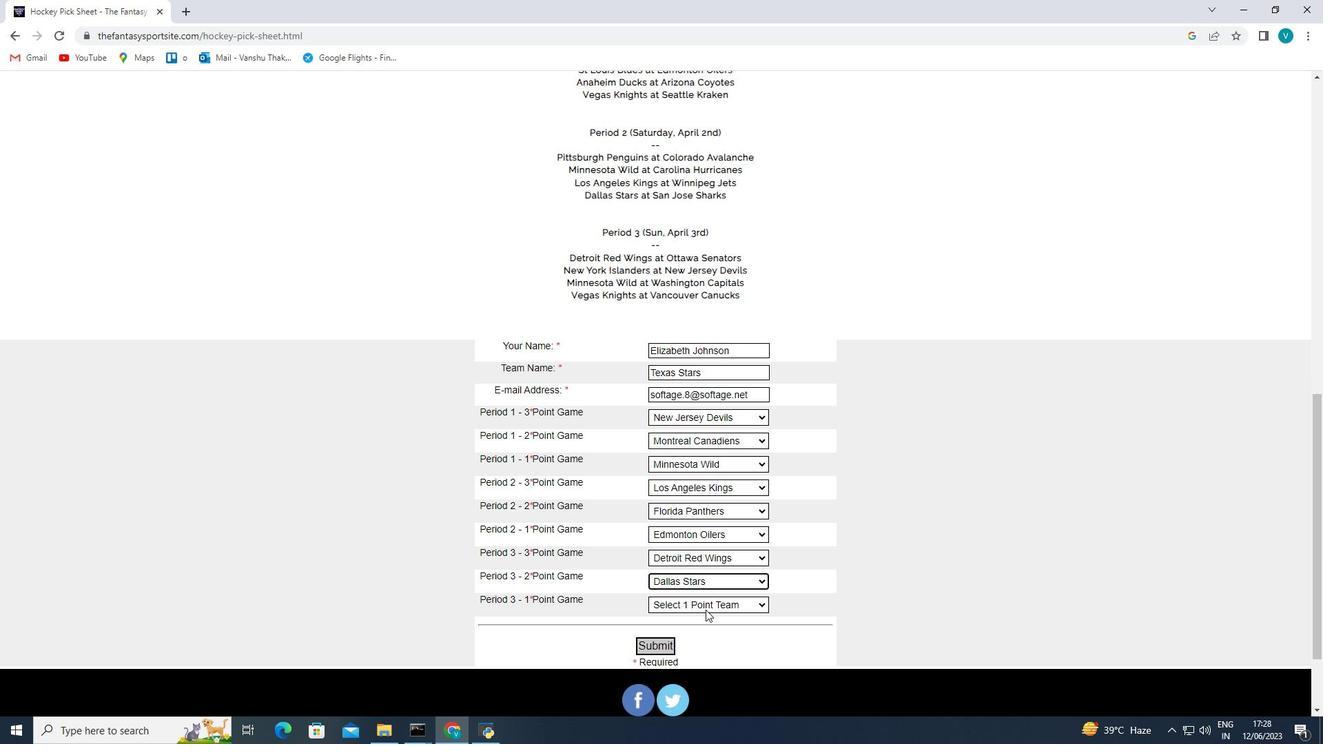 
Action: Mouse moved to (716, 468)
Screenshot: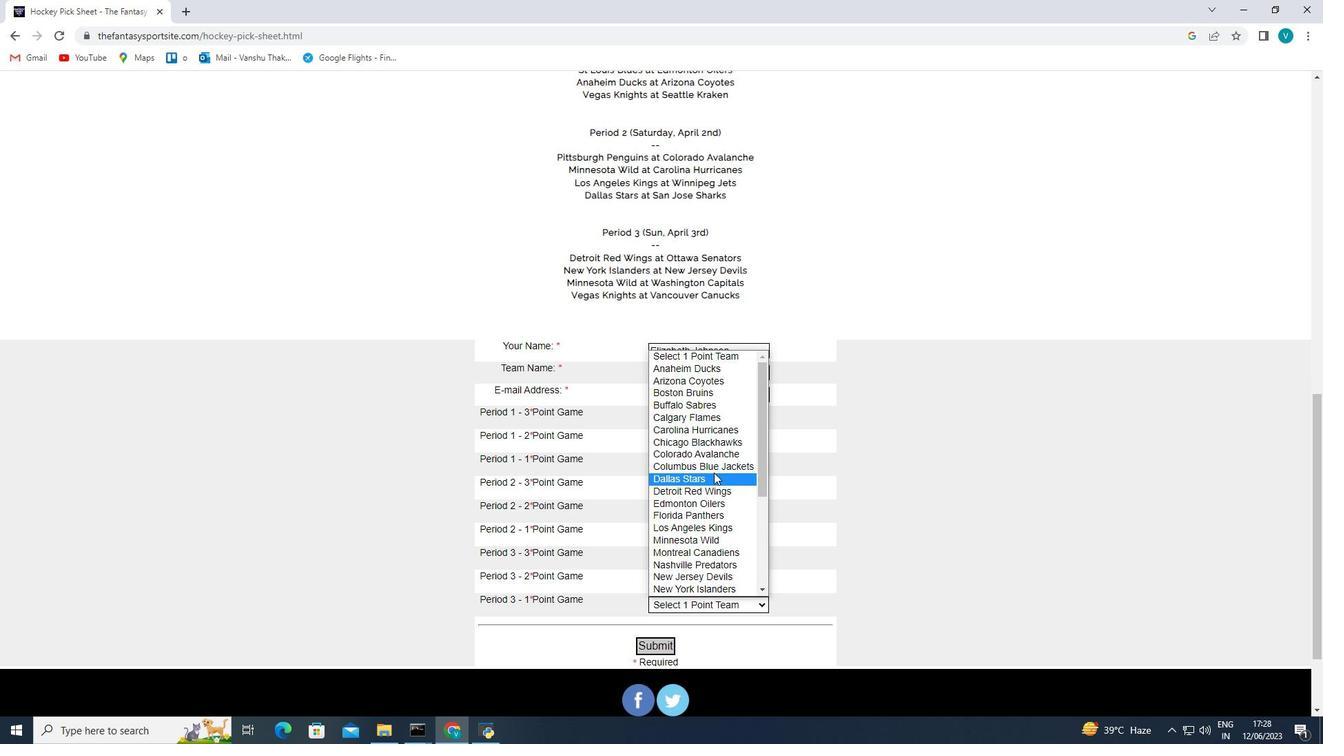 
Action: Mouse pressed left at (716, 468)
Screenshot: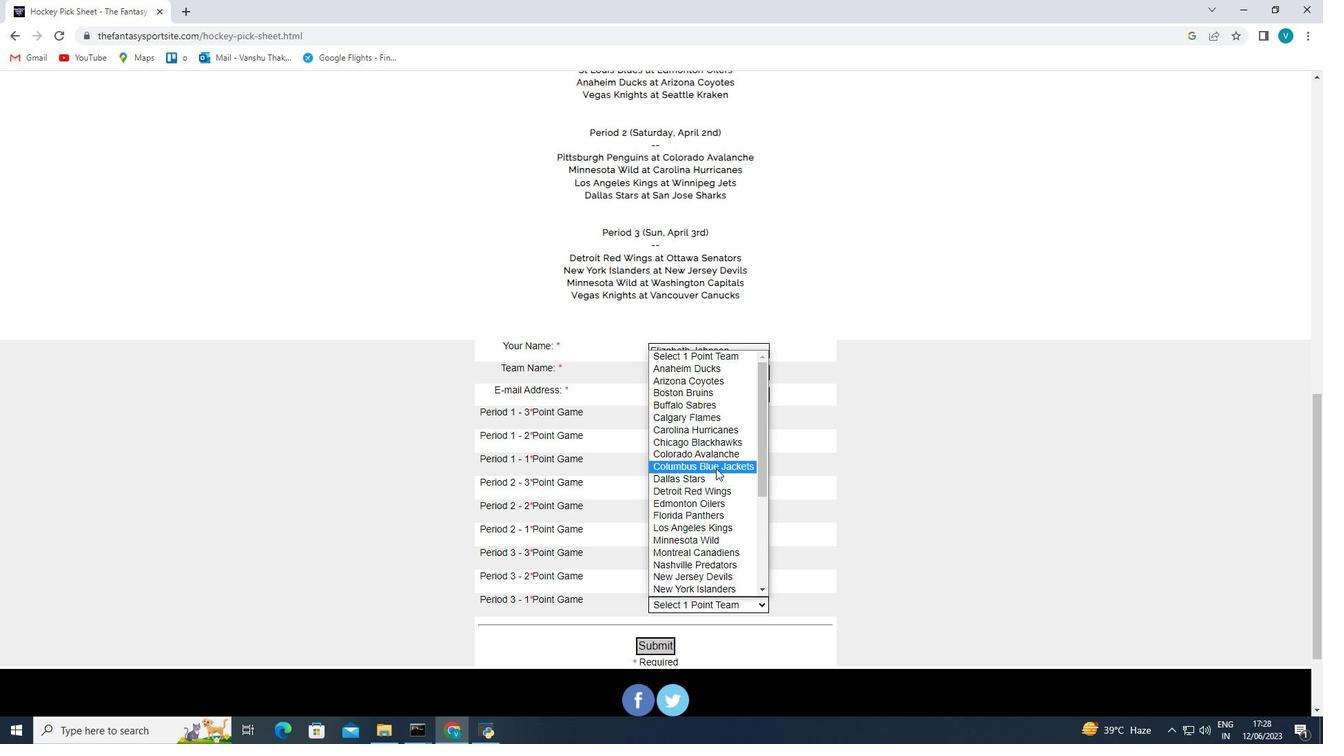 
Action: Mouse moved to (665, 639)
Screenshot: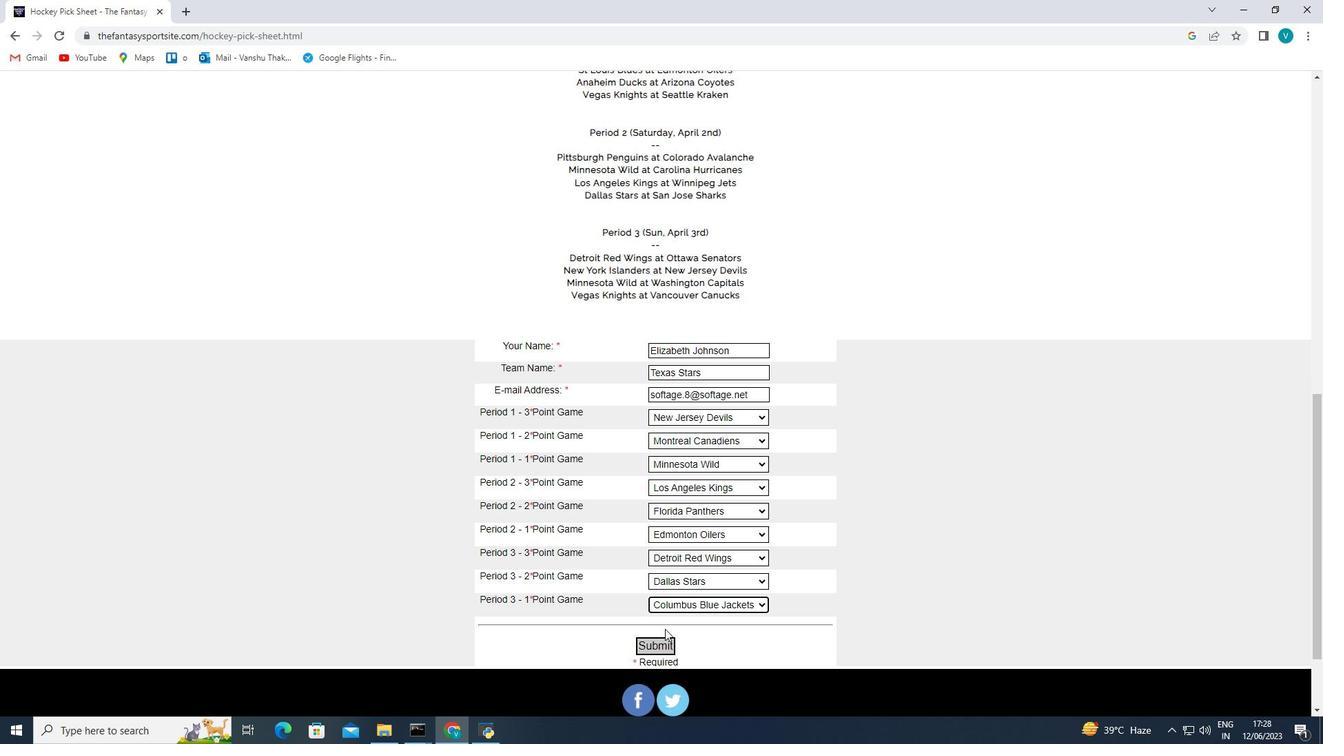 
Action: Mouse pressed left at (665, 639)
Screenshot: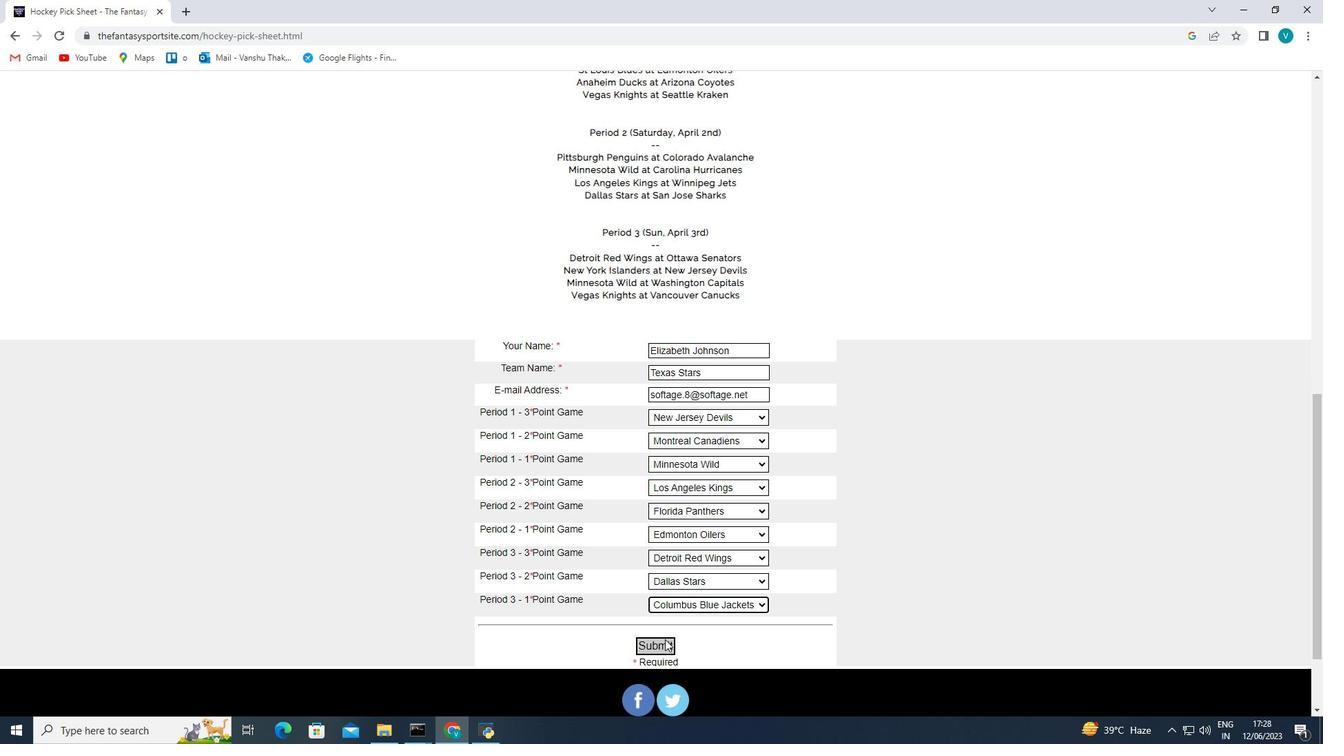 
